 Task: Find connections with filter location Tuttlingen with filter topic #realestatebroker with filter profile language Potuguese with filter current company HDB Financial Services Ltd. with filter school Birla Institute of Technology and Science, Pilani - Goa Campus with filter industry Environmental Quality Programs with filter service category Family Law with filter keywords title Translator
Action: Mouse moved to (634, 79)
Screenshot: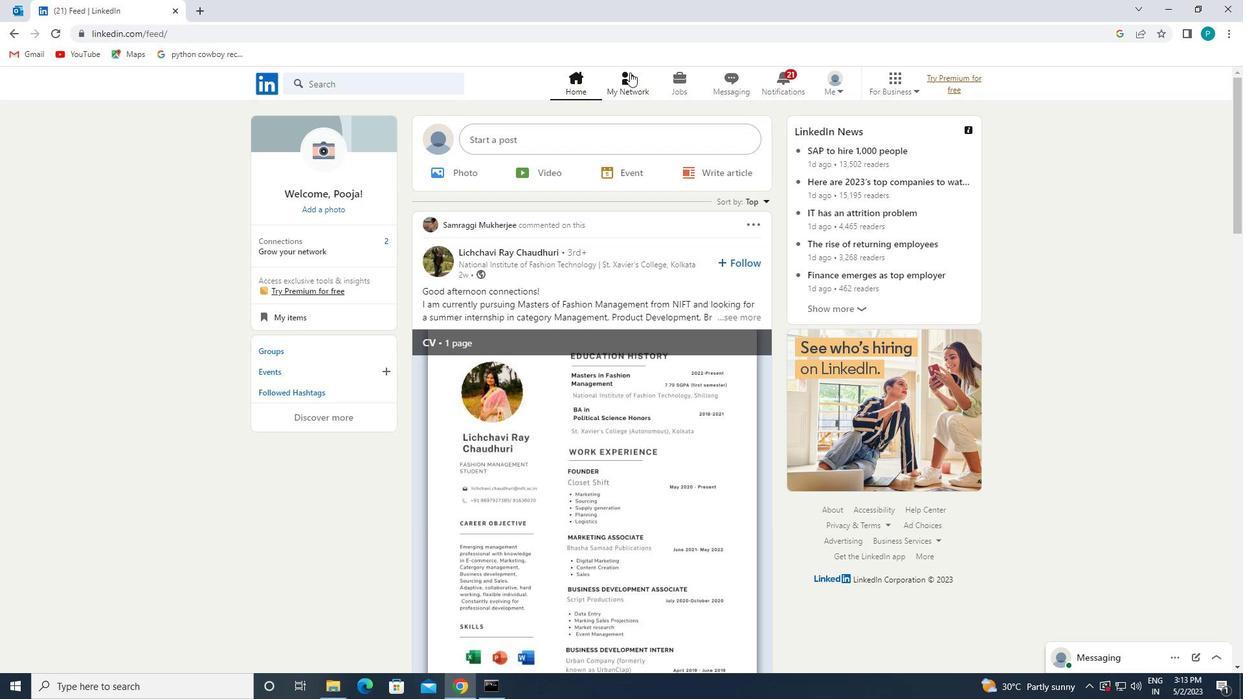 
Action: Mouse pressed left at (634, 79)
Screenshot: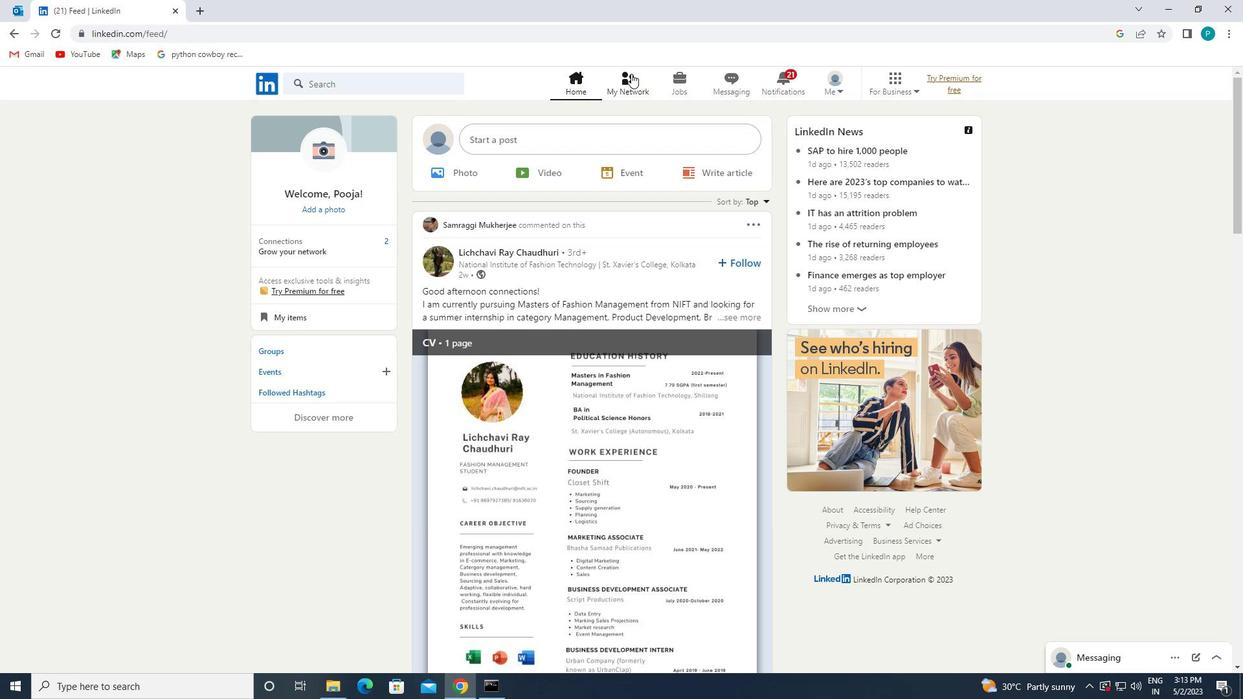 
Action: Mouse moved to (369, 148)
Screenshot: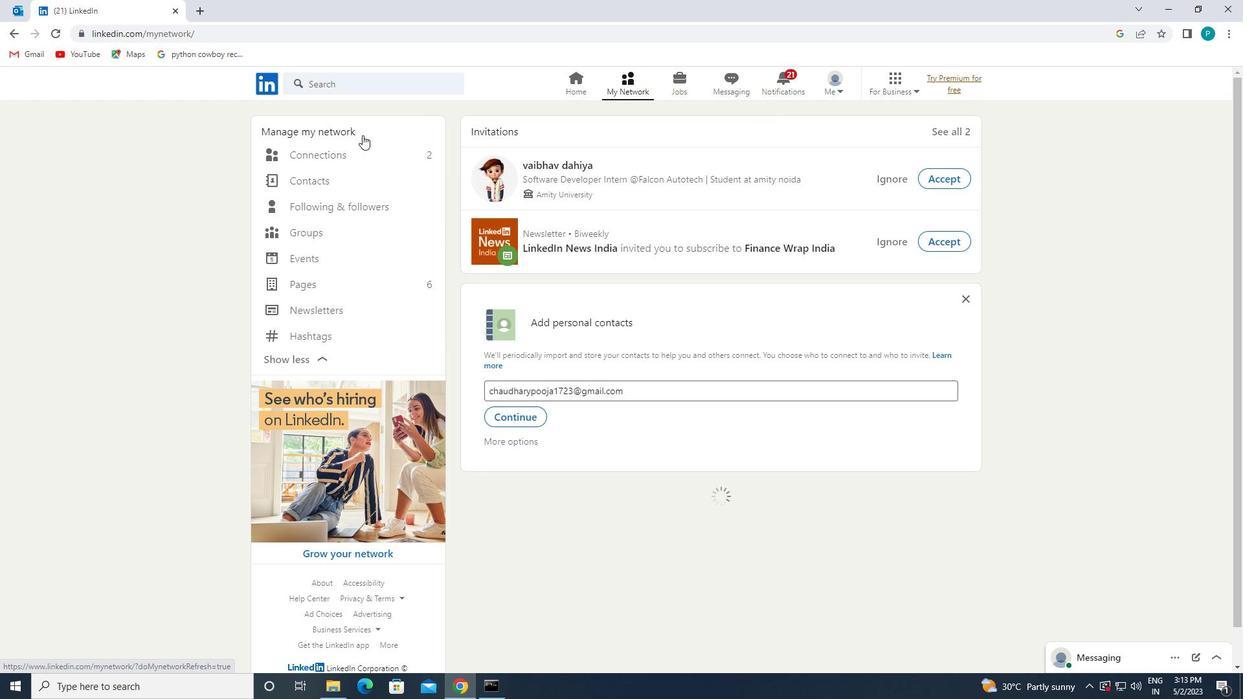 
Action: Mouse pressed left at (369, 148)
Screenshot: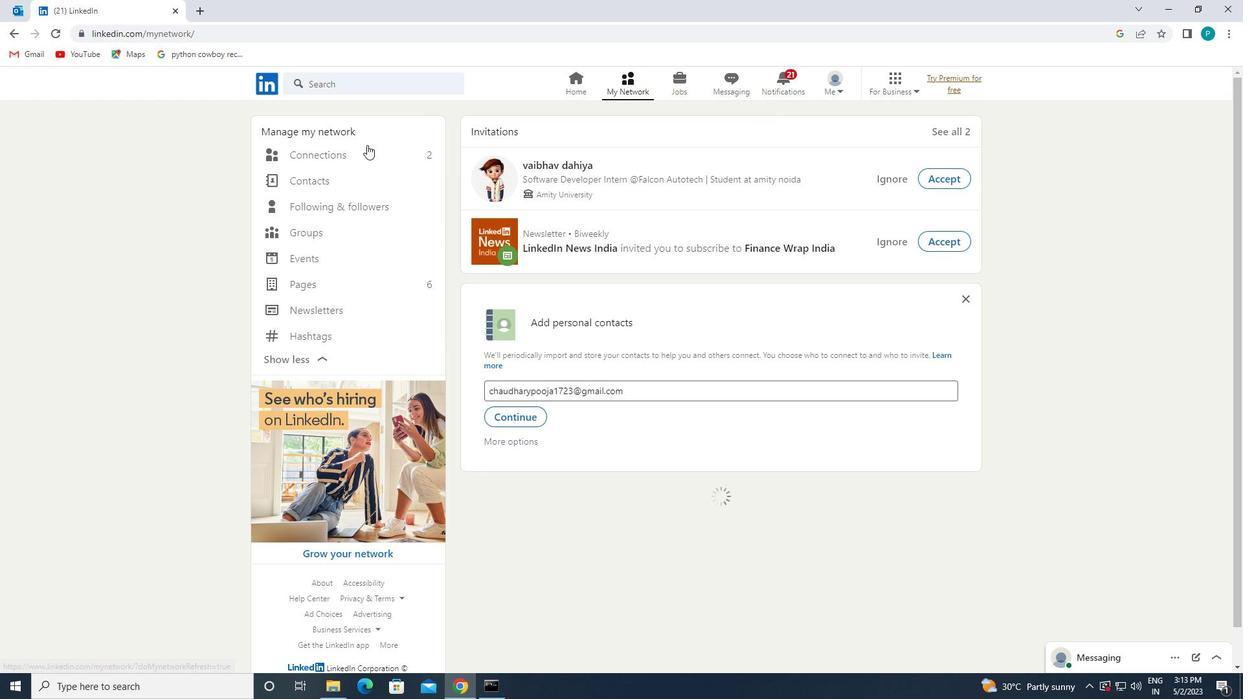 
Action: Mouse moved to (728, 144)
Screenshot: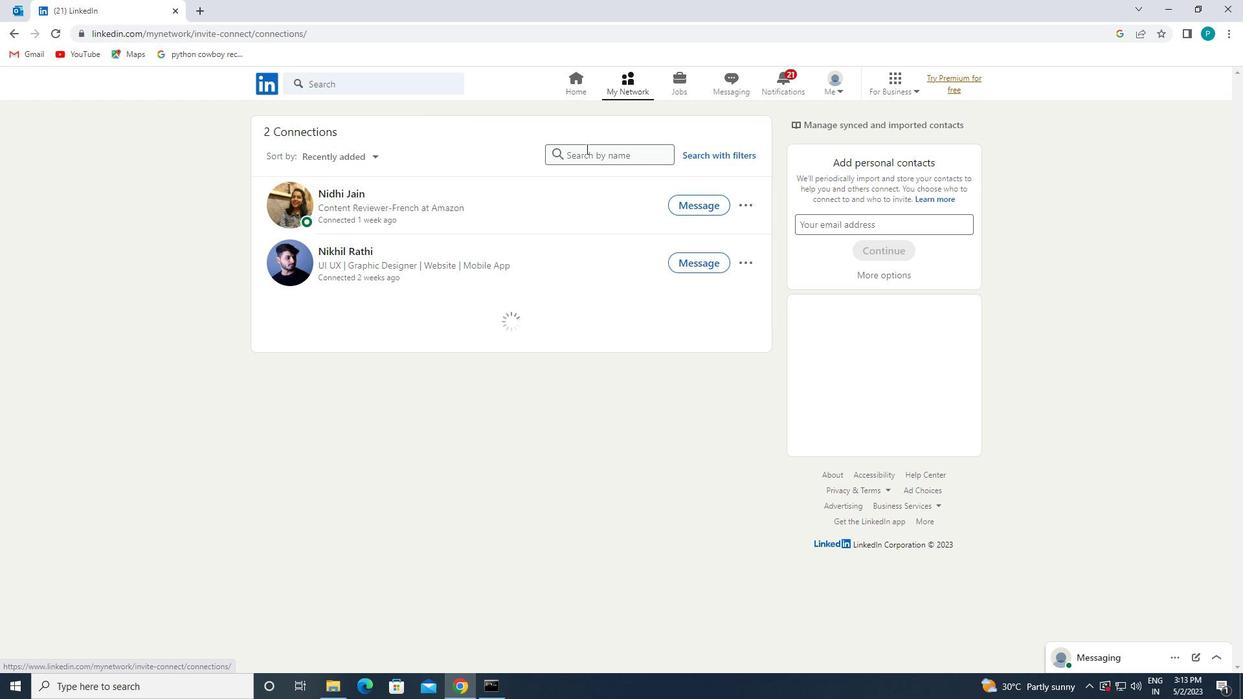 
Action: Mouse pressed left at (728, 144)
Screenshot: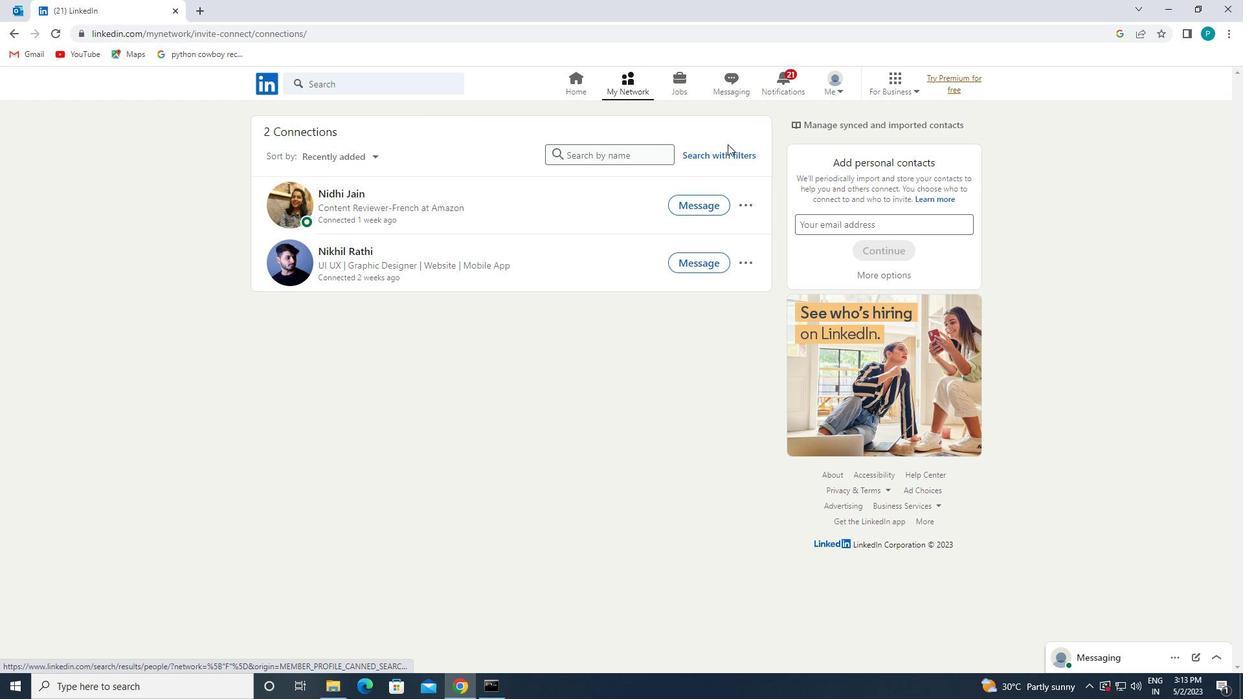 
Action: Mouse moved to (720, 150)
Screenshot: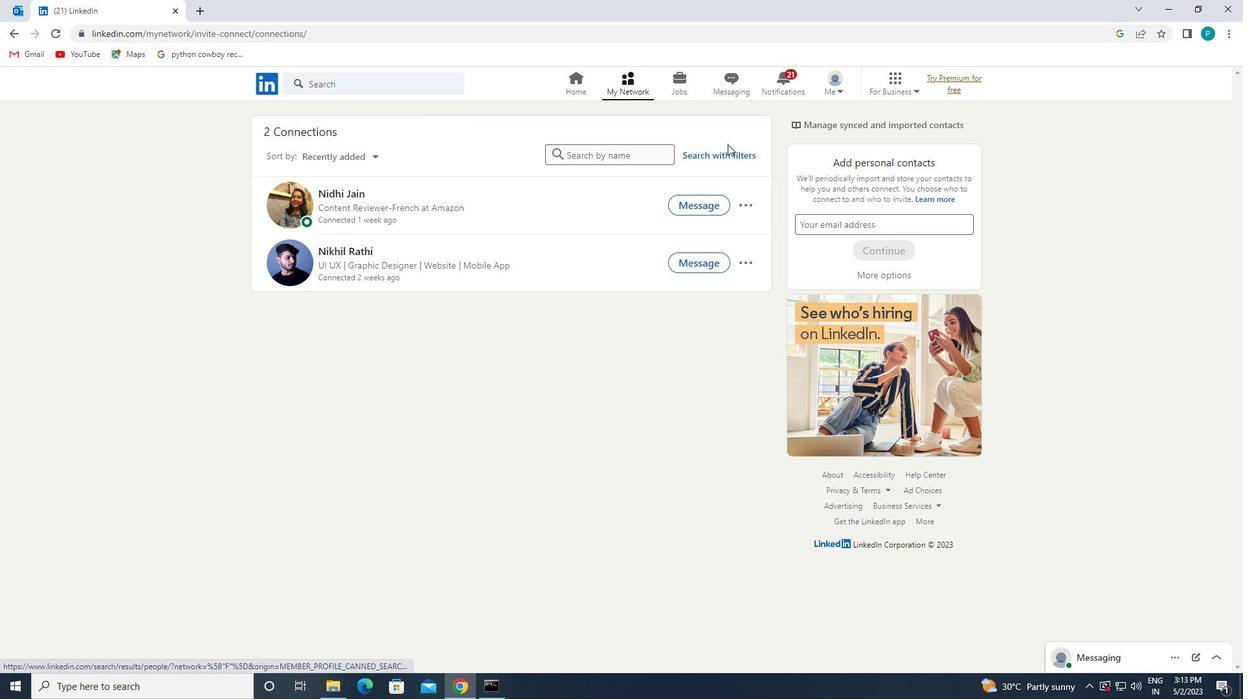 
Action: Mouse pressed left at (720, 150)
Screenshot: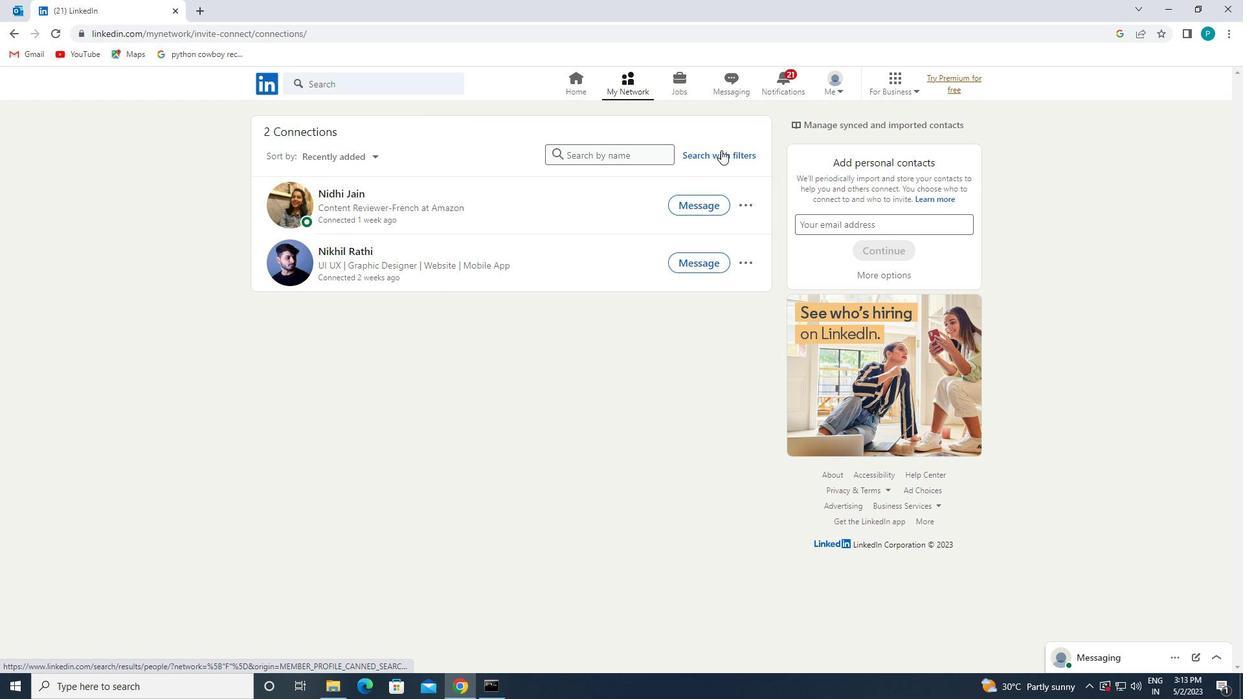 
Action: Mouse moved to (666, 125)
Screenshot: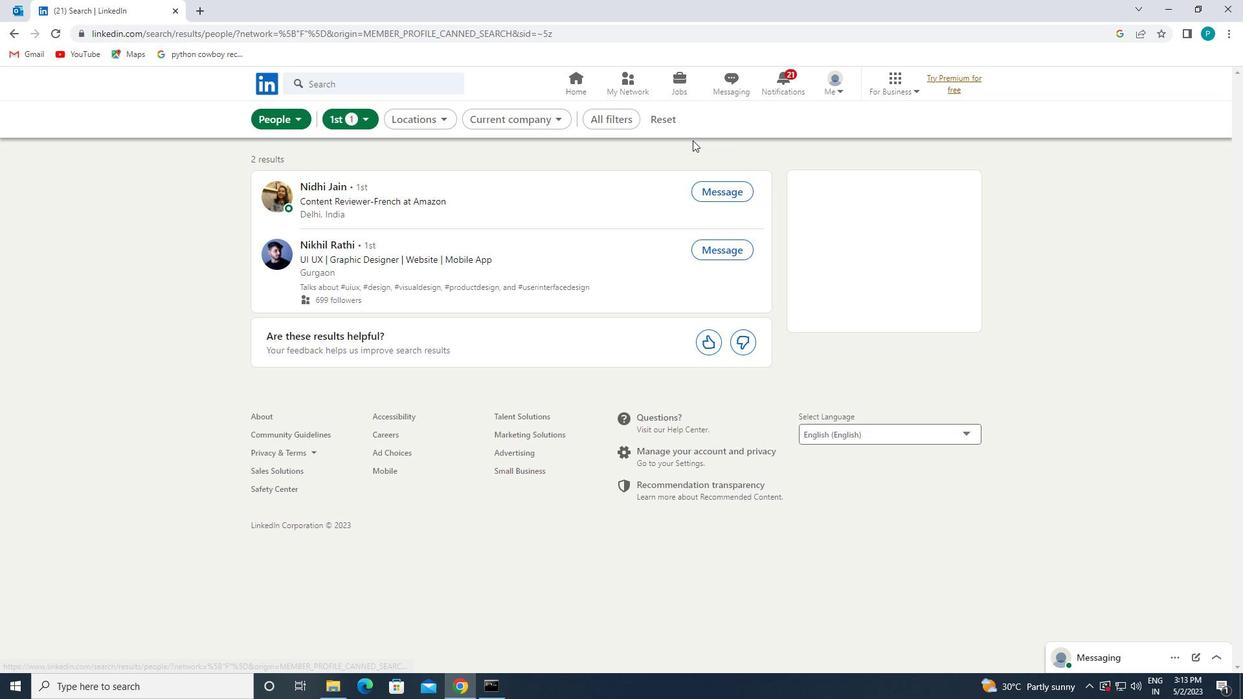 
Action: Mouse pressed left at (666, 125)
Screenshot: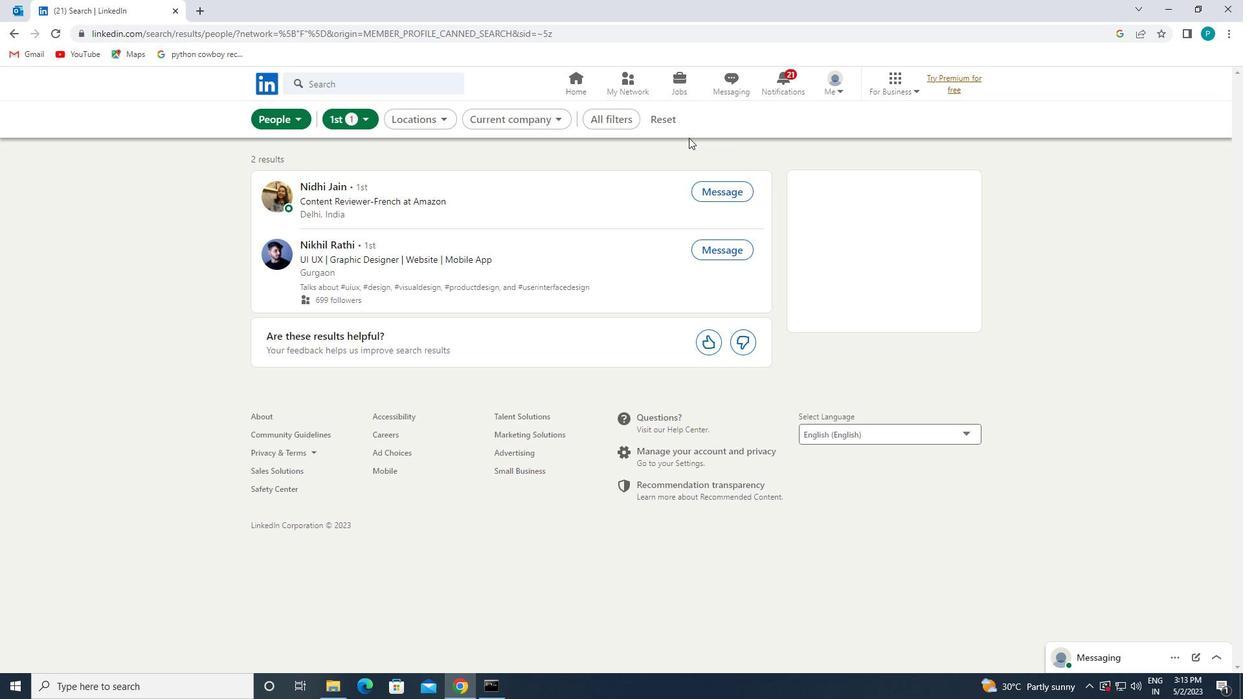 
Action: Mouse moved to (629, 121)
Screenshot: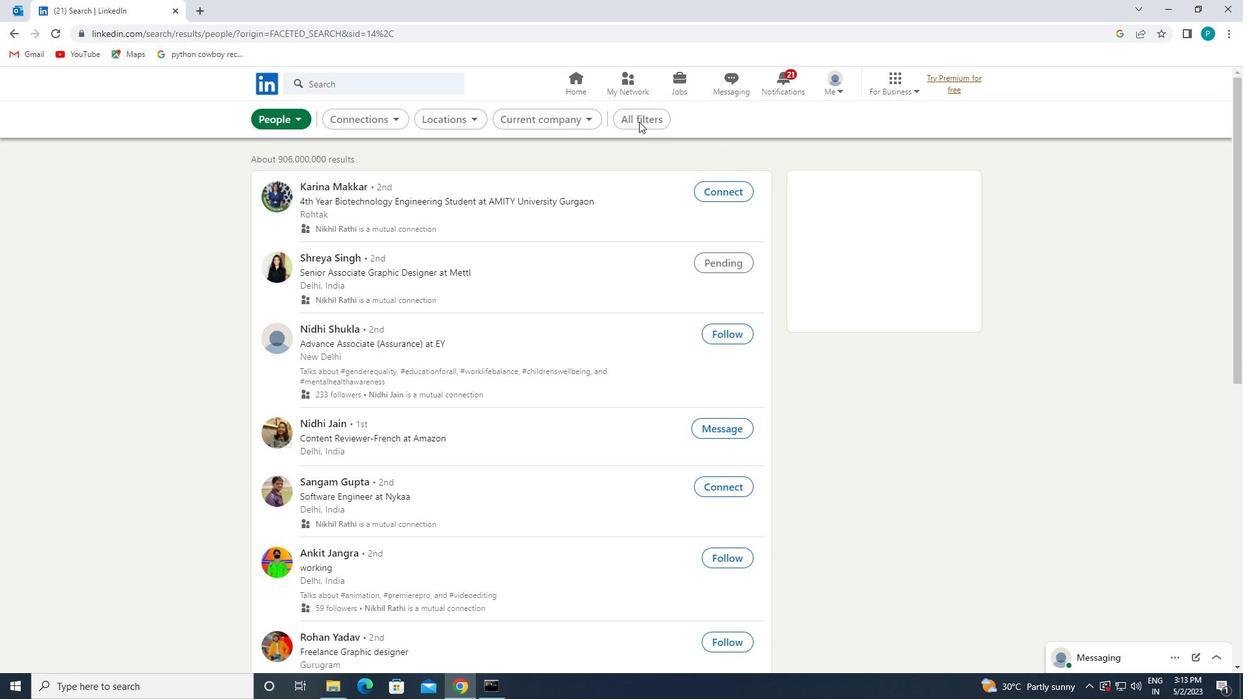 
Action: Mouse pressed left at (629, 121)
Screenshot: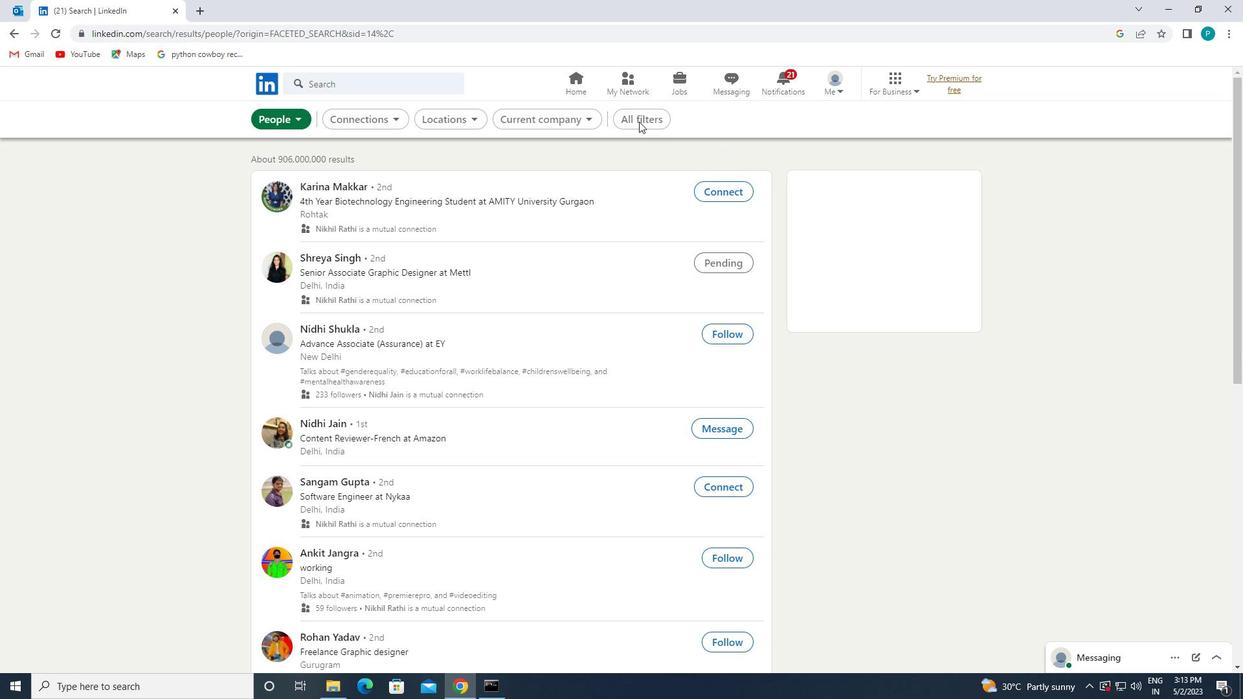 
Action: Mouse moved to (1001, 276)
Screenshot: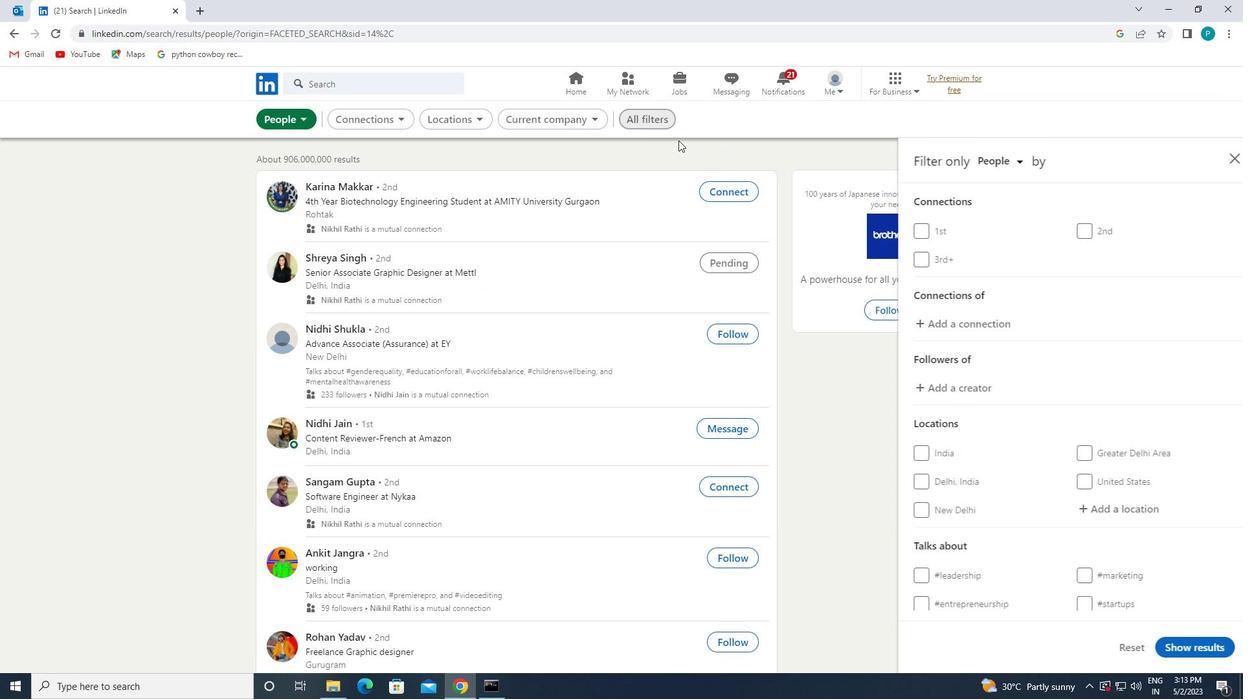 
Action: Mouse scrolled (1001, 275) with delta (0, 0)
Screenshot: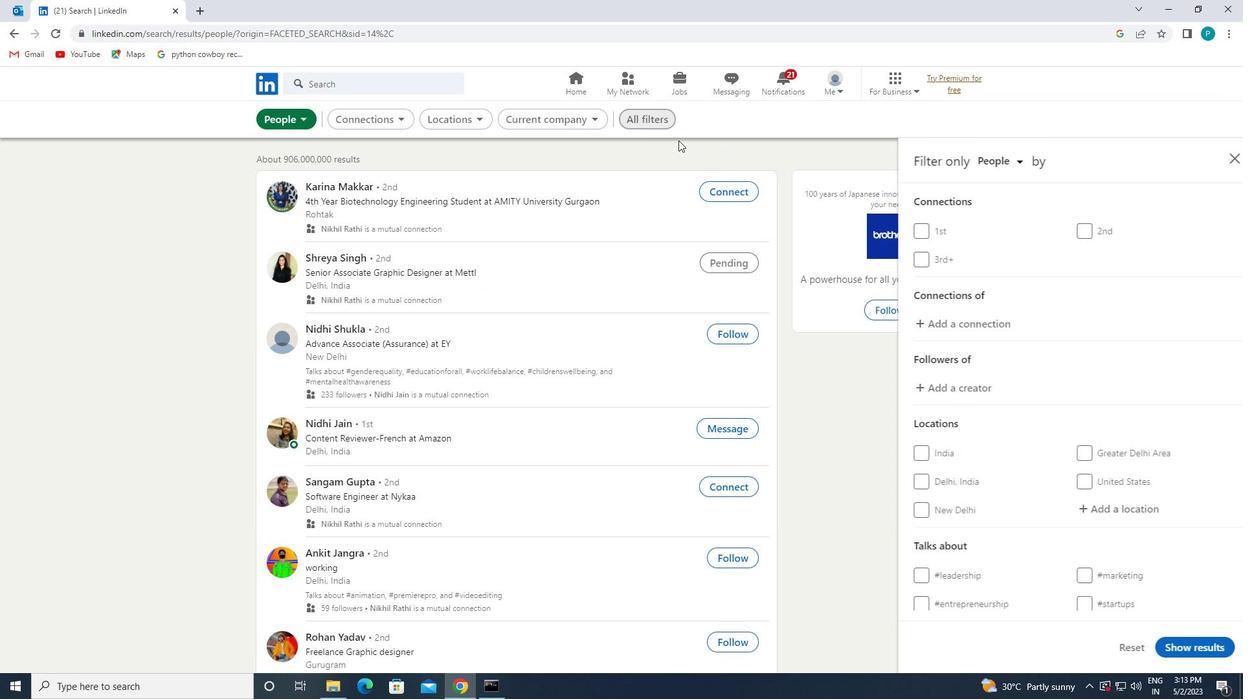 
Action: Mouse moved to (1031, 296)
Screenshot: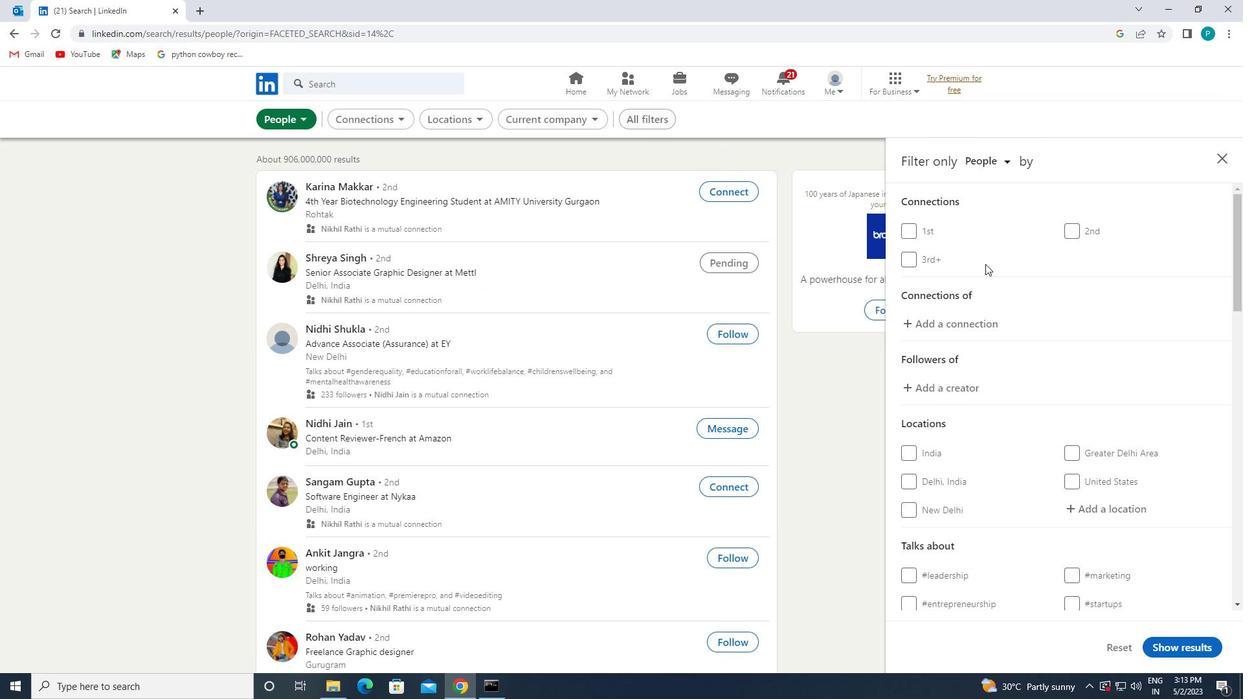 
Action: Mouse scrolled (1031, 296) with delta (0, 0)
Screenshot: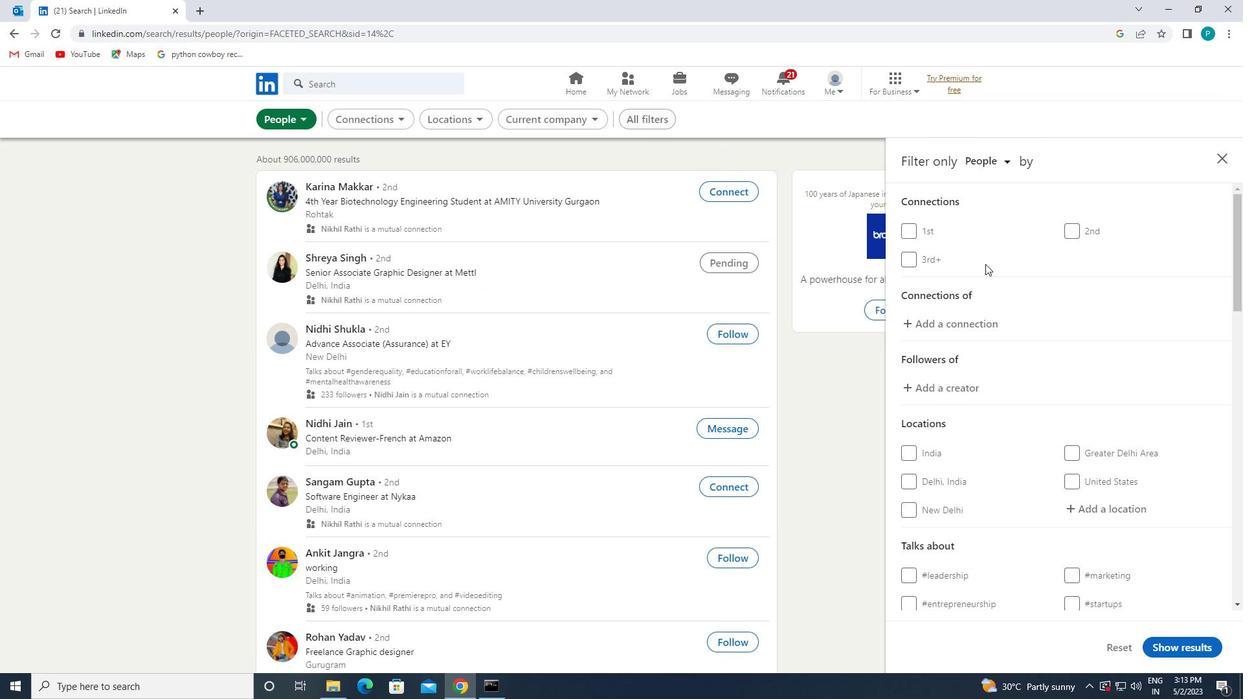 
Action: Mouse moved to (1112, 378)
Screenshot: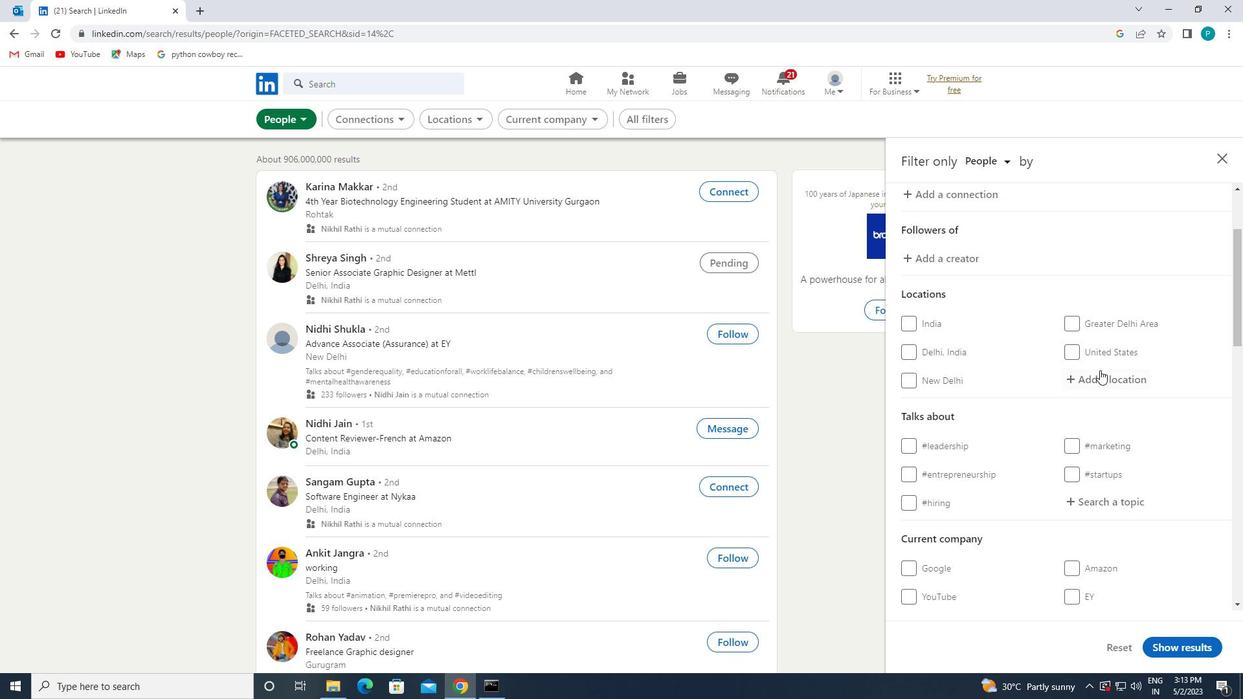 
Action: Mouse pressed left at (1112, 378)
Screenshot: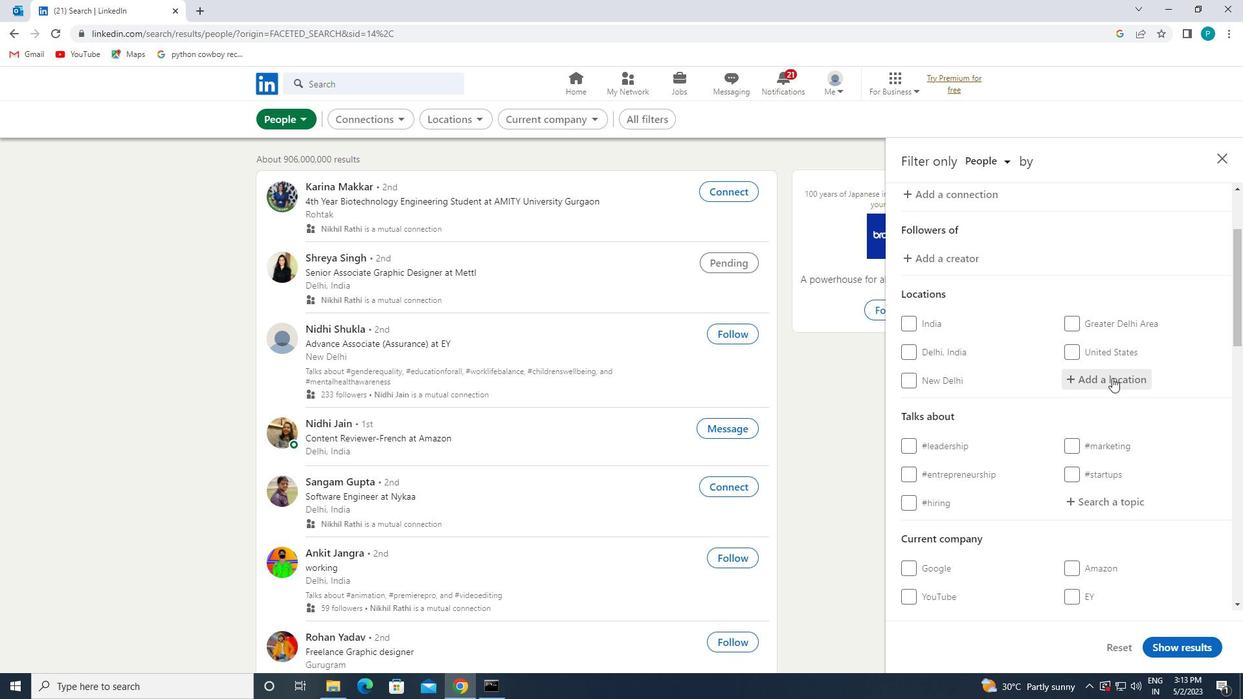 
Action: Key pressed <Key.caps_lock>t<Key.caps_lock>utti<Key.backspace>lingen
Screenshot: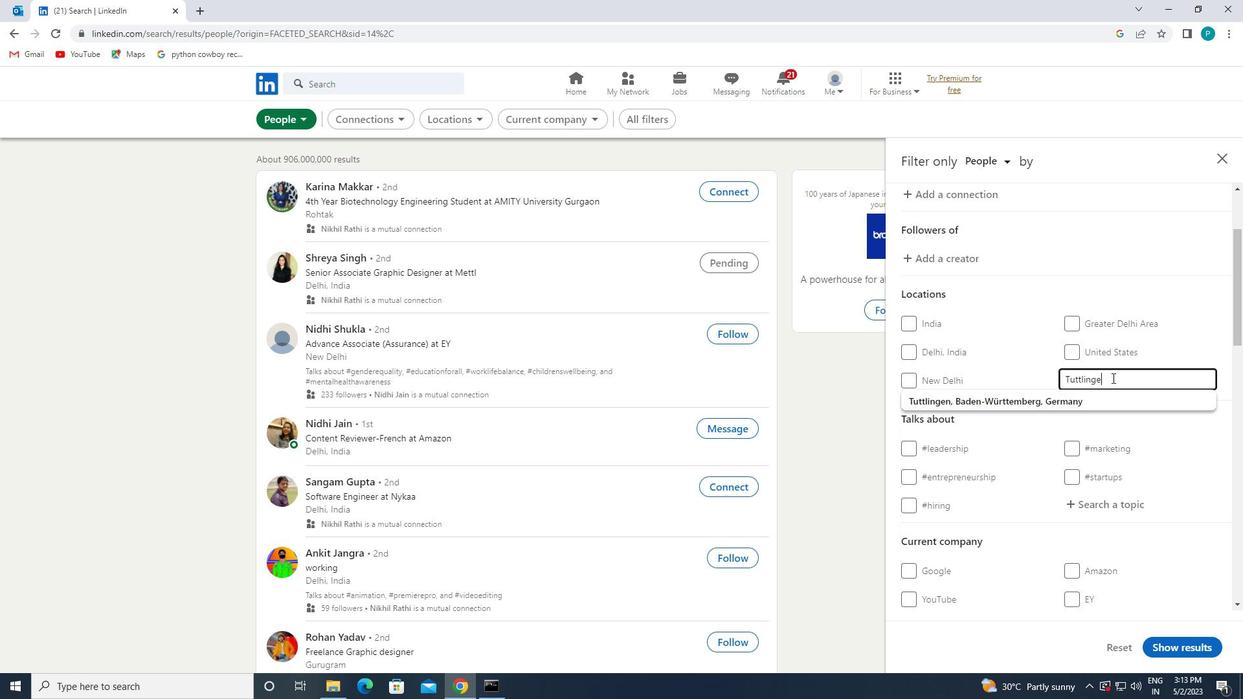 
Action: Mouse moved to (1123, 399)
Screenshot: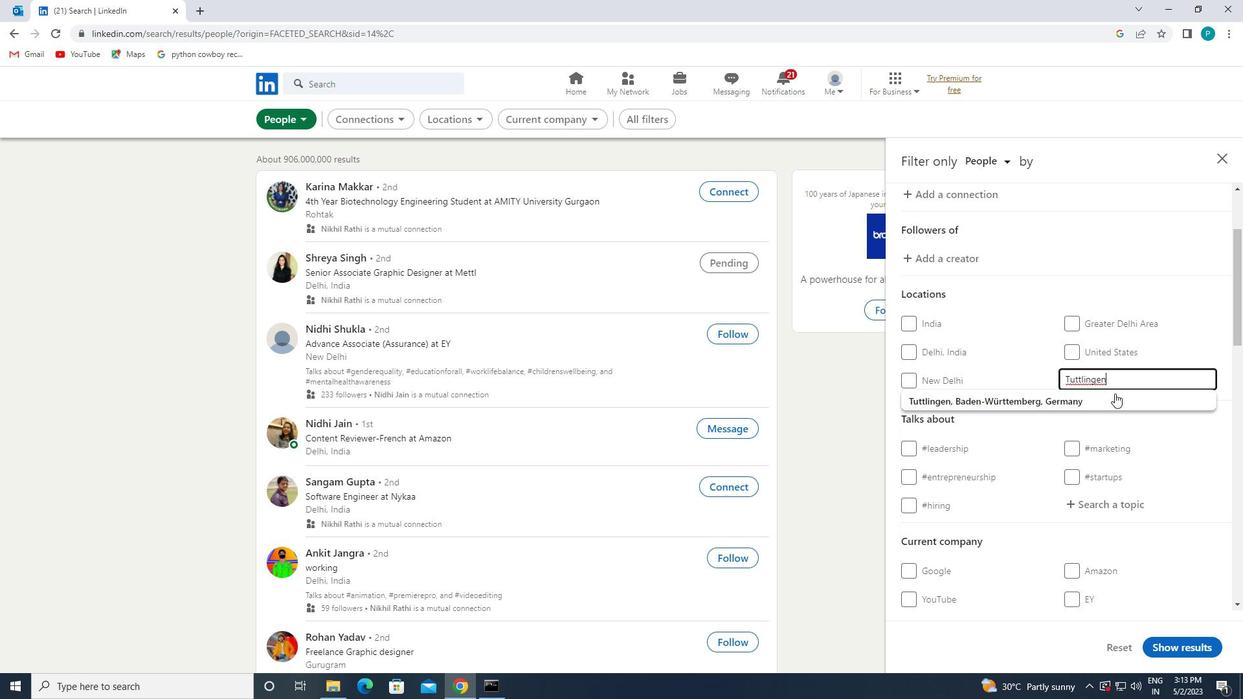 
Action: Mouse pressed left at (1123, 399)
Screenshot: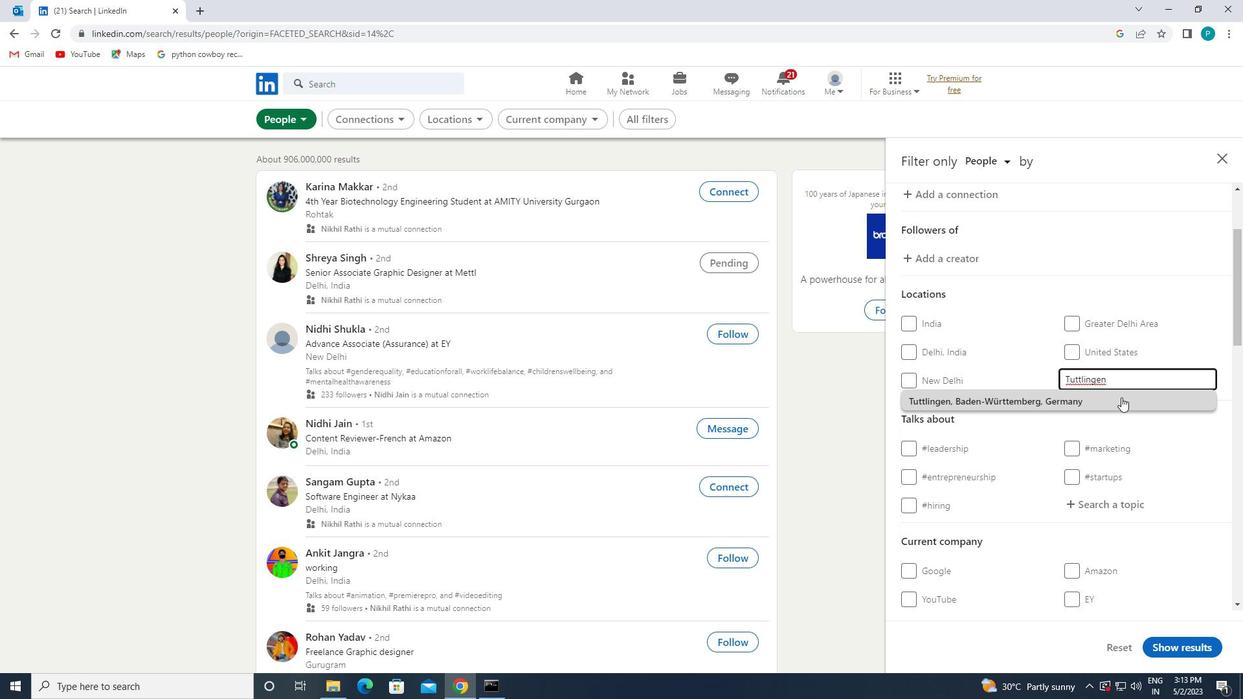 
Action: Mouse moved to (1125, 402)
Screenshot: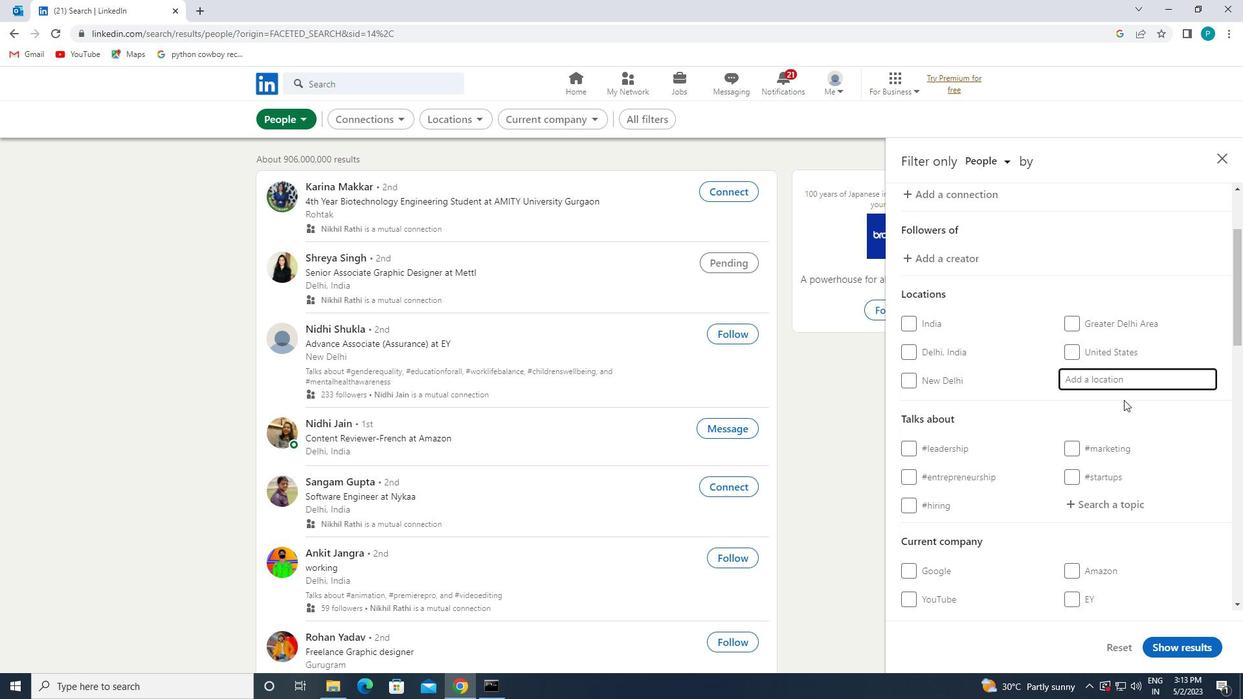 
Action: Mouse scrolled (1125, 402) with delta (0, 0)
Screenshot: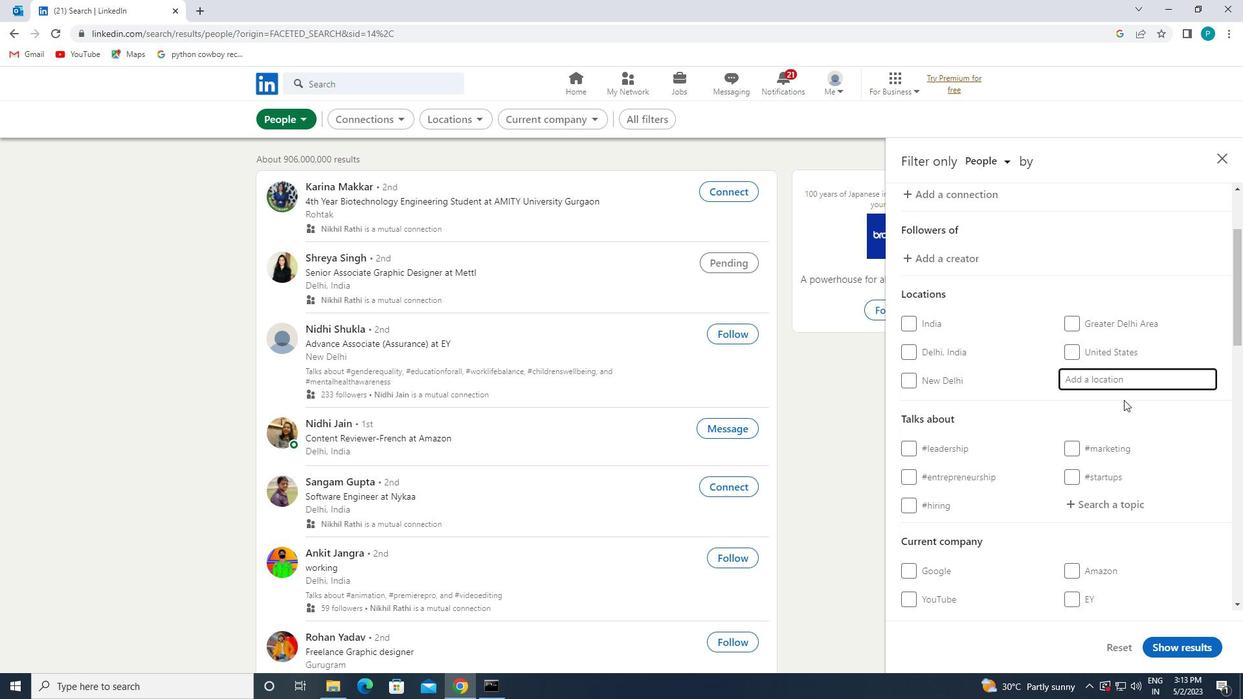 
Action: Mouse scrolled (1125, 402) with delta (0, 0)
Screenshot: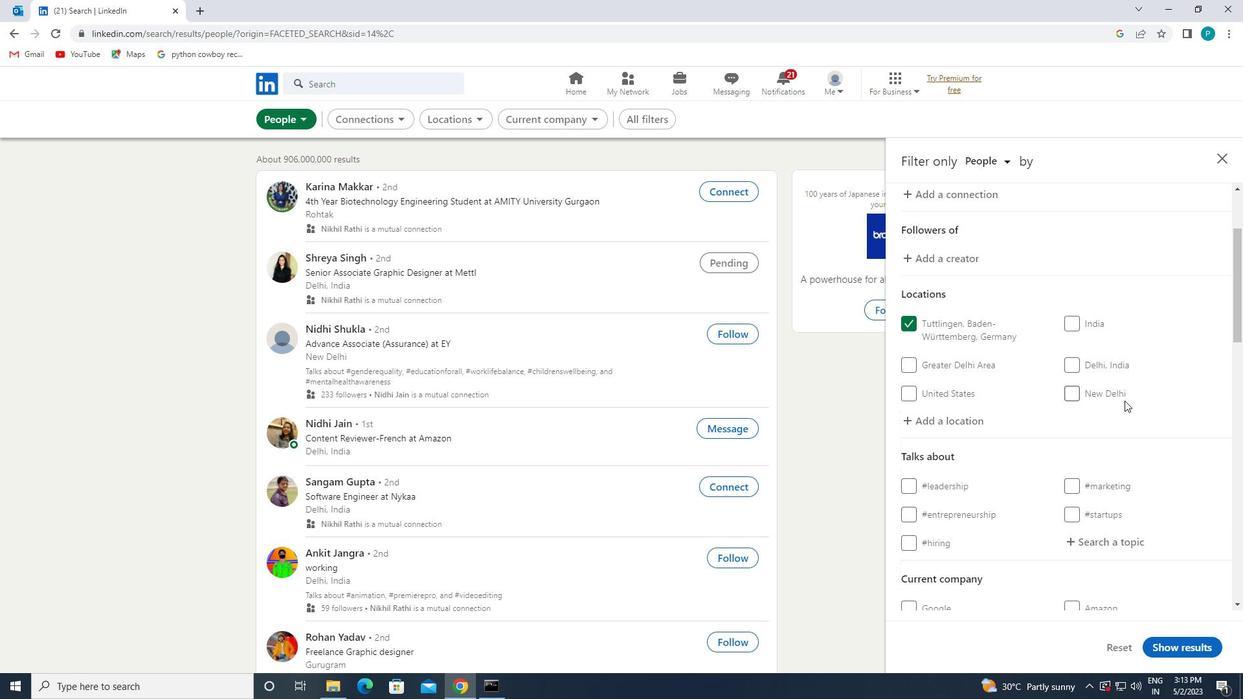 
Action: Mouse moved to (1120, 410)
Screenshot: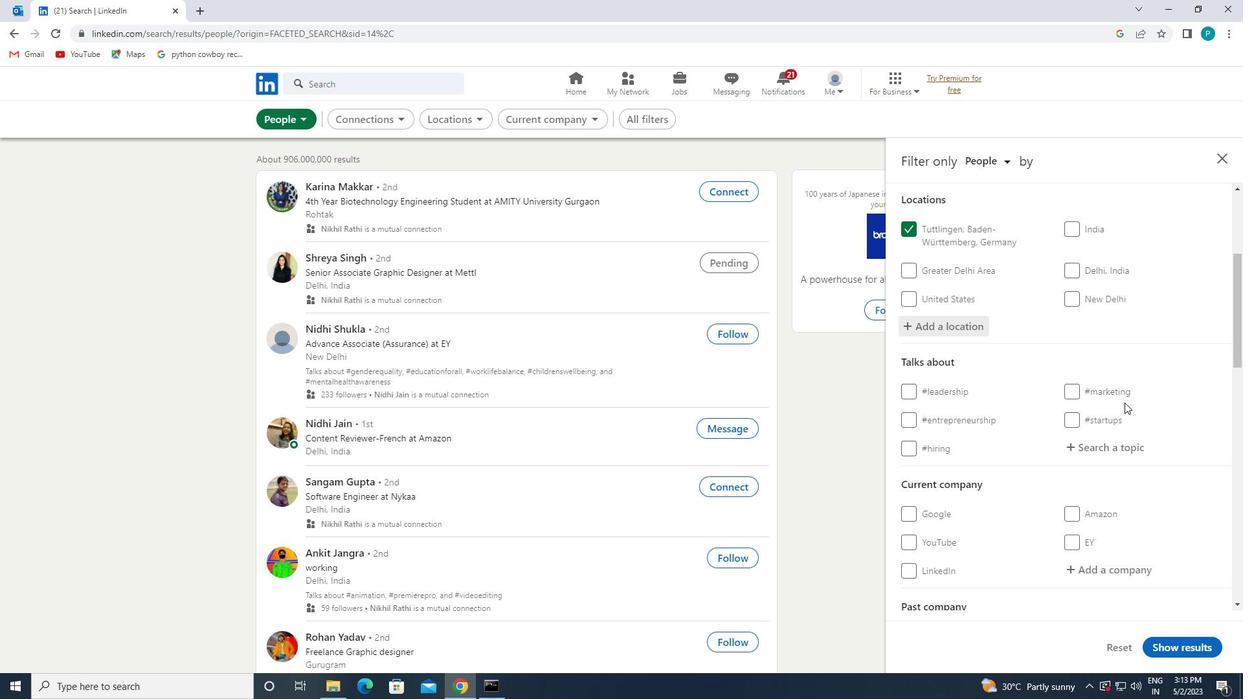 
Action: Mouse pressed left at (1120, 410)
Screenshot: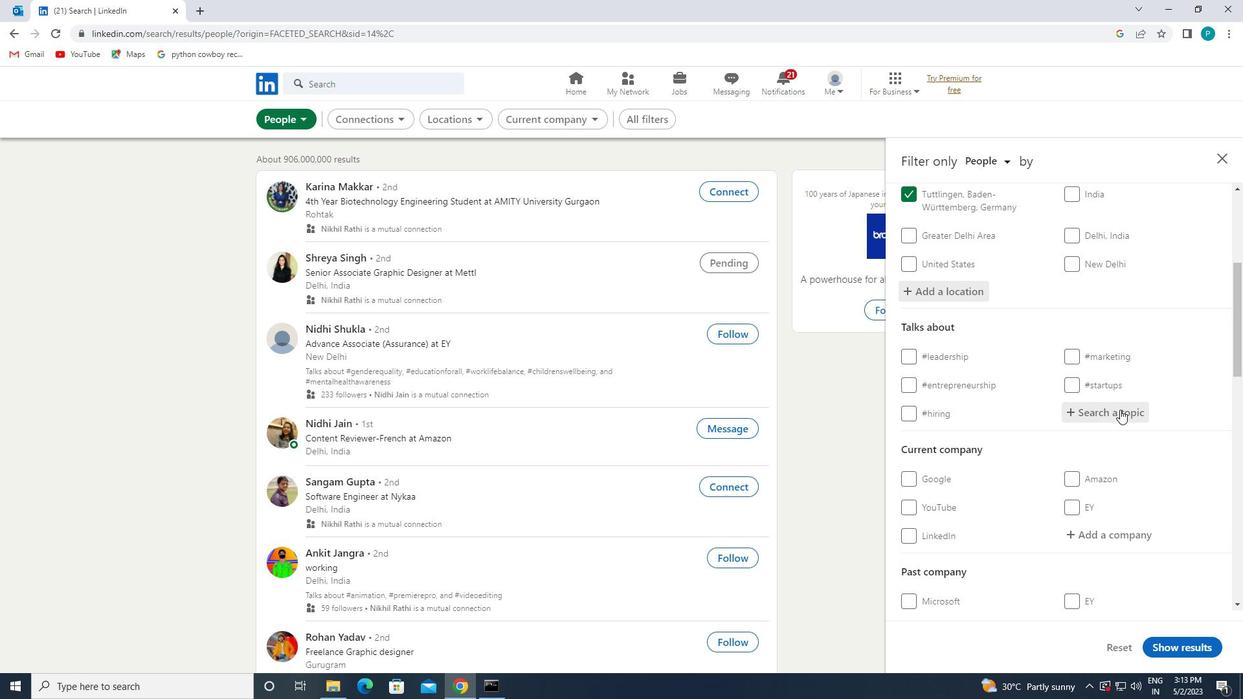 
Action: Key pressed <Key.shift>#REALESTATEBROKER
Screenshot: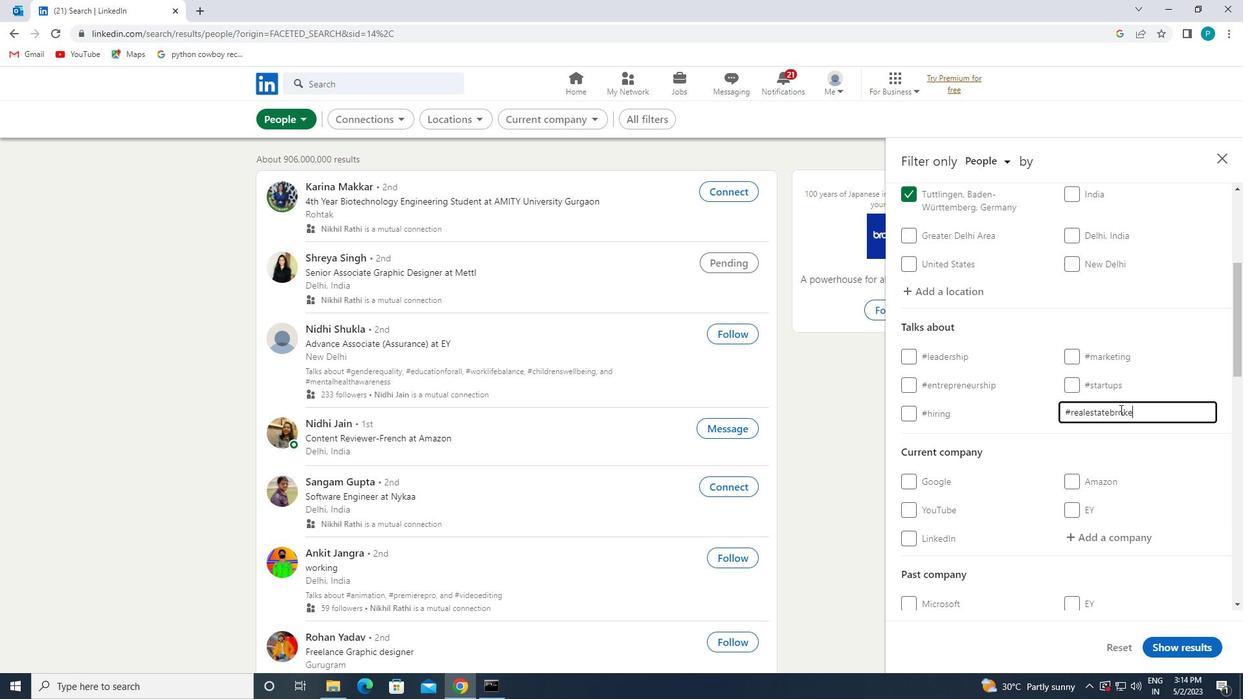 
Action: Mouse moved to (1144, 371)
Screenshot: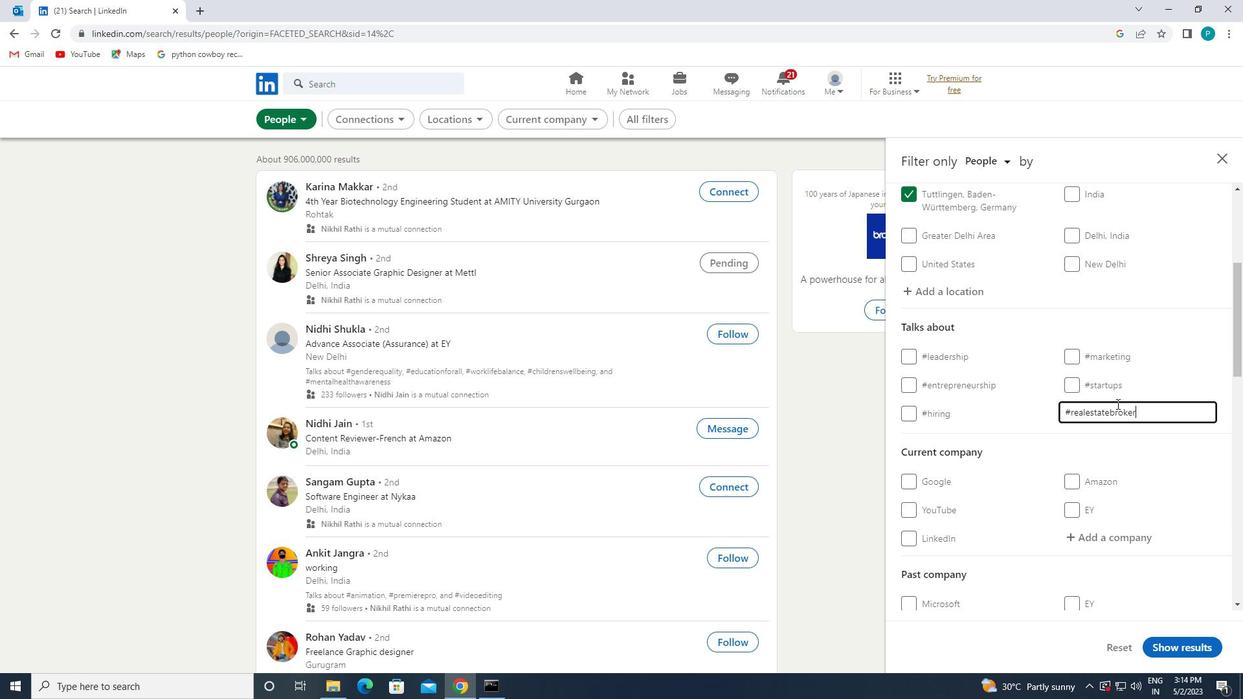 
Action: Mouse scrolled (1144, 371) with delta (0, 0)
Screenshot: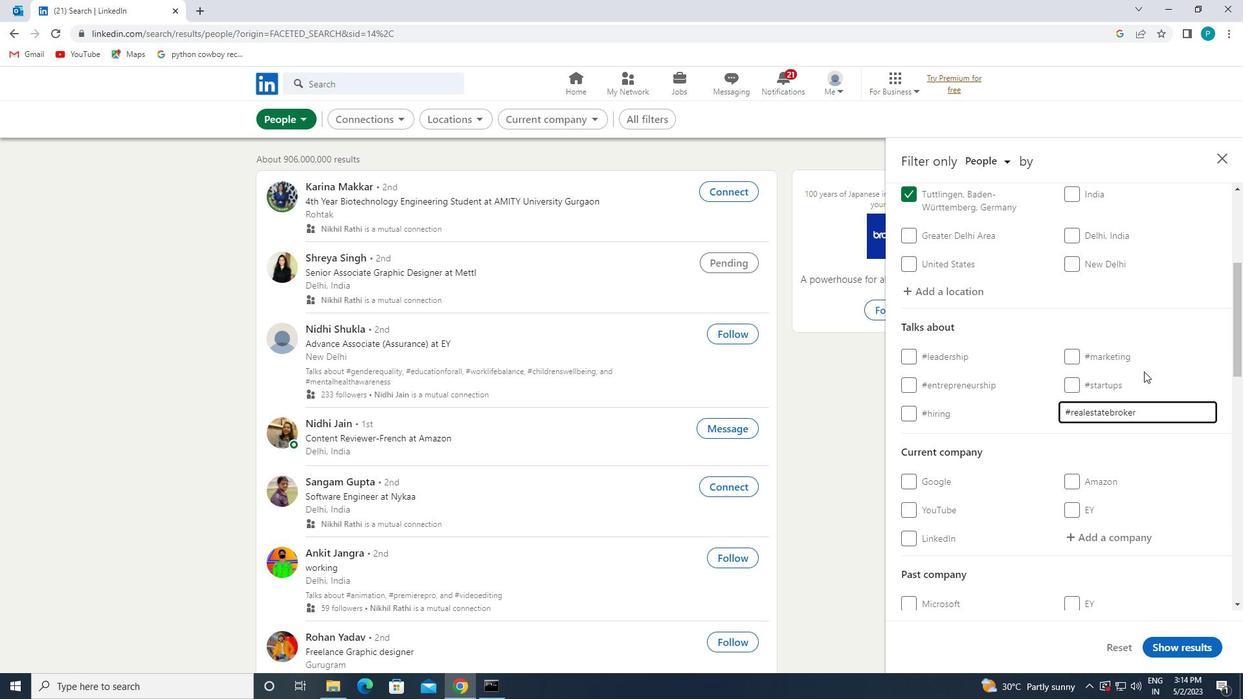 
Action: Mouse scrolled (1144, 371) with delta (0, 0)
Screenshot: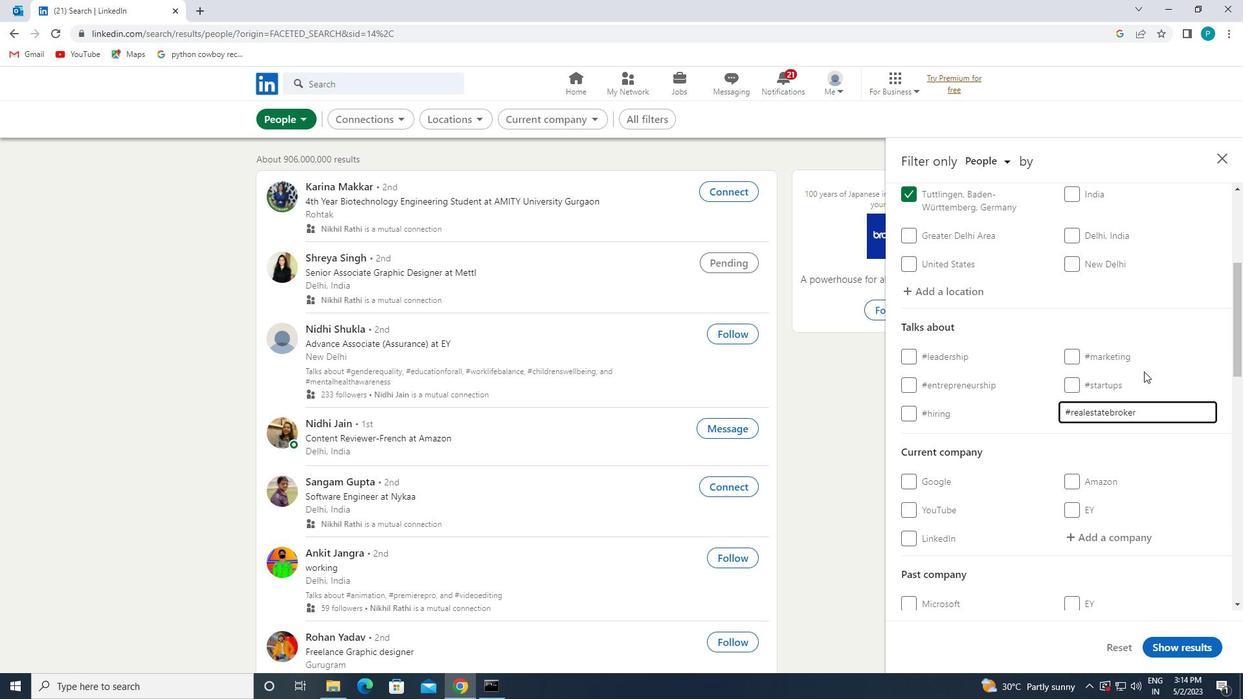 
Action: Mouse scrolled (1144, 371) with delta (0, 0)
Screenshot: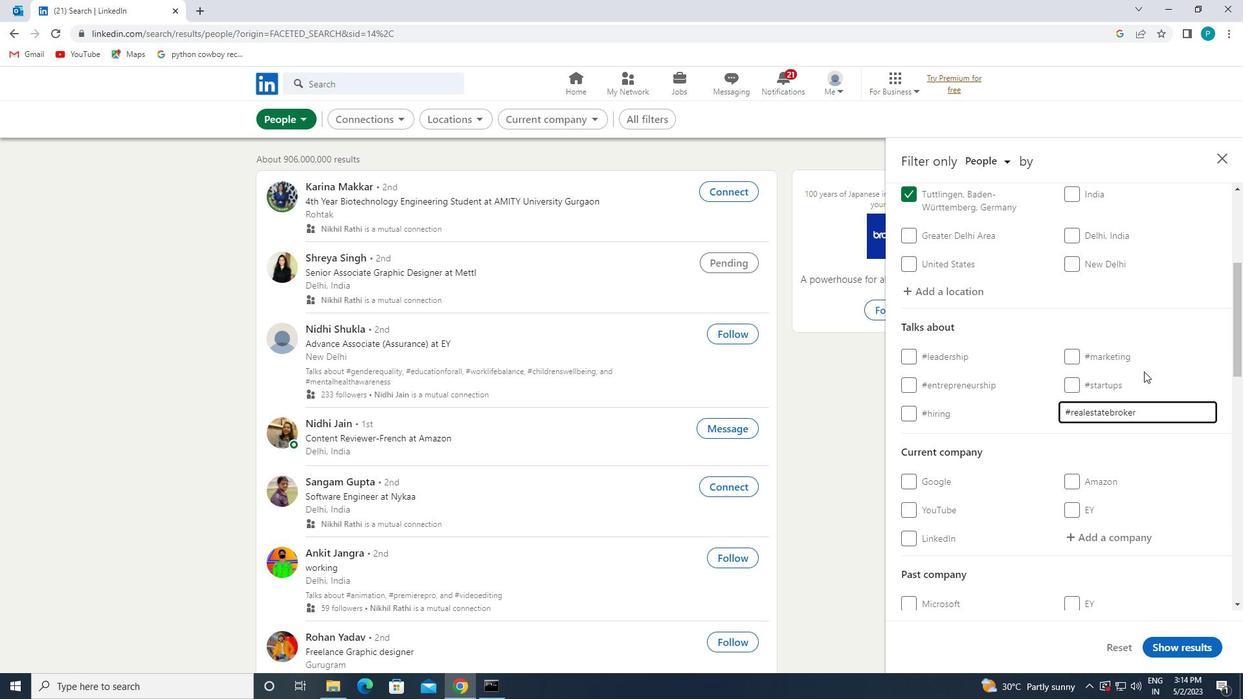 
Action: Mouse scrolled (1144, 371) with delta (0, 0)
Screenshot: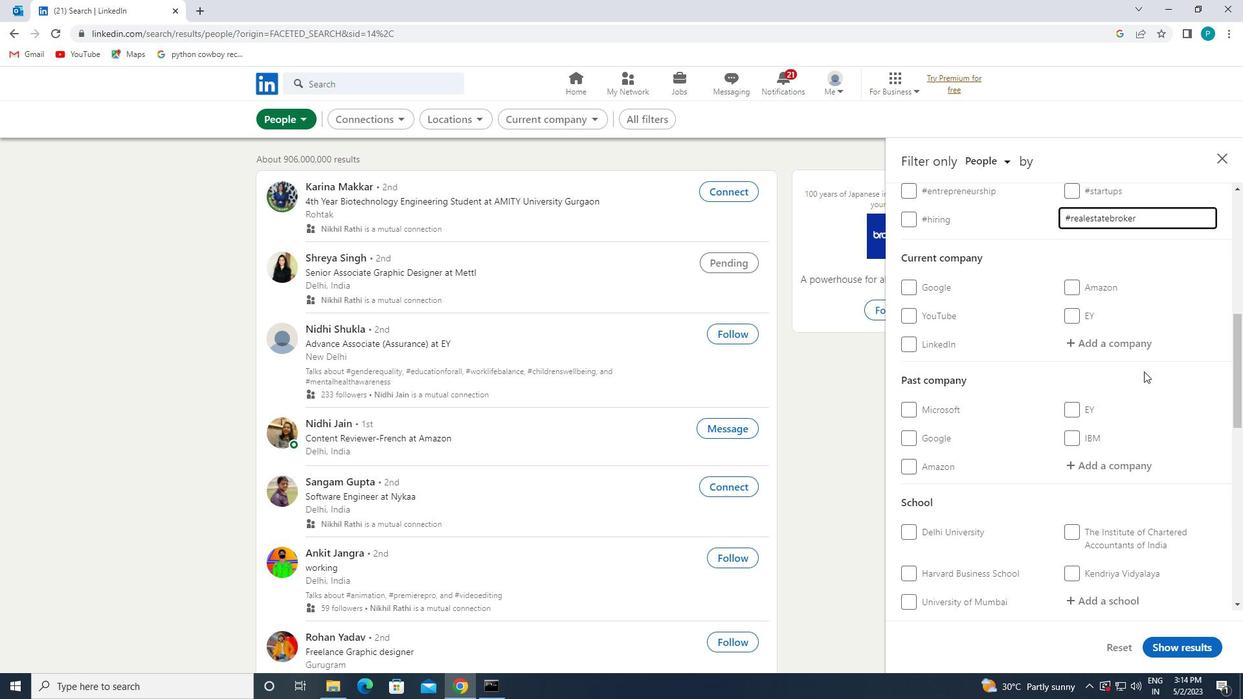 
Action: Mouse scrolled (1144, 371) with delta (0, 0)
Screenshot: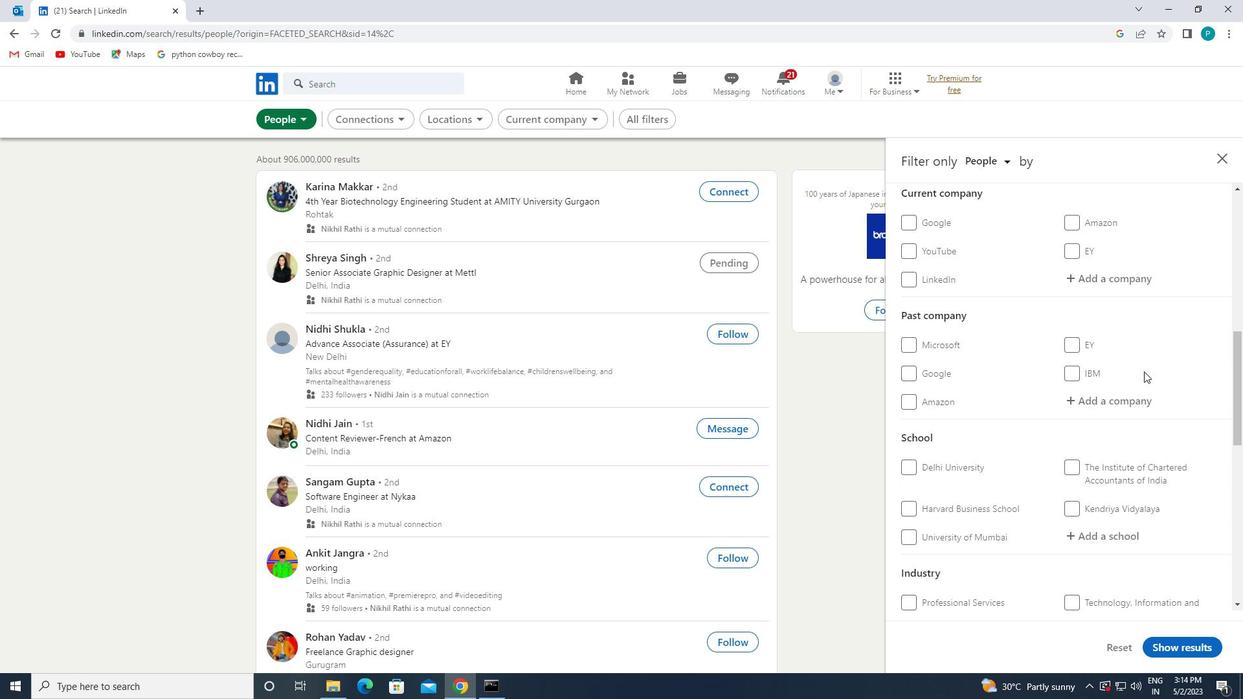 
Action: Mouse scrolled (1144, 371) with delta (0, 0)
Screenshot: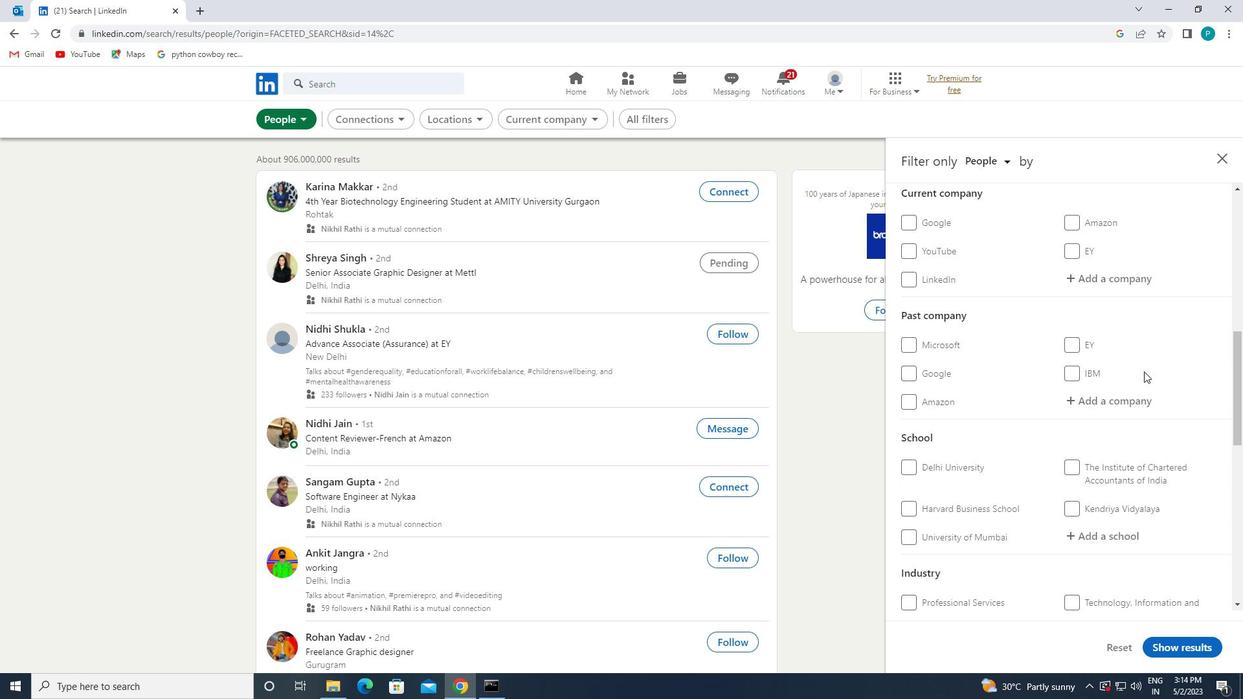 
Action: Mouse scrolled (1144, 371) with delta (0, 0)
Screenshot: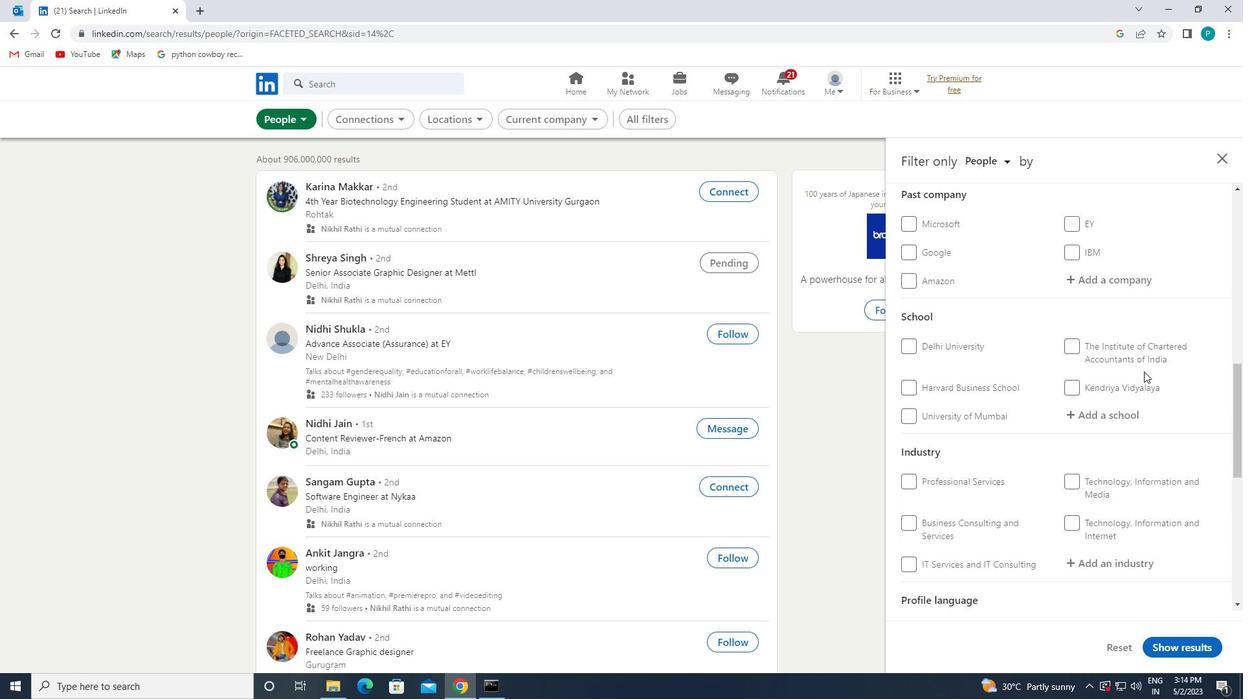 
Action: Mouse scrolled (1144, 371) with delta (0, 0)
Screenshot: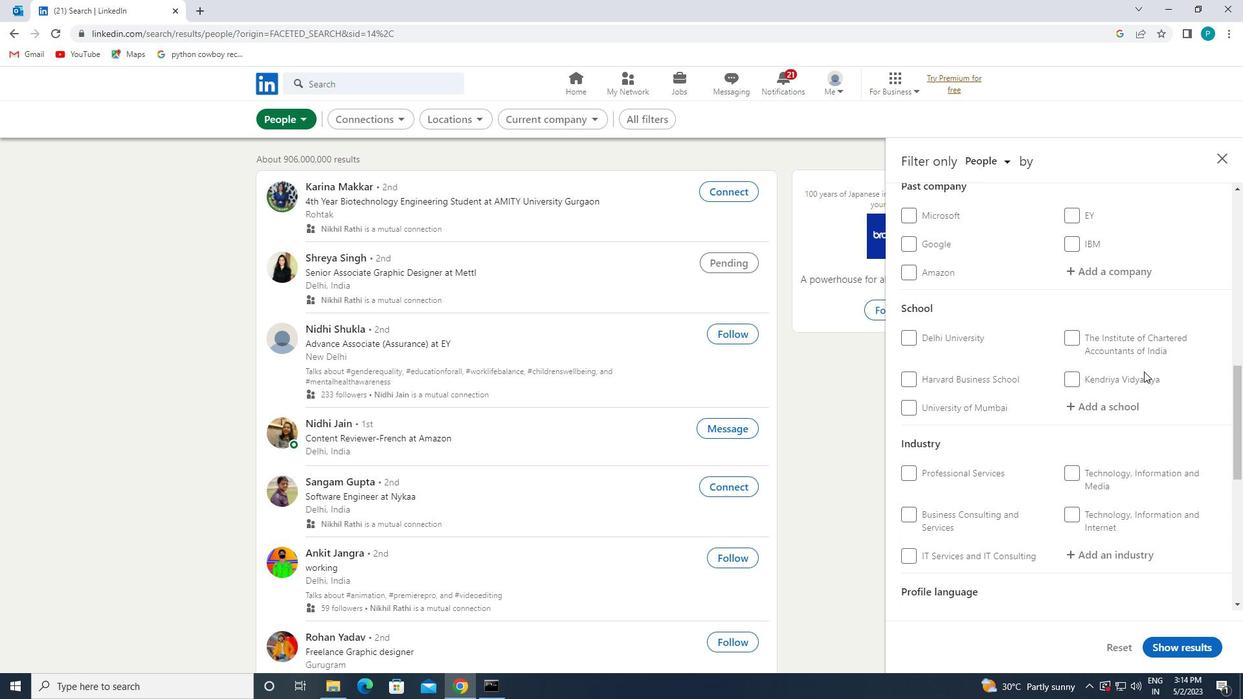 
Action: Mouse scrolled (1144, 371) with delta (0, 0)
Screenshot: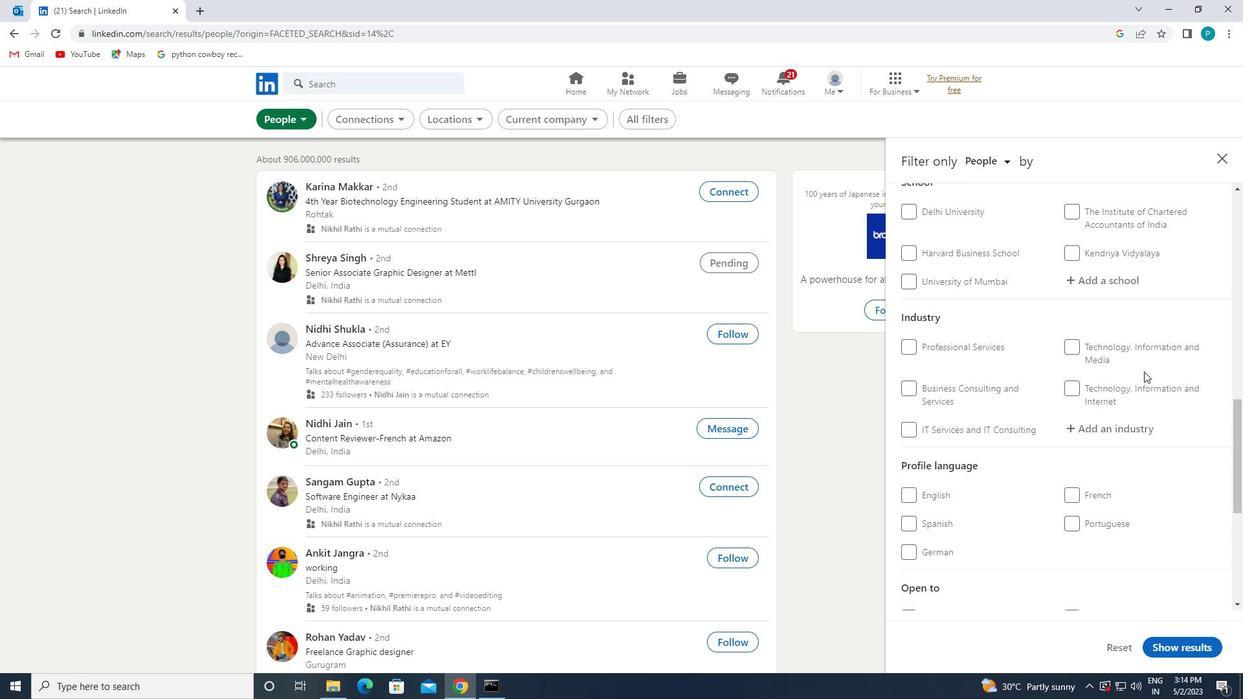 
Action: Mouse scrolled (1144, 371) with delta (0, 0)
Screenshot: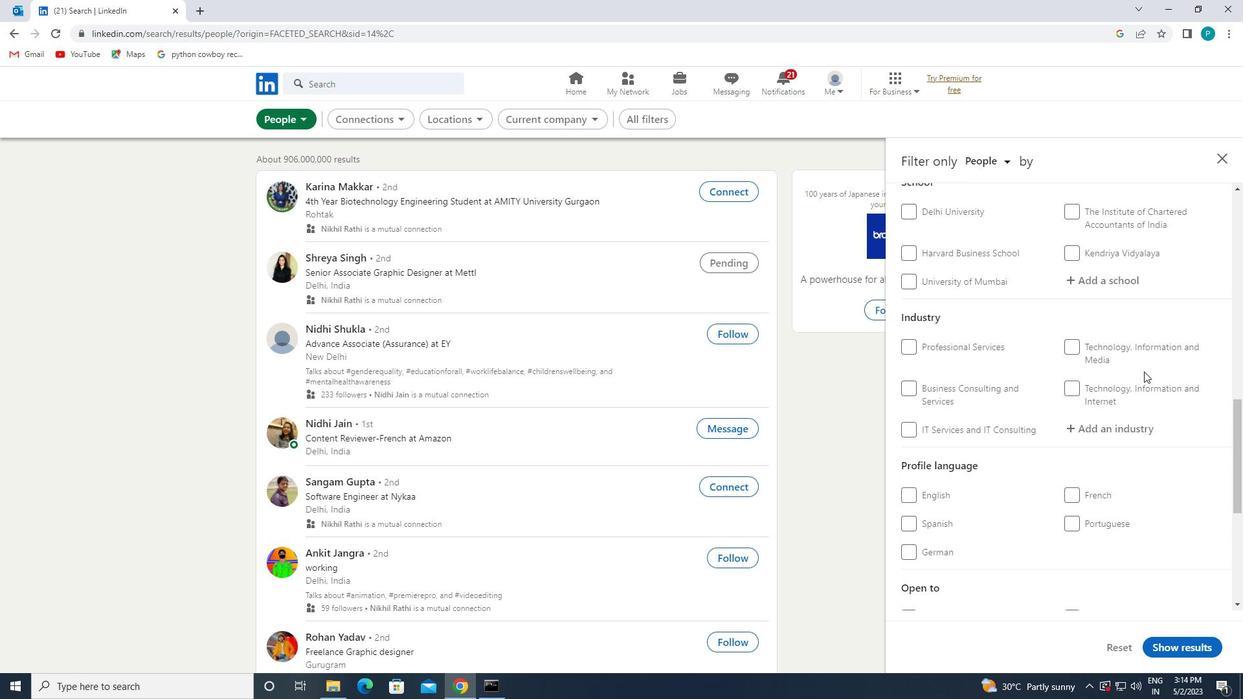 
Action: Mouse moved to (1088, 391)
Screenshot: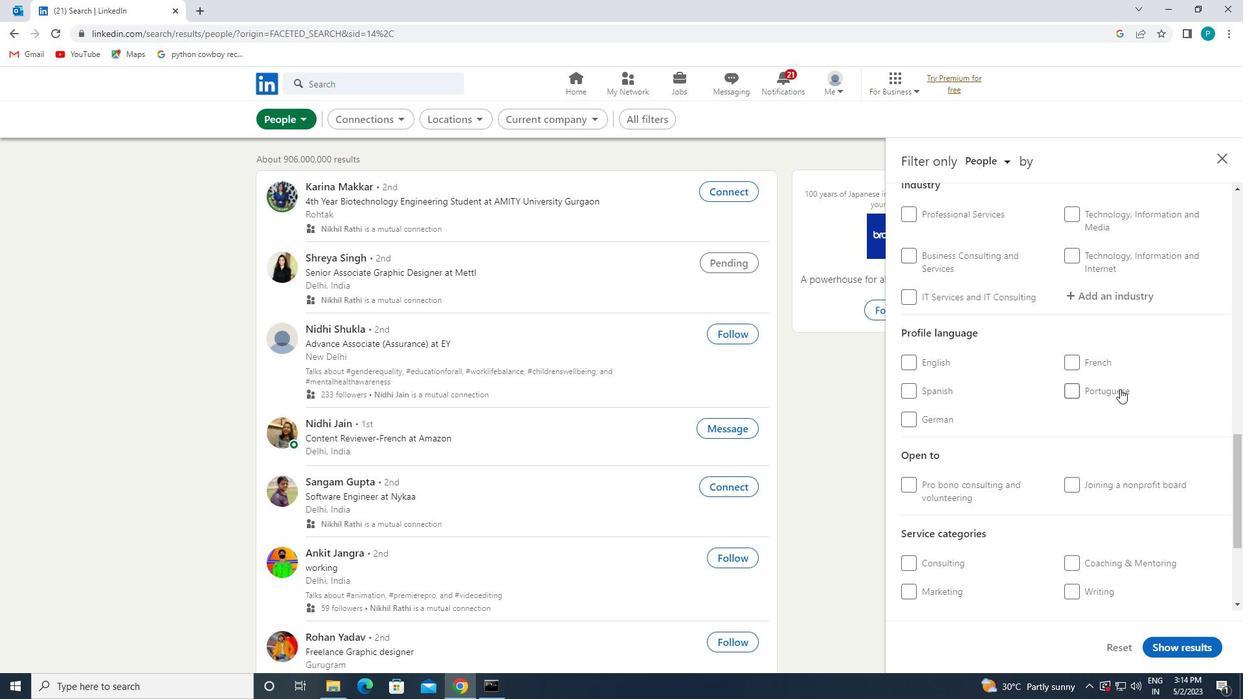 
Action: Mouse pressed left at (1088, 391)
Screenshot: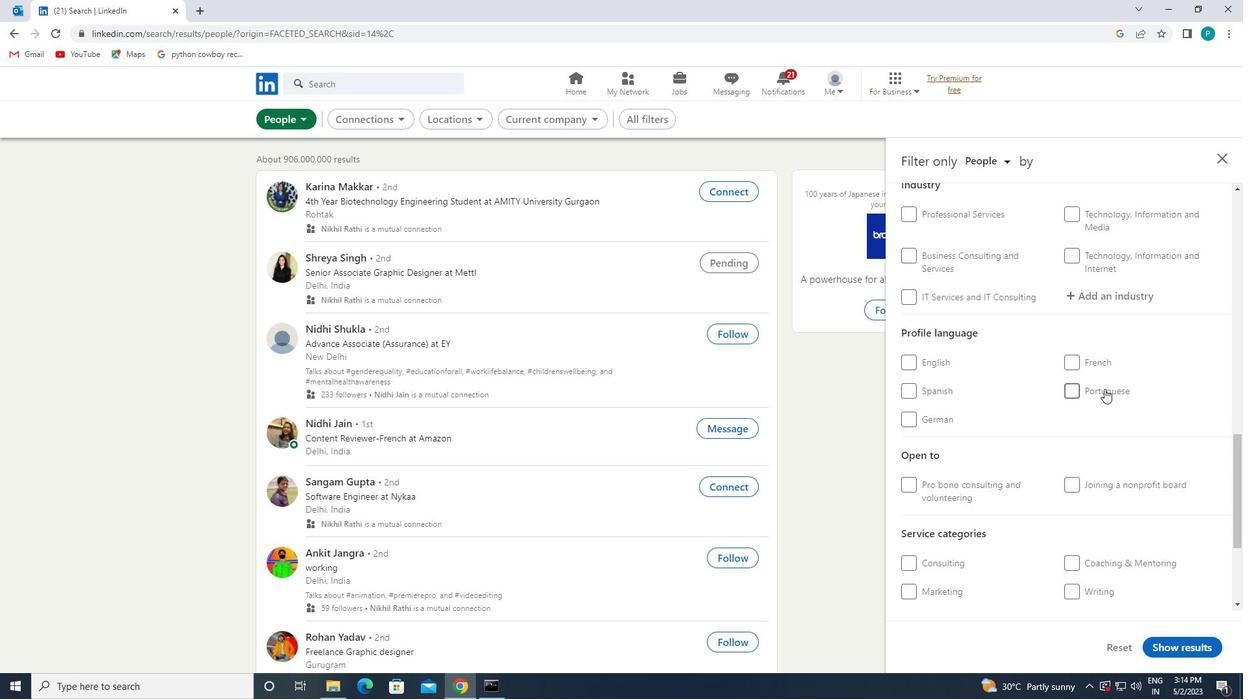 
Action: Mouse moved to (1130, 382)
Screenshot: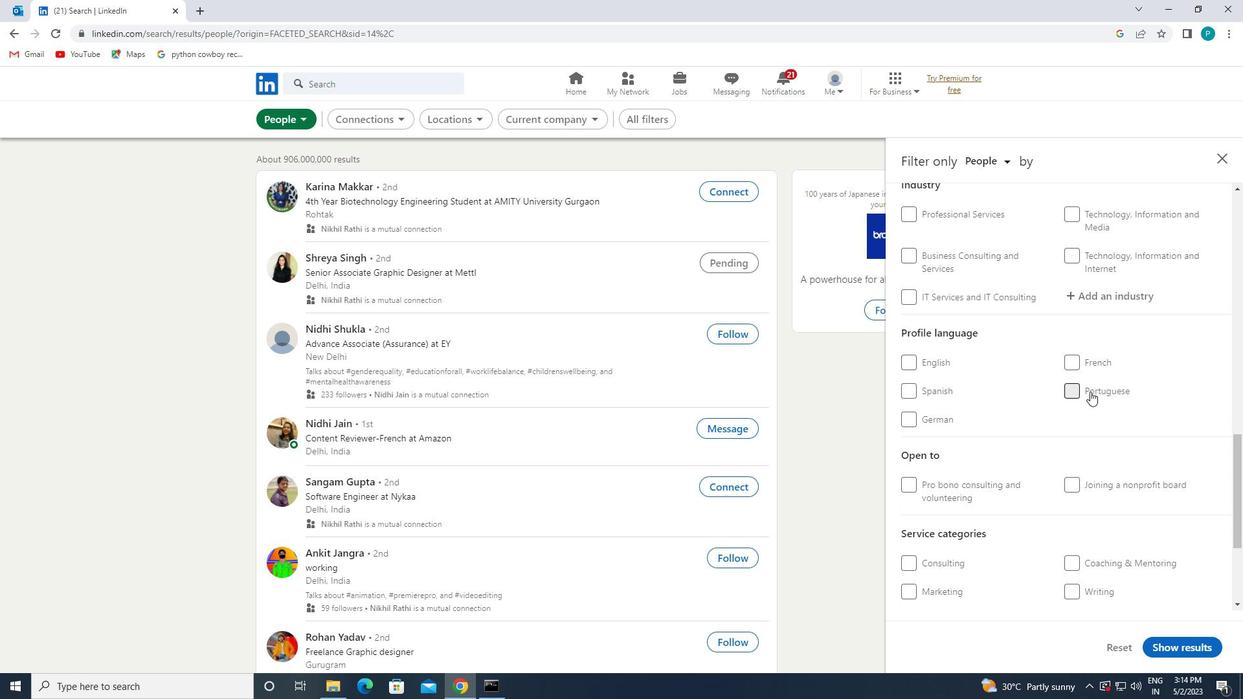 
Action: Mouse scrolled (1130, 382) with delta (0, 0)
Screenshot: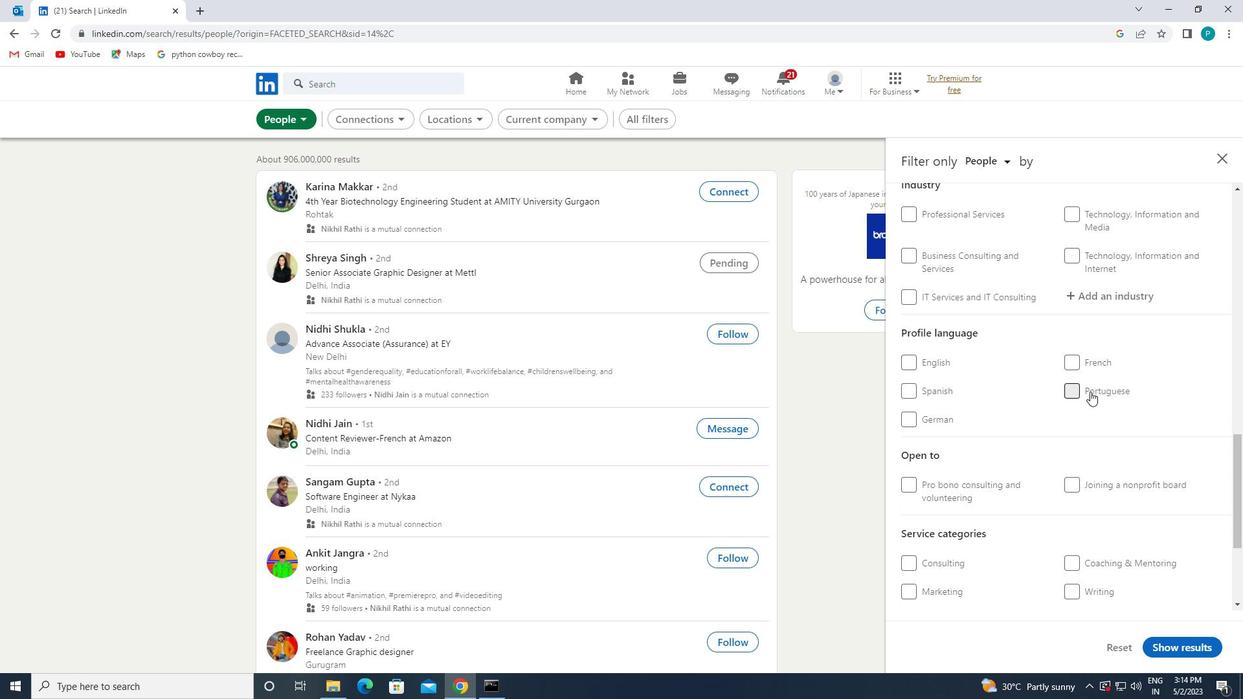 
Action: Mouse scrolled (1130, 382) with delta (0, 0)
Screenshot: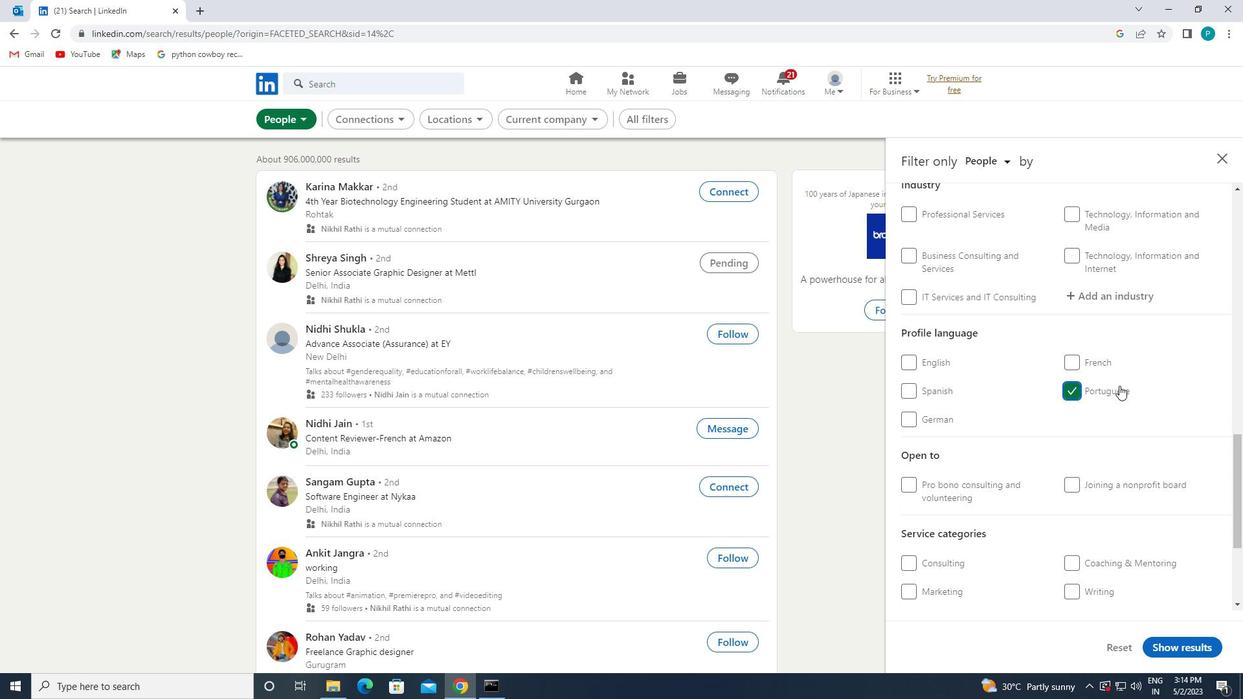 
Action: Mouse scrolled (1130, 382) with delta (0, 0)
Screenshot: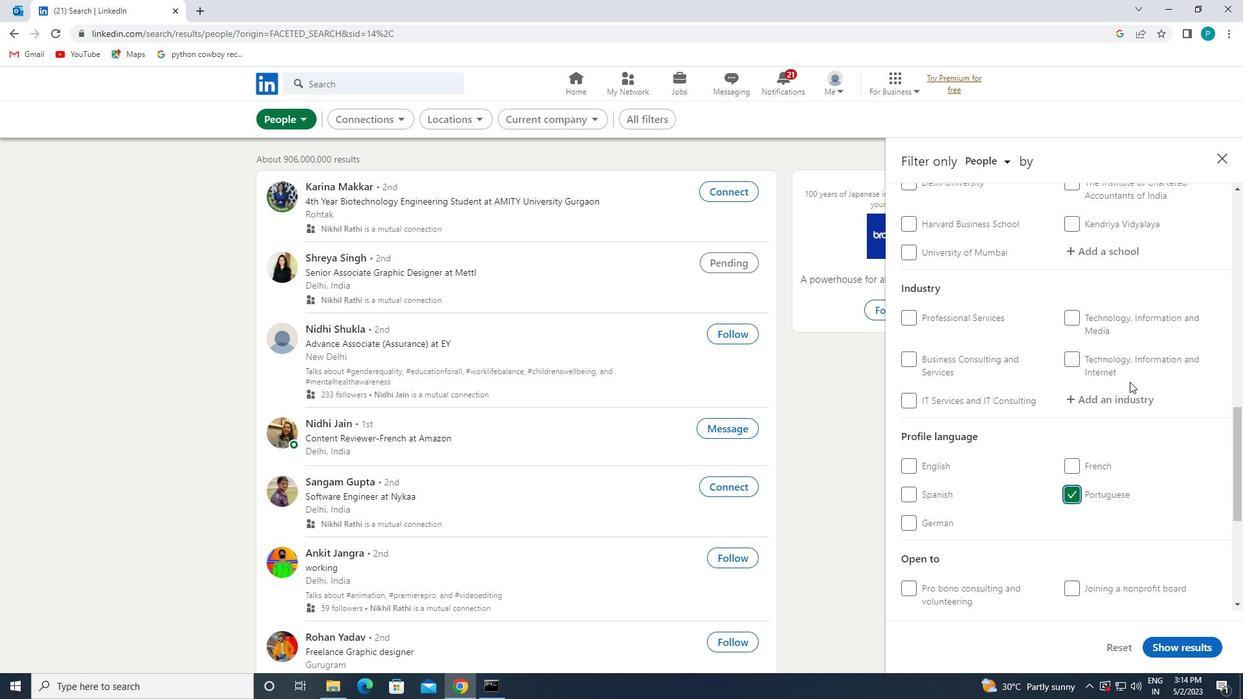 
Action: Mouse scrolled (1130, 382) with delta (0, 0)
Screenshot: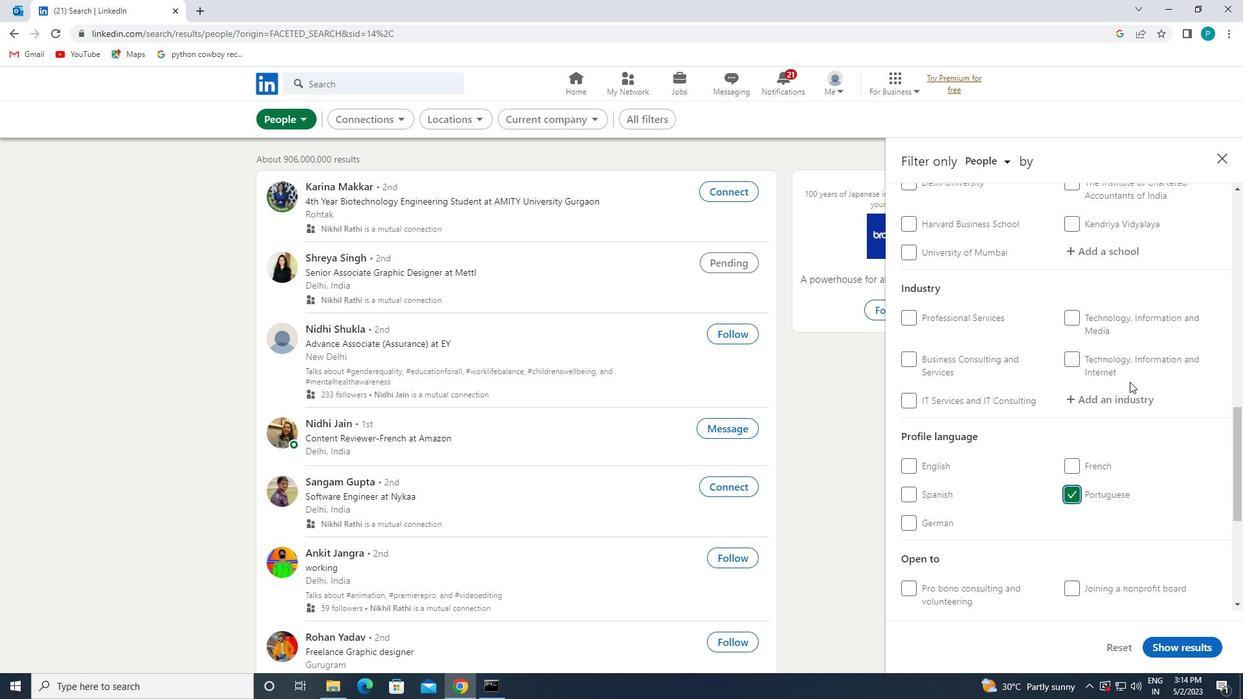 
Action: Mouse scrolled (1130, 382) with delta (0, 0)
Screenshot: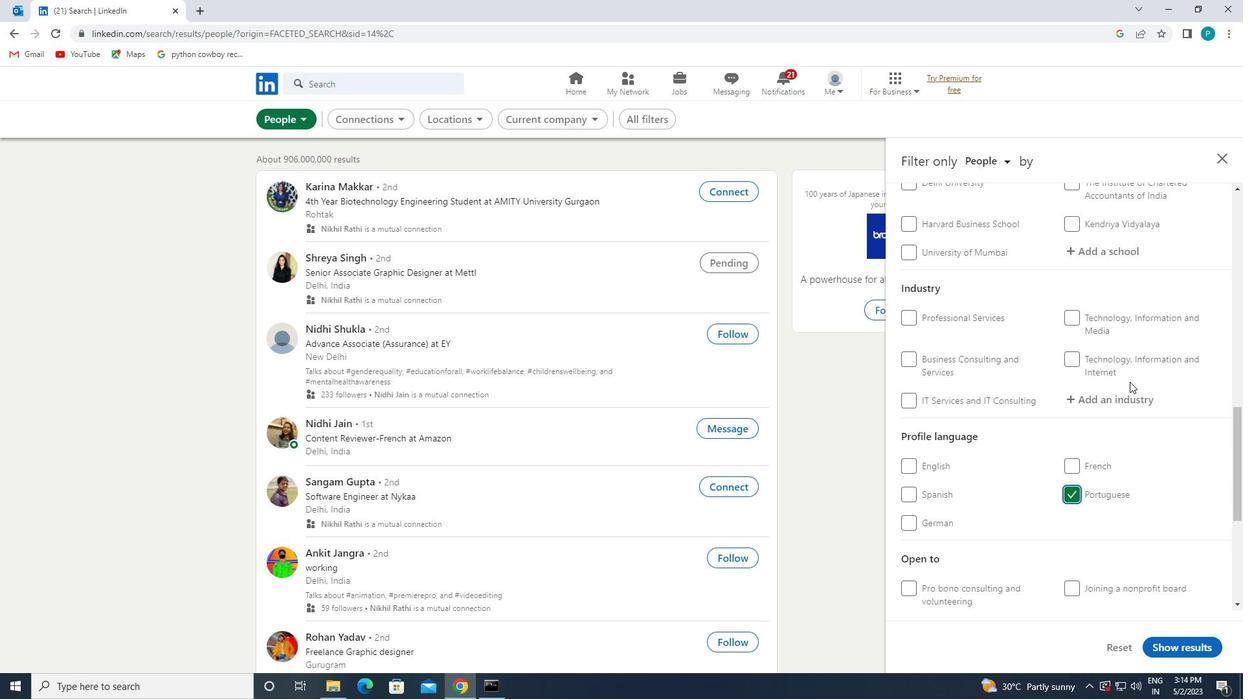 
Action: Mouse scrolled (1130, 382) with delta (0, 0)
Screenshot: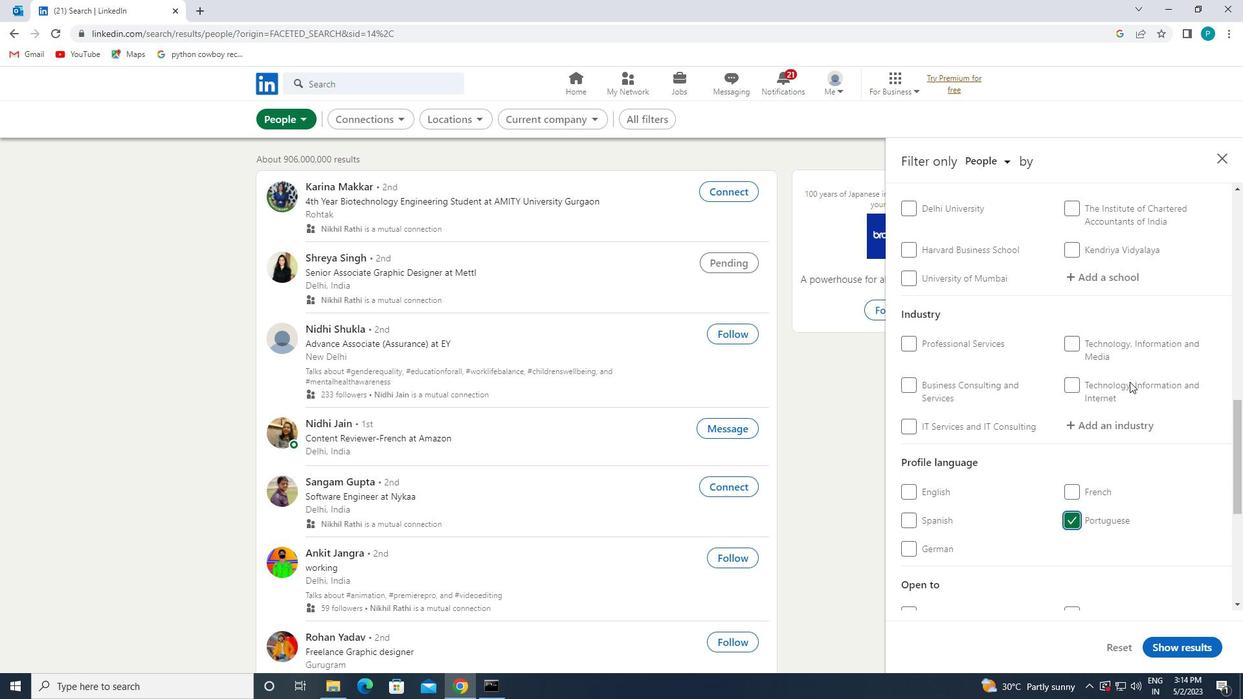 
Action: Mouse scrolled (1130, 382) with delta (0, 0)
Screenshot: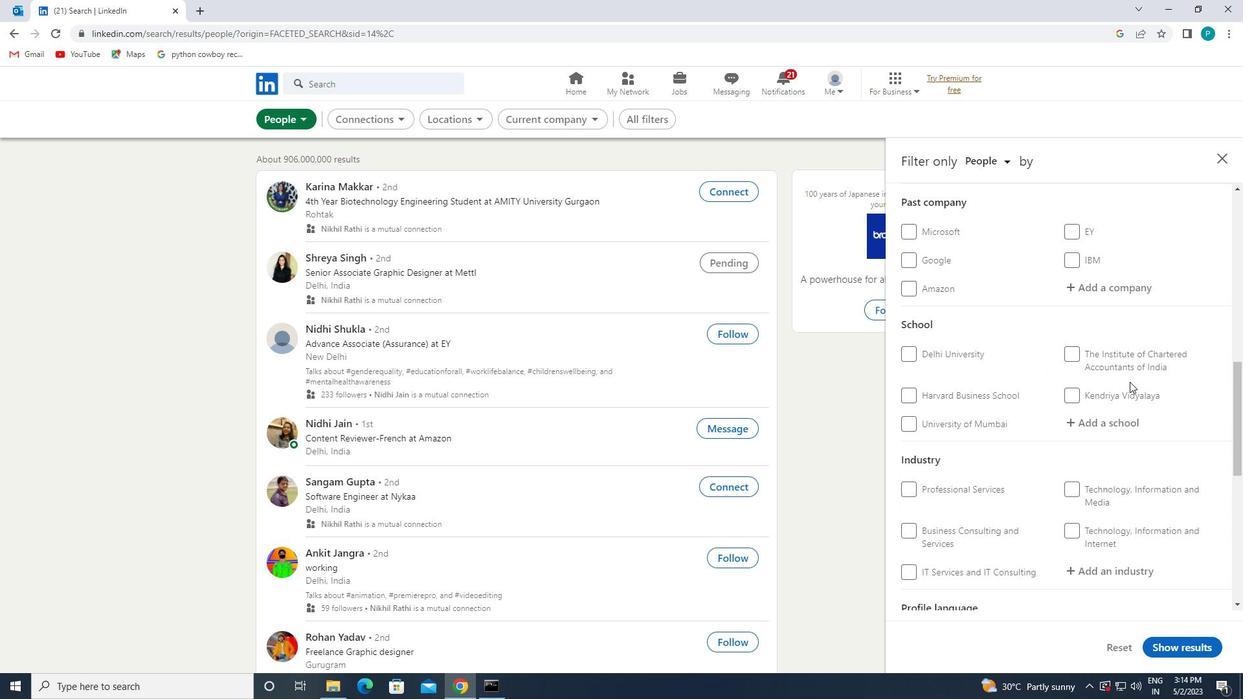 
Action: Mouse scrolled (1130, 382) with delta (0, 0)
Screenshot: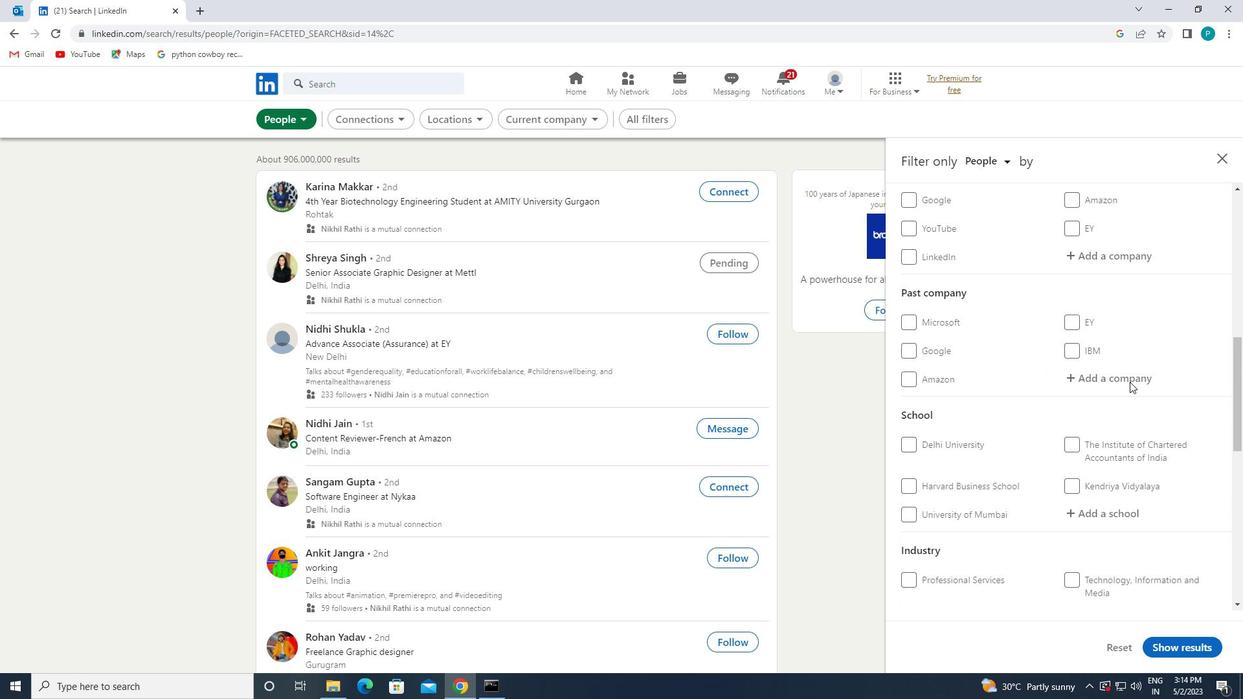 
Action: Mouse moved to (1139, 408)
Screenshot: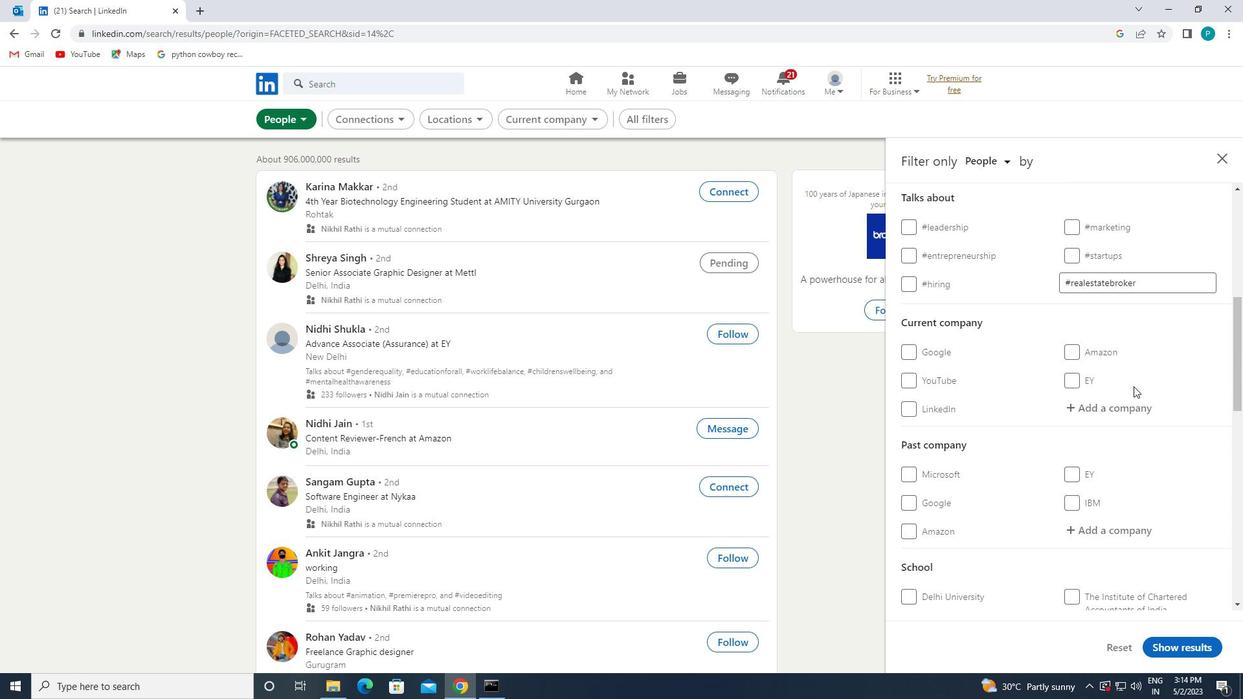 
Action: Mouse pressed left at (1139, 408)
Screenshot: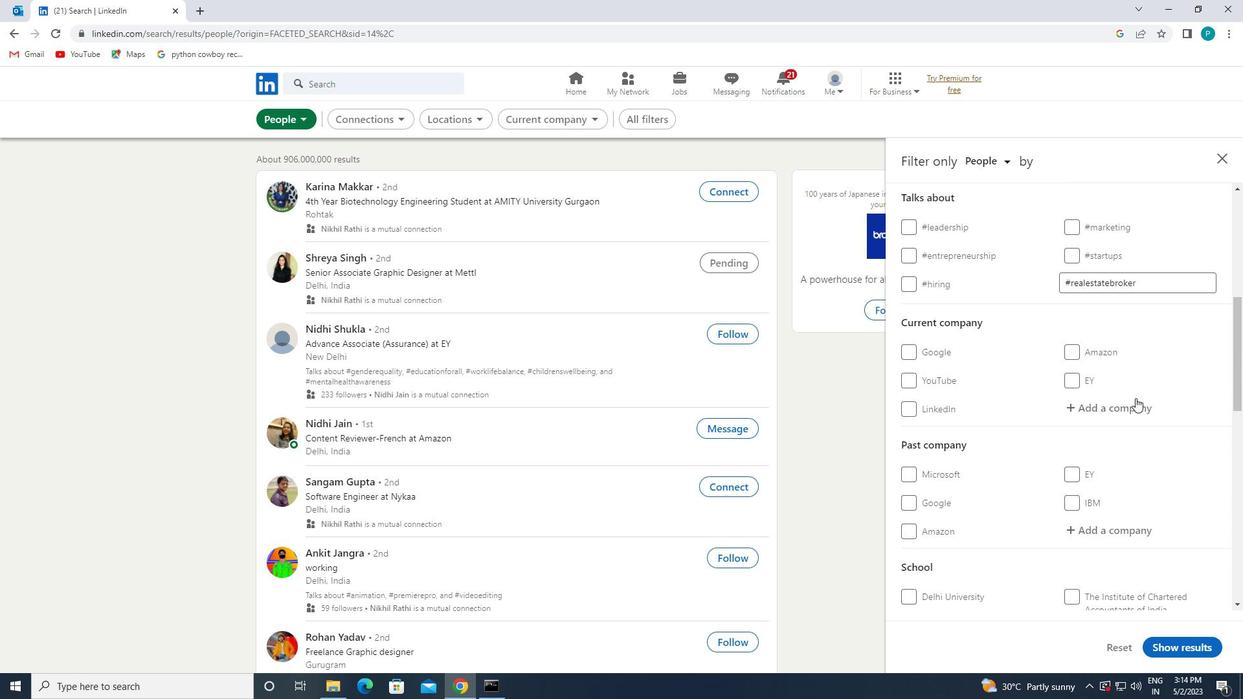 
Action: Key pressed <Key.caps_lock>HDB
Screenshot: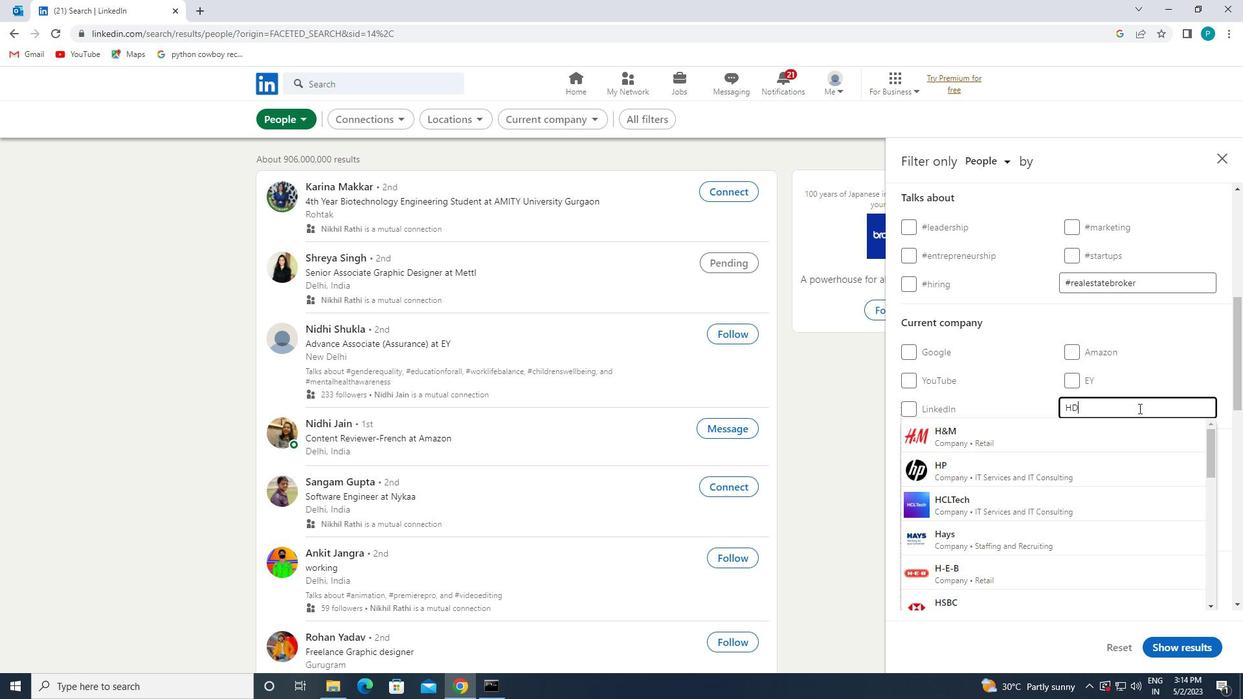 
Action: Mouse moved to (1056, 425)
Screenshot: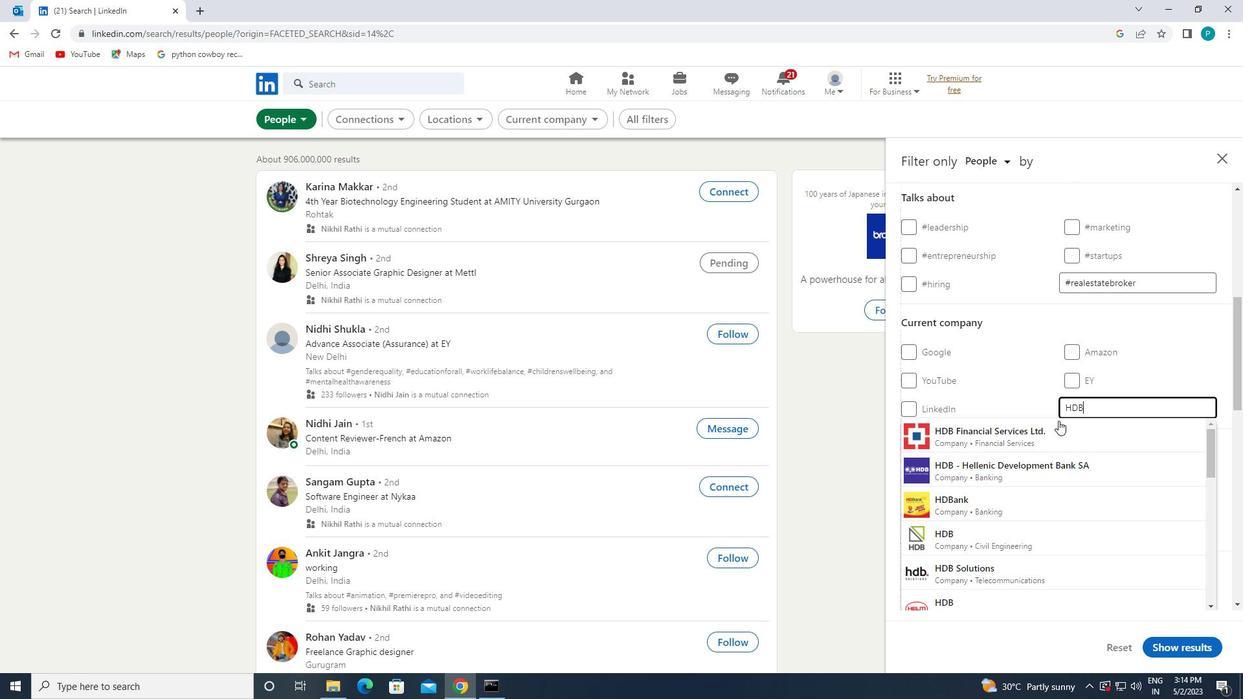 
Action: Mouse pressed left at (1056, 425)
Screenshot: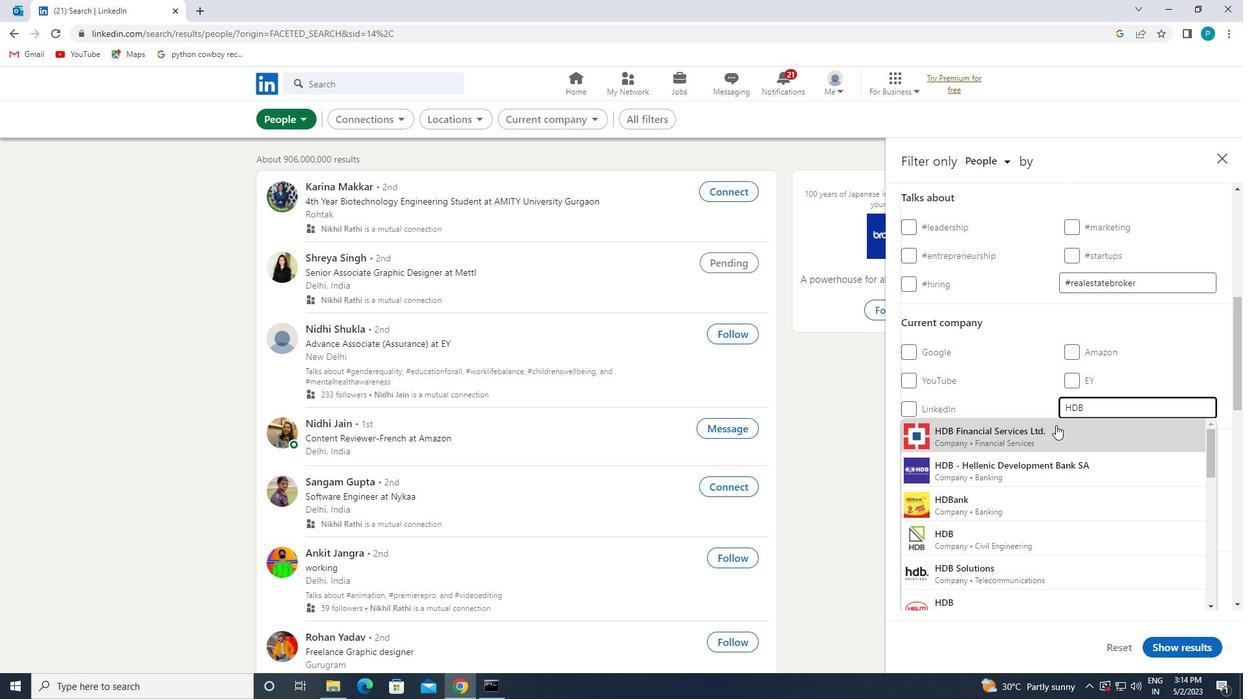 
Action: Mouse scrolled (1056, 424) with delta (0, 0)
Screenshot: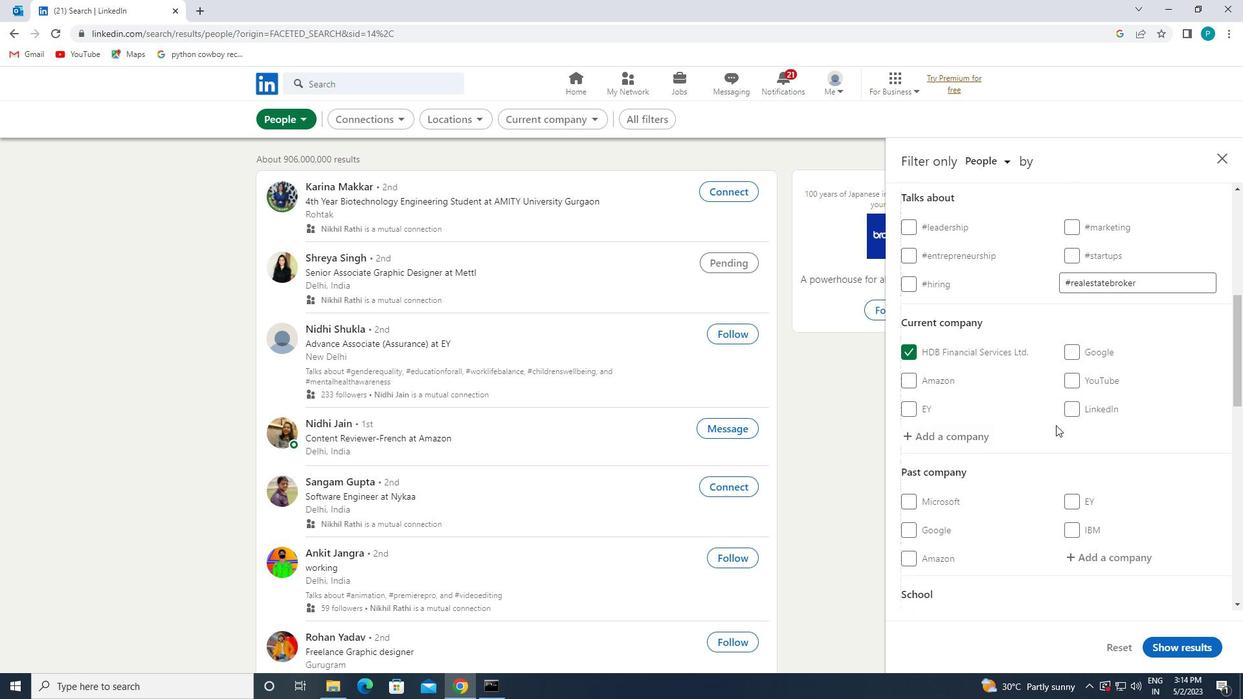
Action: Mouse scrolled (1056, 424) with delta (0, 0)
Screenshot: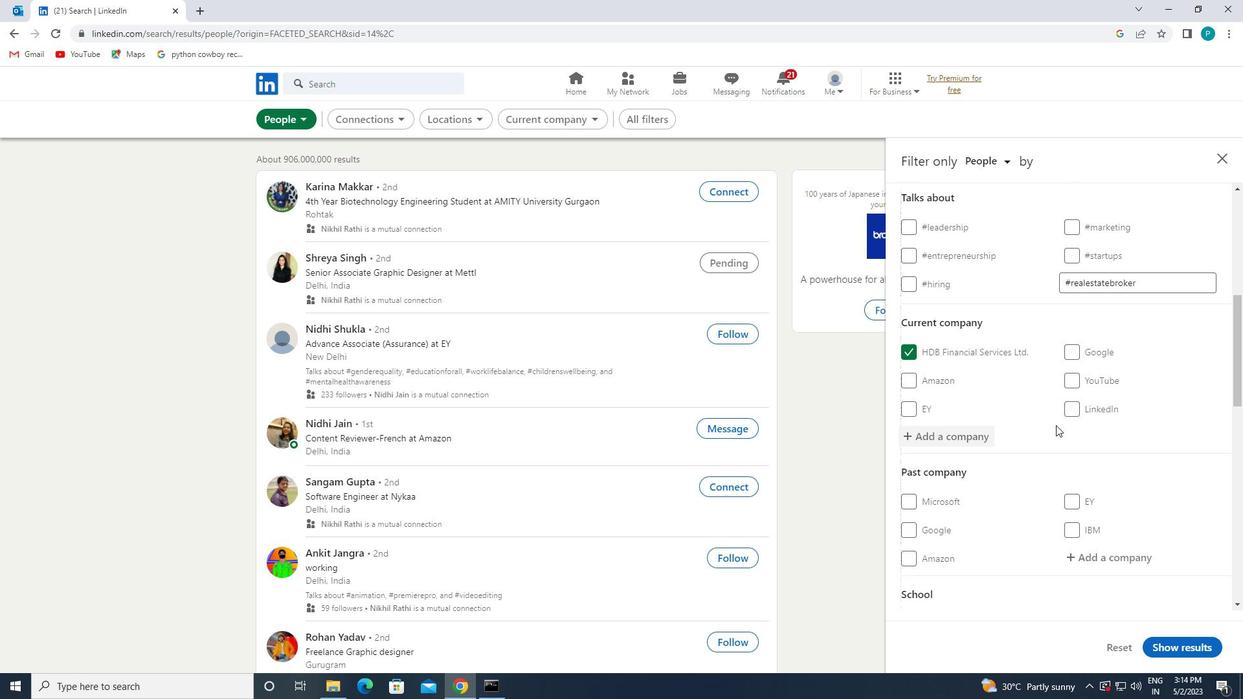 
Action: Mouse moved to (1066, 434)
Screenshot: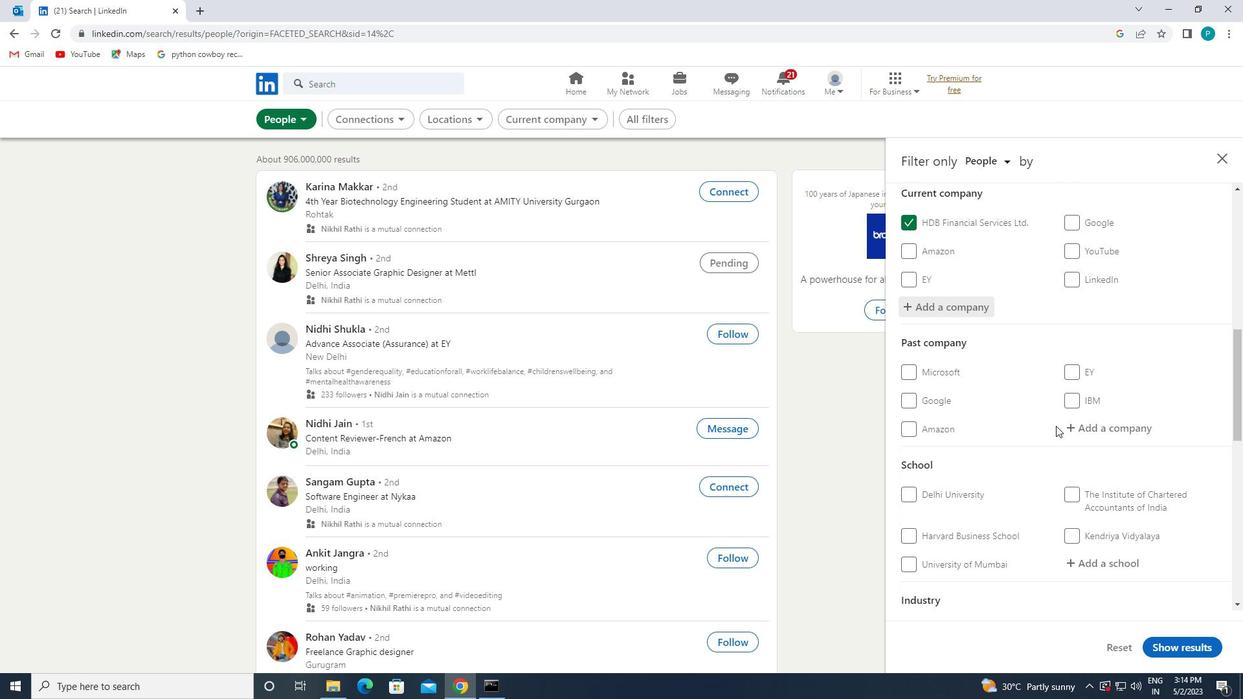 
Action: Mouse scrolled (1066, 433) with delta (0, 0)
Screenshot: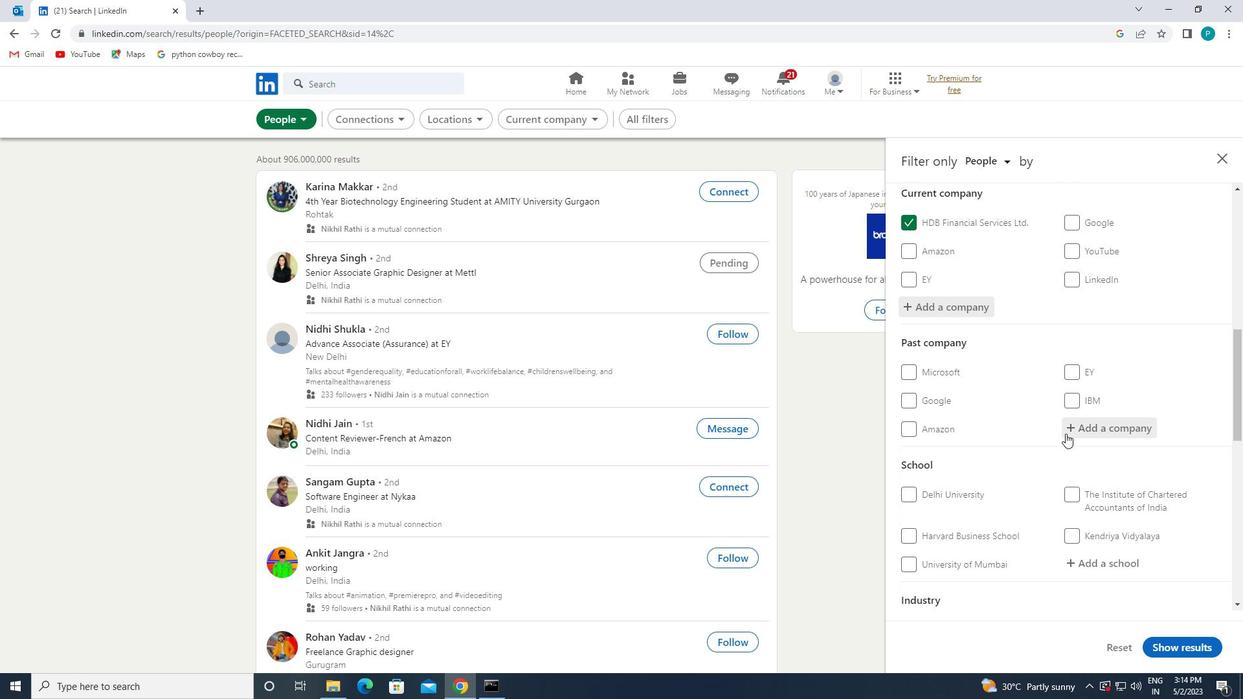 
Action: Mouse scrolled (1066, 433) with delta (0, 0)
Screenshot: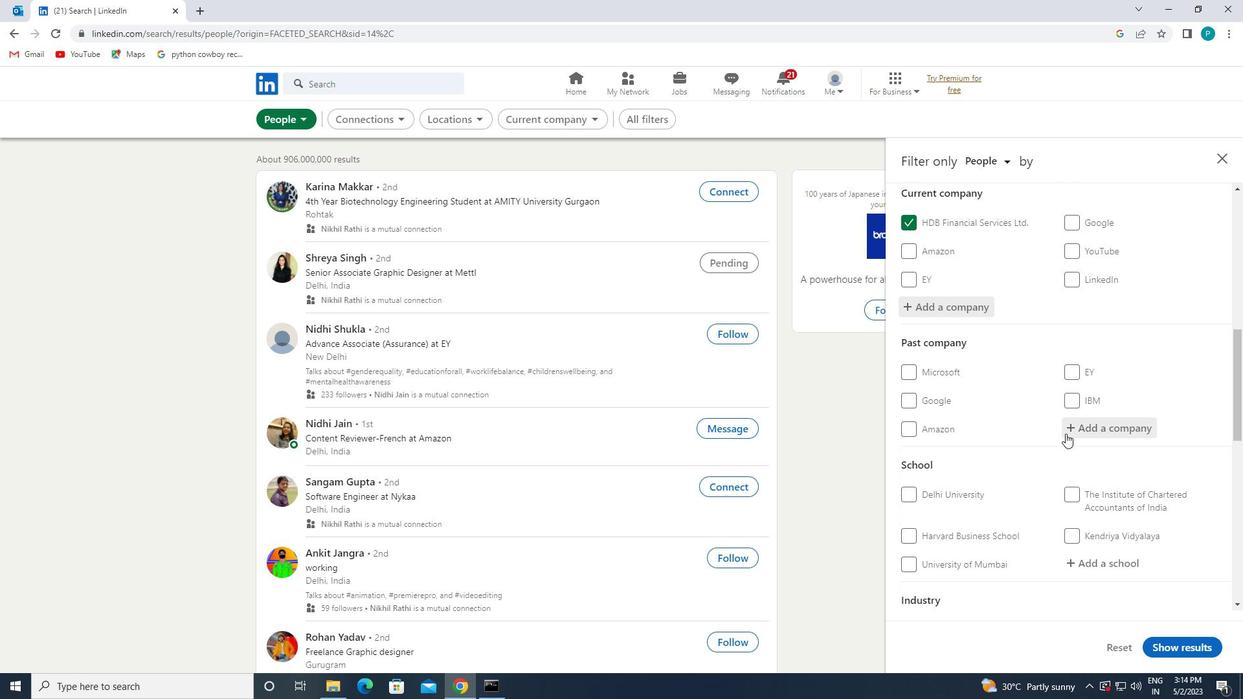 
Action: Mouse moved to (1077, 442)
Screenshot: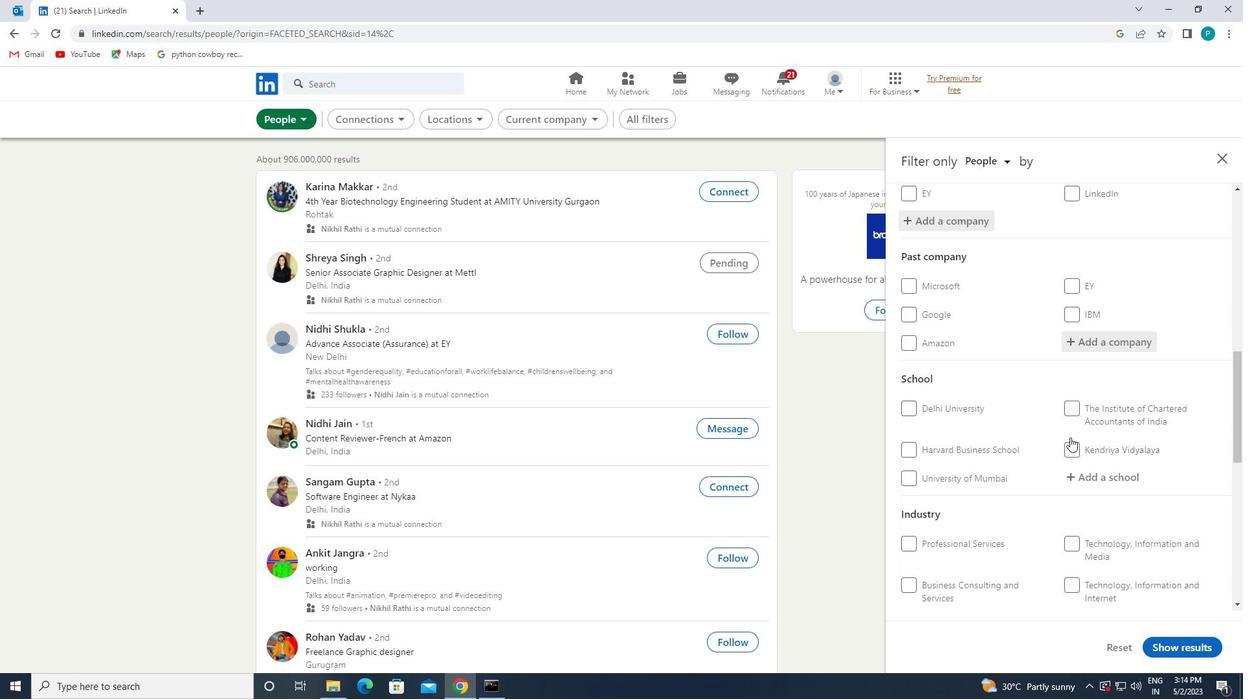 
Action: Mouse pressed left at (1077, 442)
Screenshot: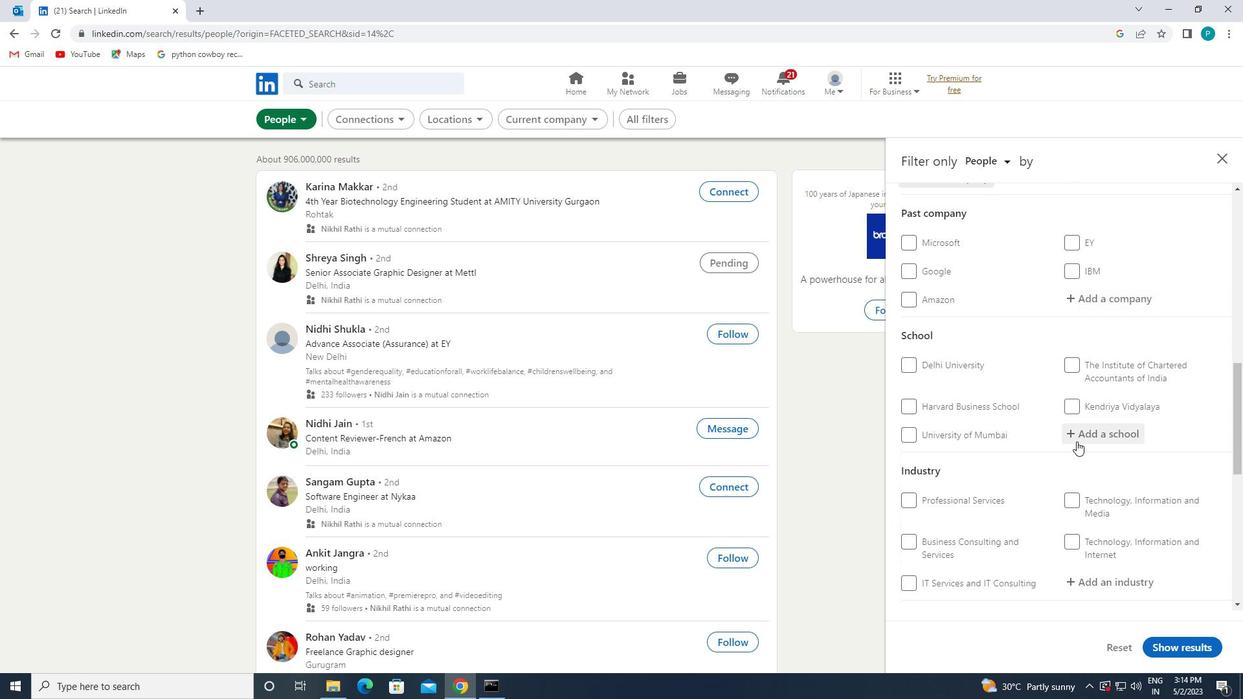 
Action: Key pressed <Key.caps_lock><Key.caps_lock>B<Key.caps_lock>IRLA
Screenshot: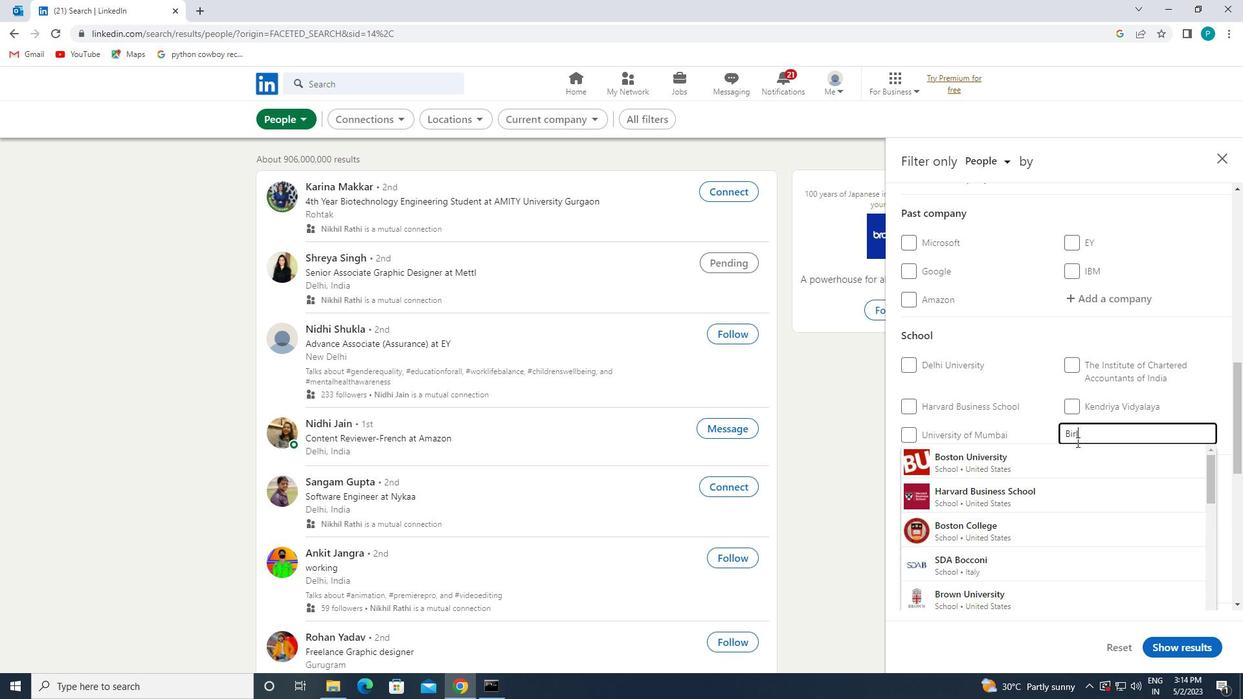 
Action: Mouse moved to (1077, 461)
Screenshot: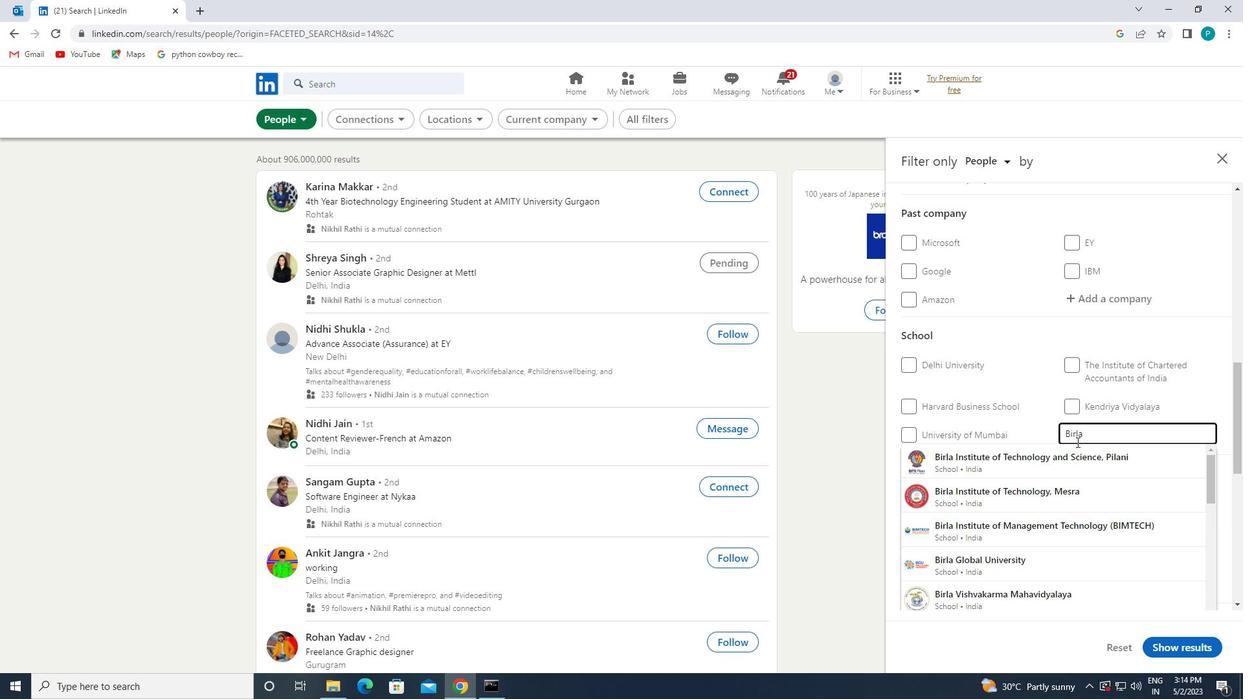 
Action: Mouse pressed left at (1077, 461)
Screenshot: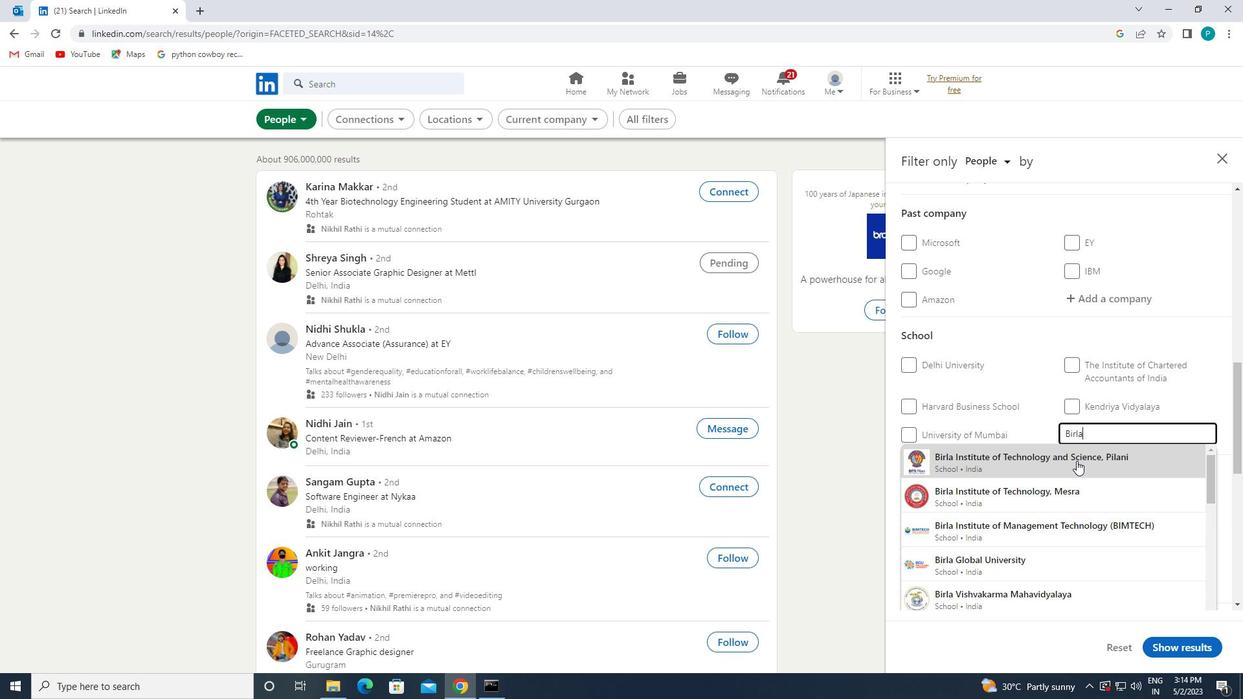 
Action: Mouse scrolled (1077, 460) with delta (0, 0)
Screenshot: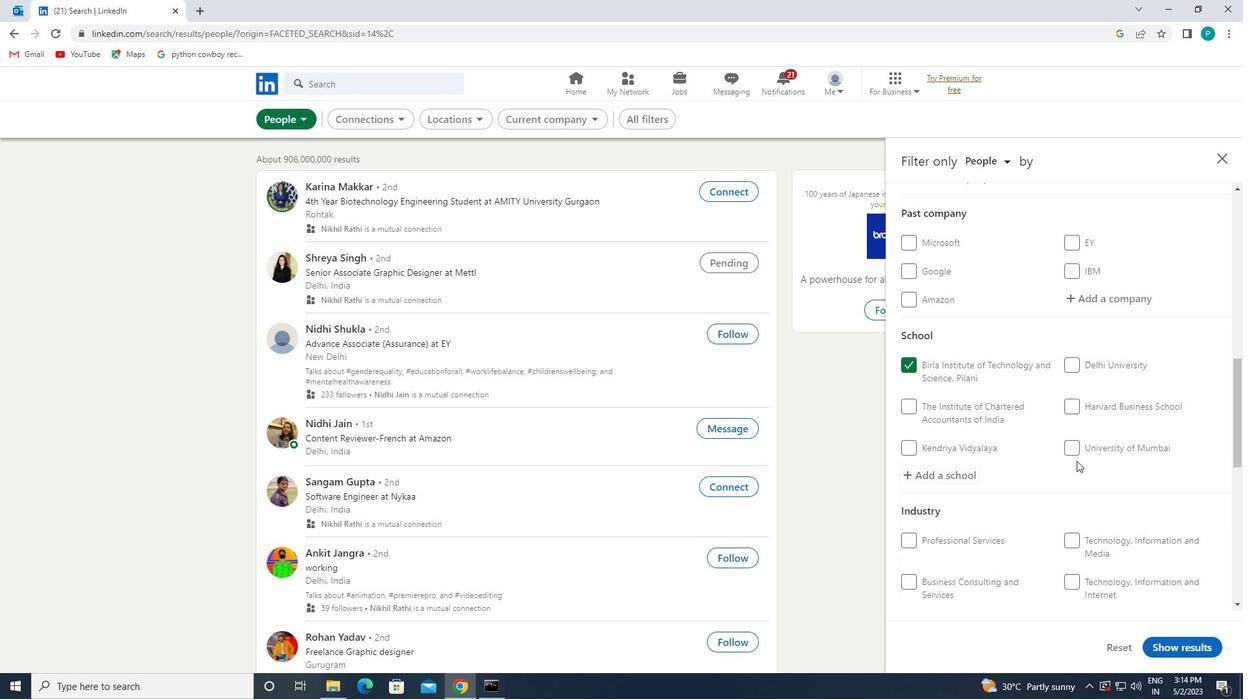 
Action: Mouse scrolled (1077, 460) with delta (0, 0)
Screenshot: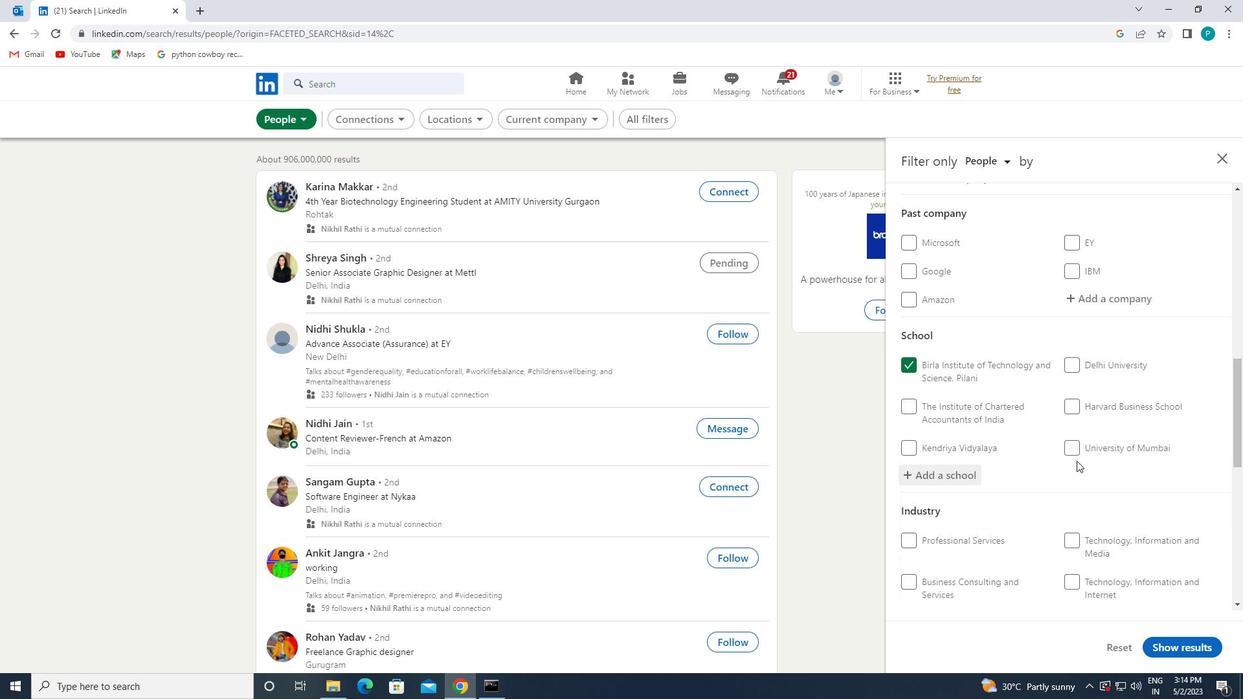 
Action: Mouse scrolled (1077, 460) with delta (0, 0)
Screenshot: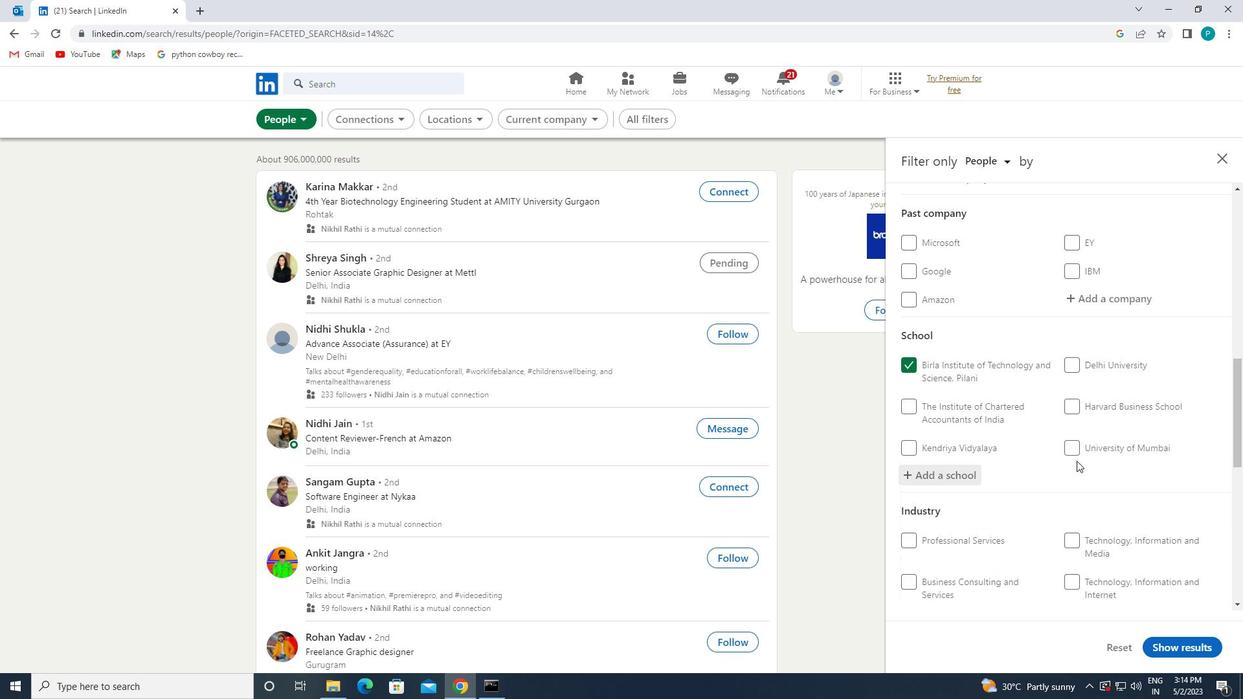 
Action: Mouse moved to (1086, 403)
Screenshot: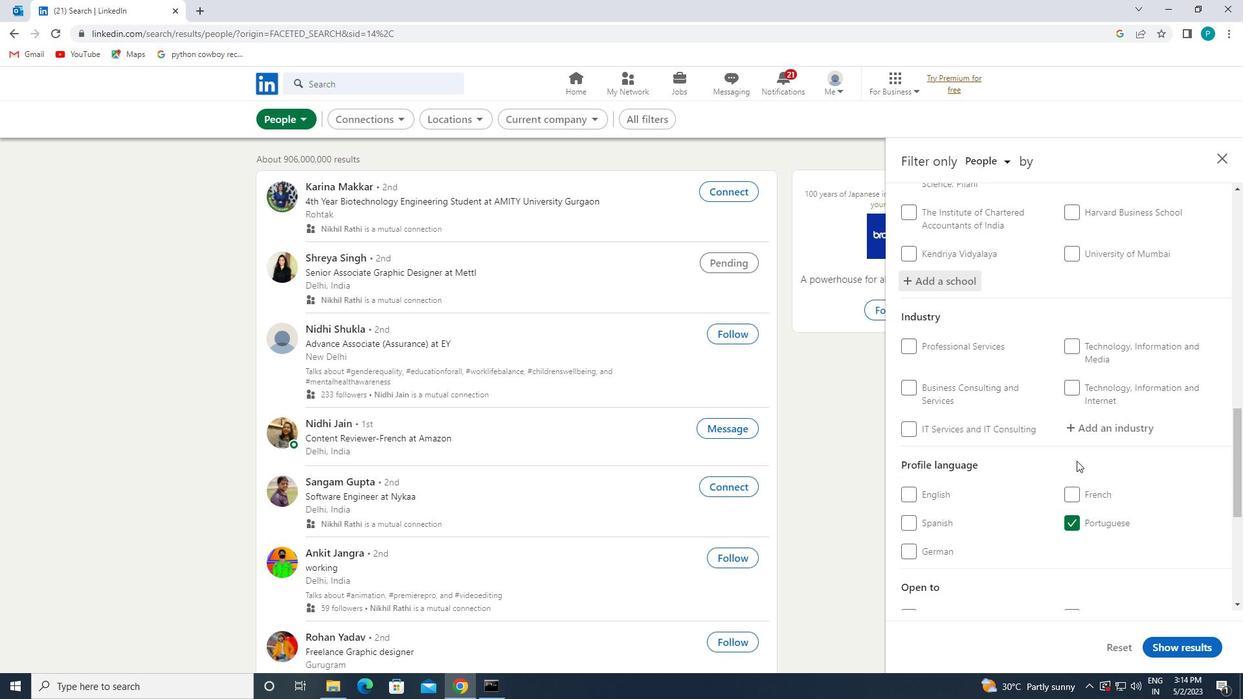 
Action: Mouse pressed left at (1086, 403)
Screenshot: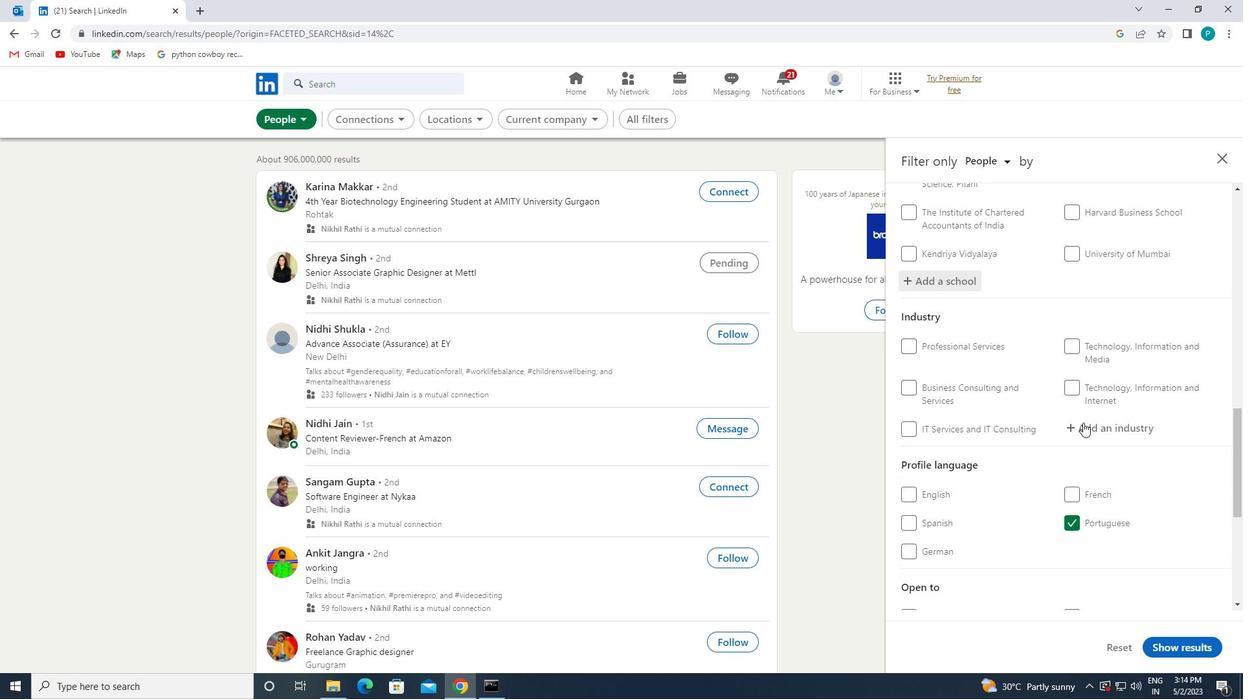 
Action: Mouse moved to (1087, 393)
Screenshot: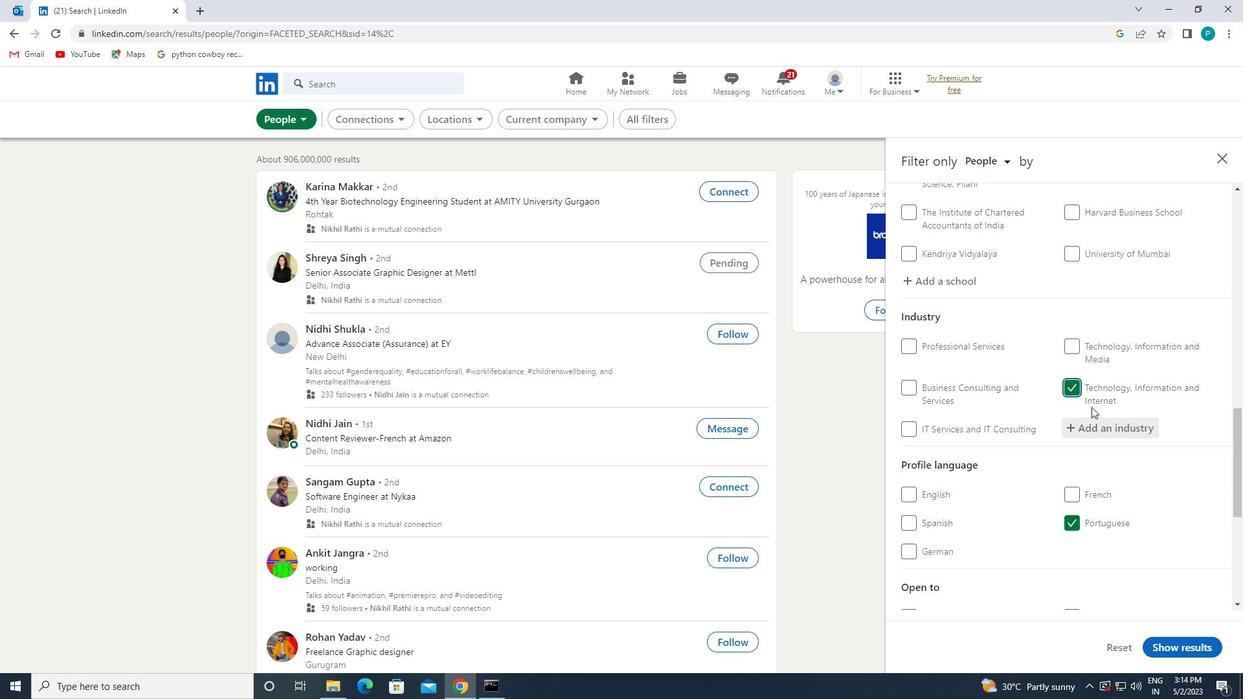 
Action: Mouse pressed left at (1087, 393)
Screenshot: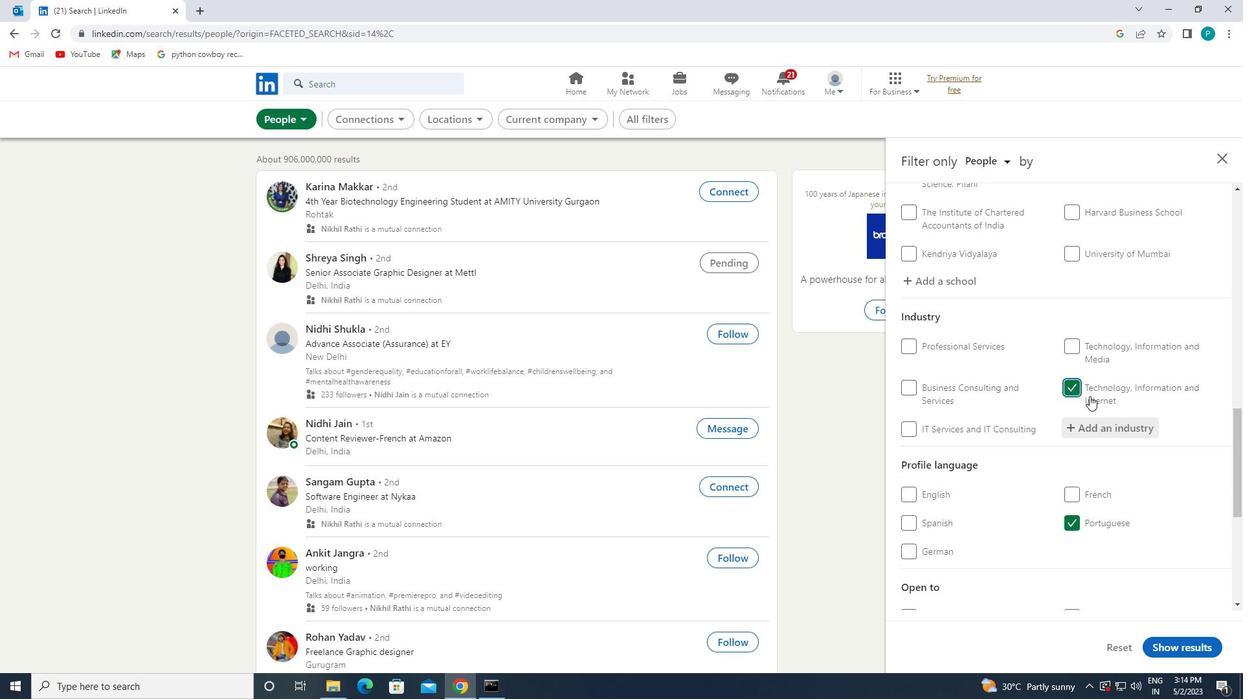 
Action: Mouse moved to (1112, 418)
Screenshot: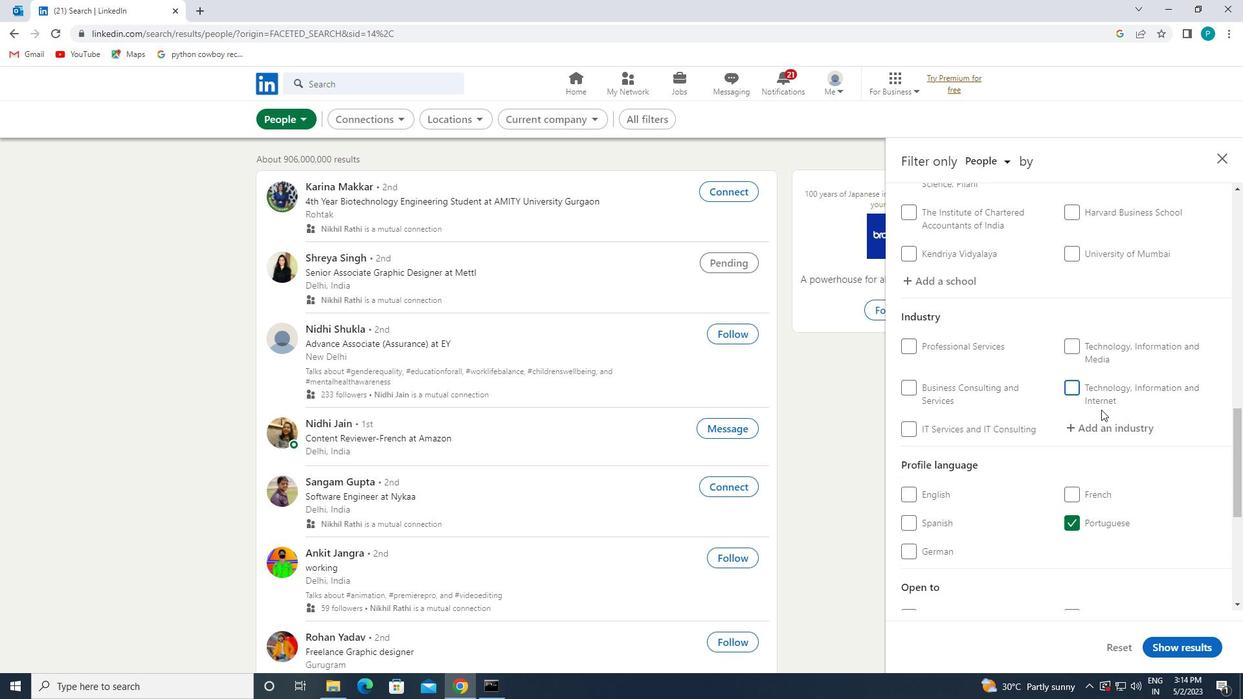 
Action: Mouse pressed left at (1112, 418)
Screenshot: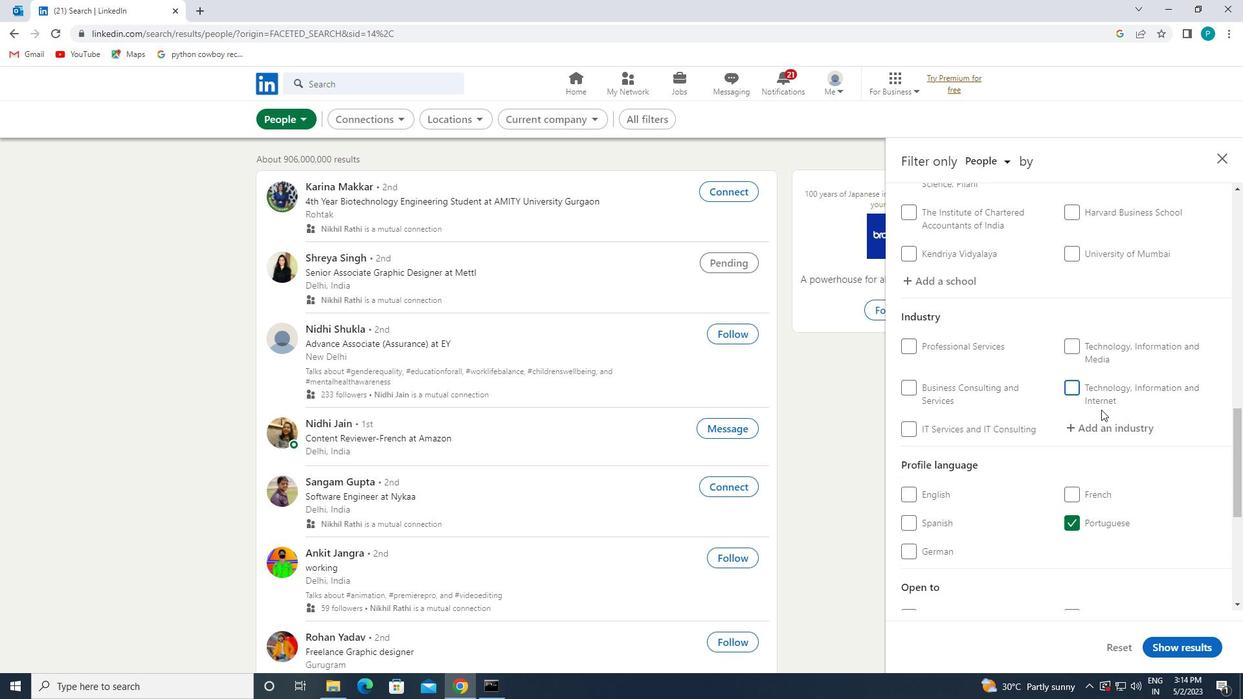 
Action: Mouse moved to (1132, 441)
Screenshot: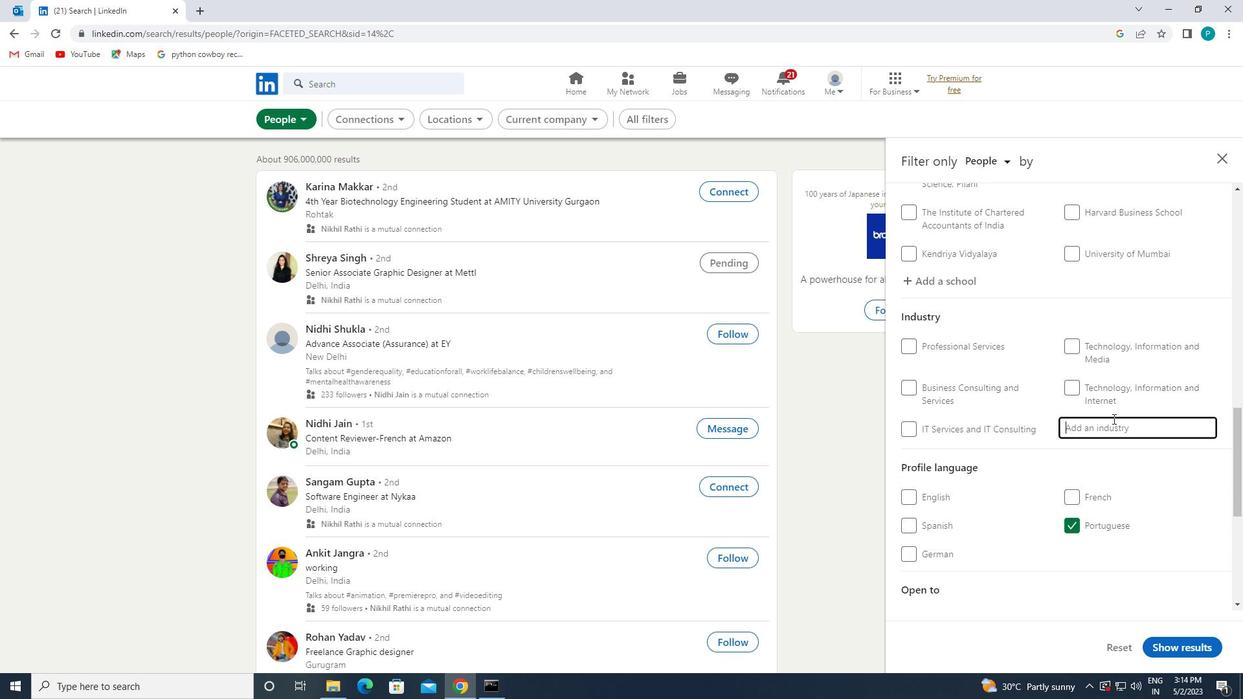 
Action: Key pressed <Key.caps_lock>E<Key.caps_lock>NVIR
Screenshot: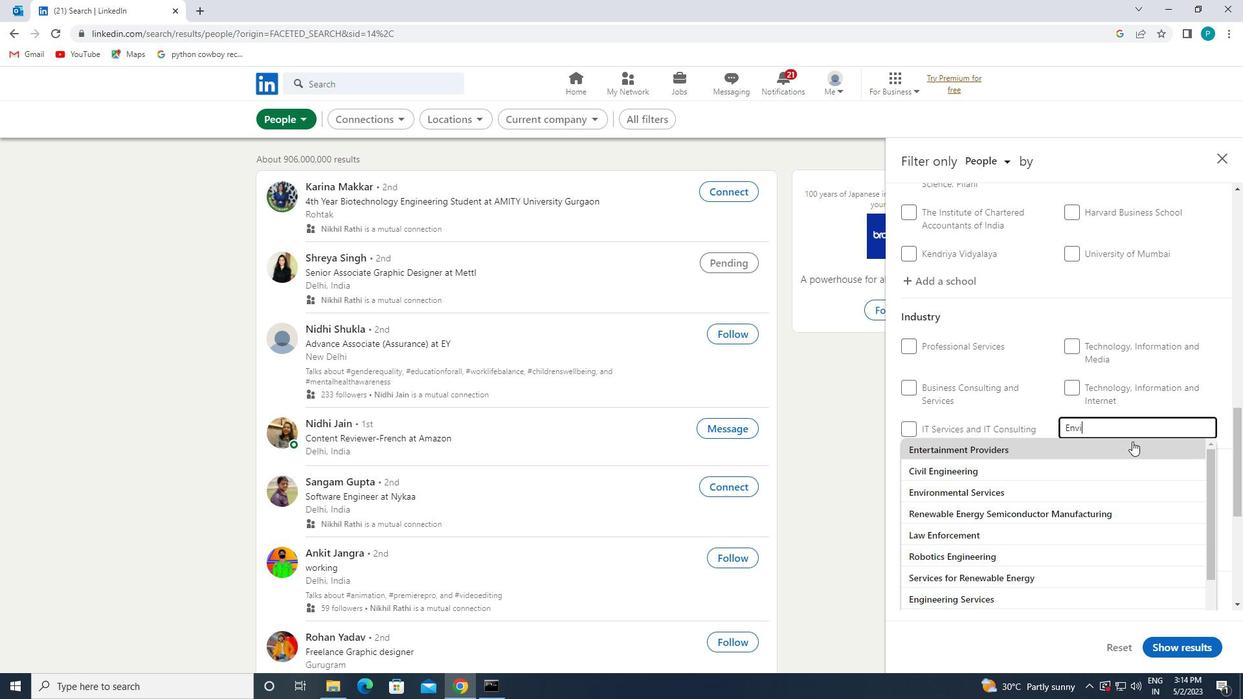 
Action: Mouse moved to (1116, 467)
Screenshot: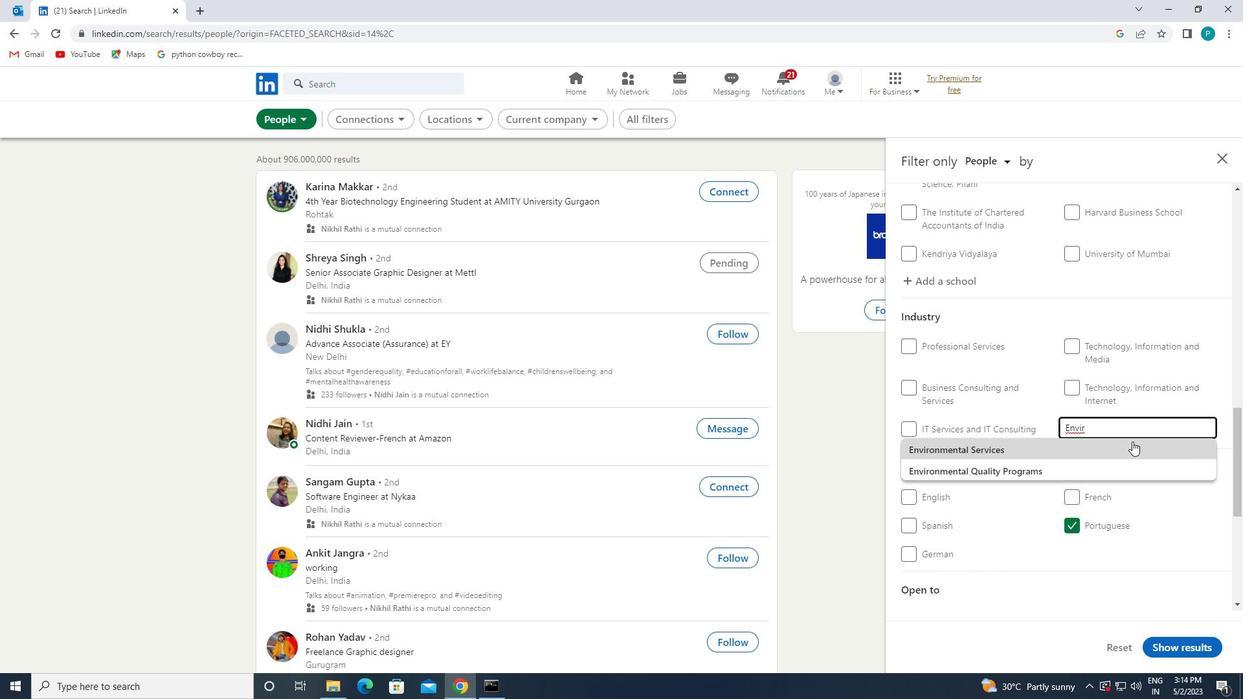 
Action: Mouse pressed left at (1116, 467)
Screenshot: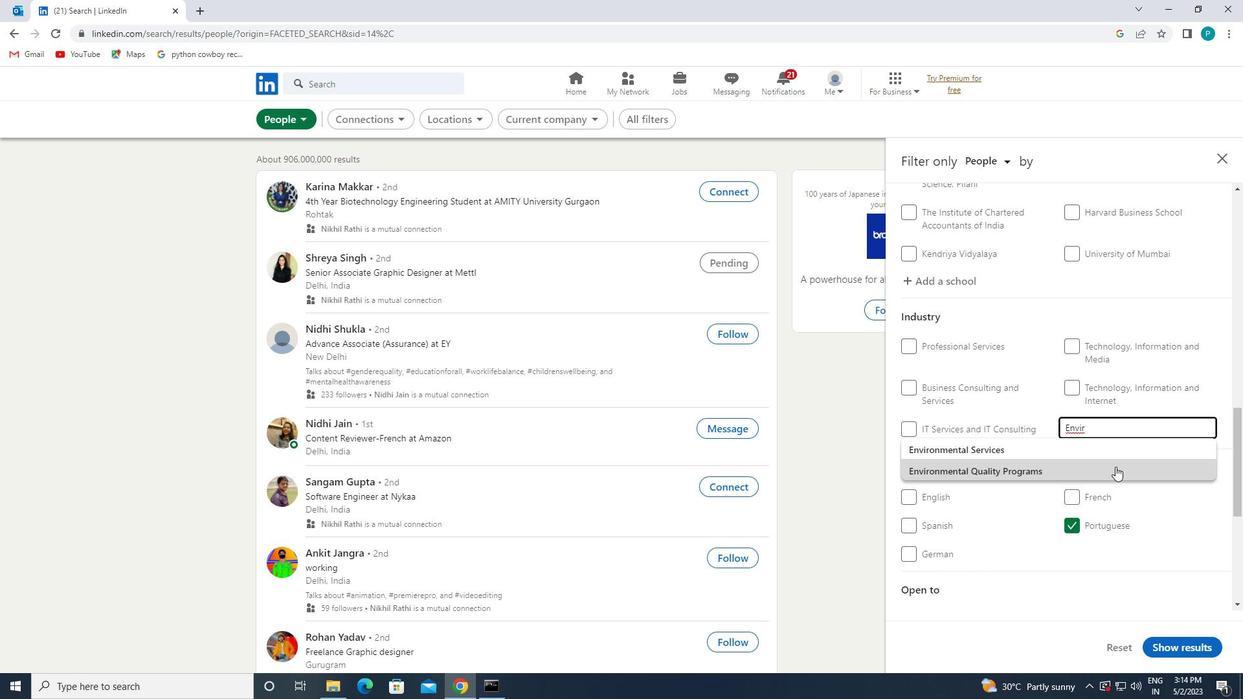 
Action: Mouse moved to (1083, 470)
Screenshot: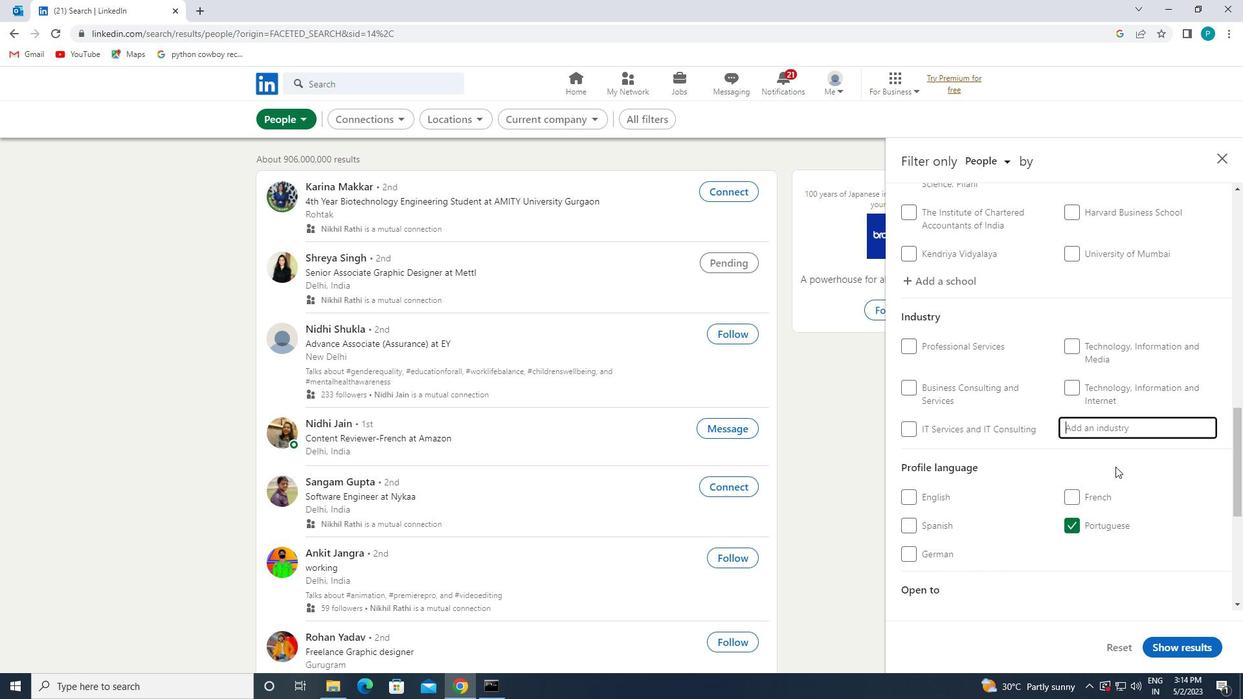 
Action: Mouse scrolled (1083, 470) with delta (0, 0)
Screenshot: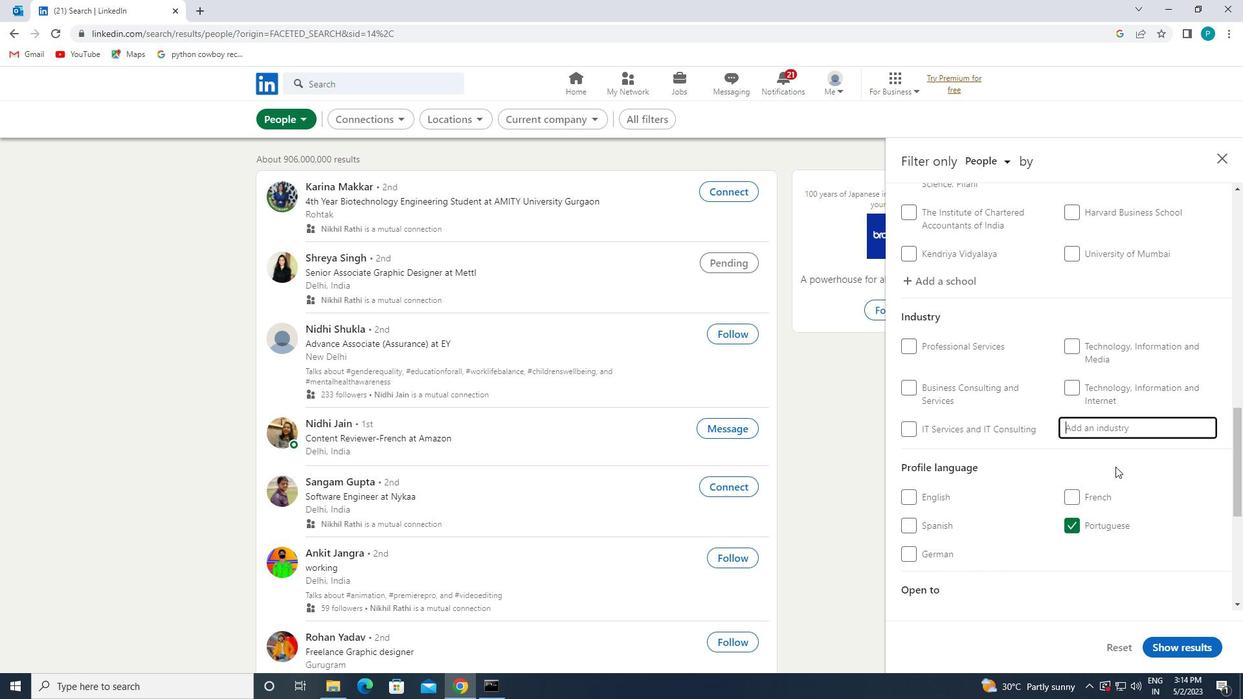 
Action: Mouse moved to (1080, 470)
Screenshot: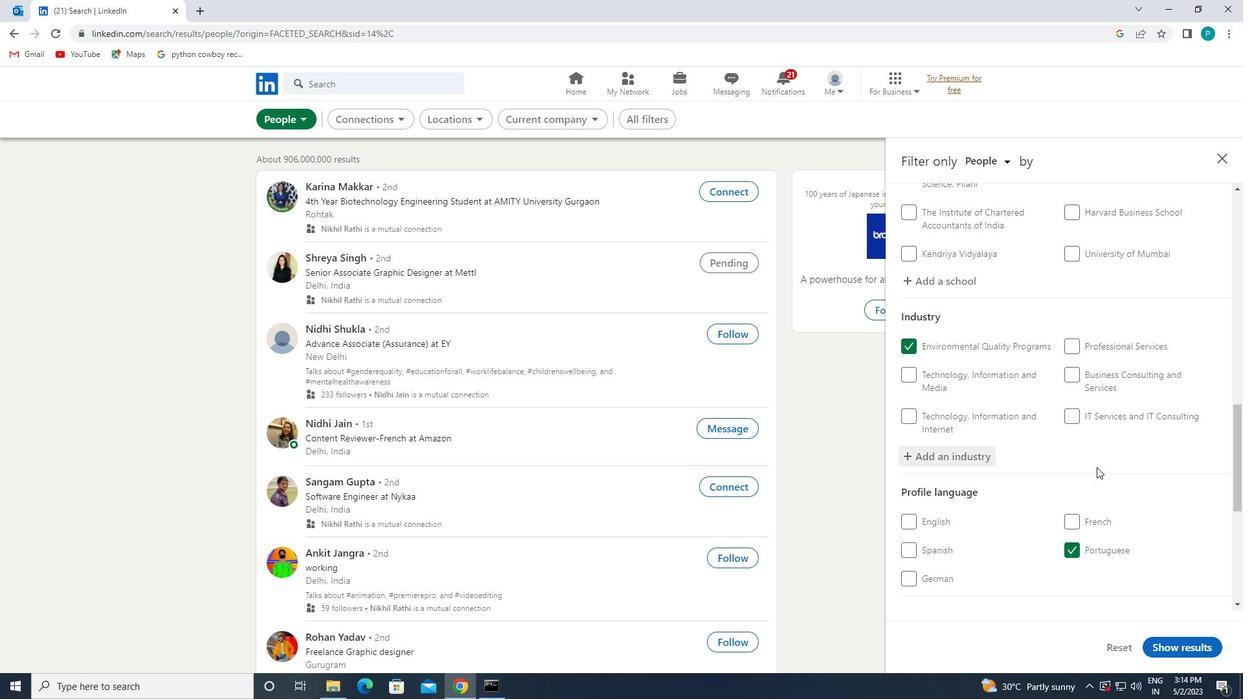 
Action: Mouse scrolled (1080, 470) with delta (0, 0)
Screenshot: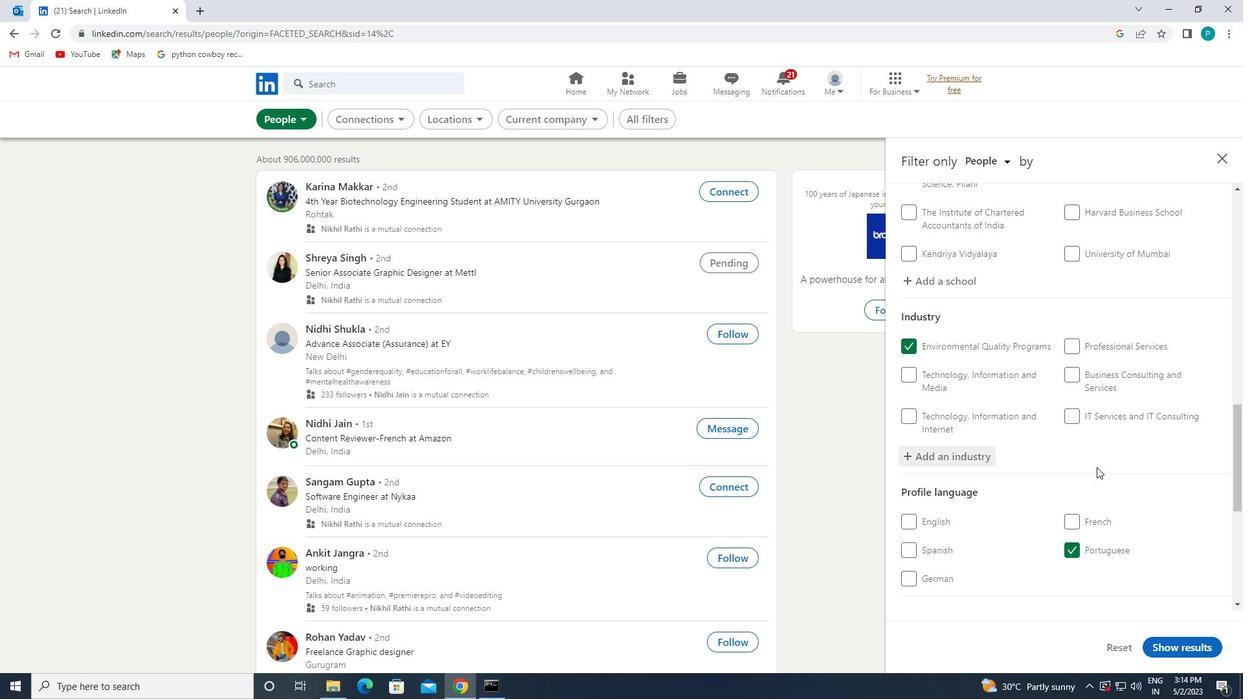 
Action: Mouse moved to (1073, 472)
Screenshot: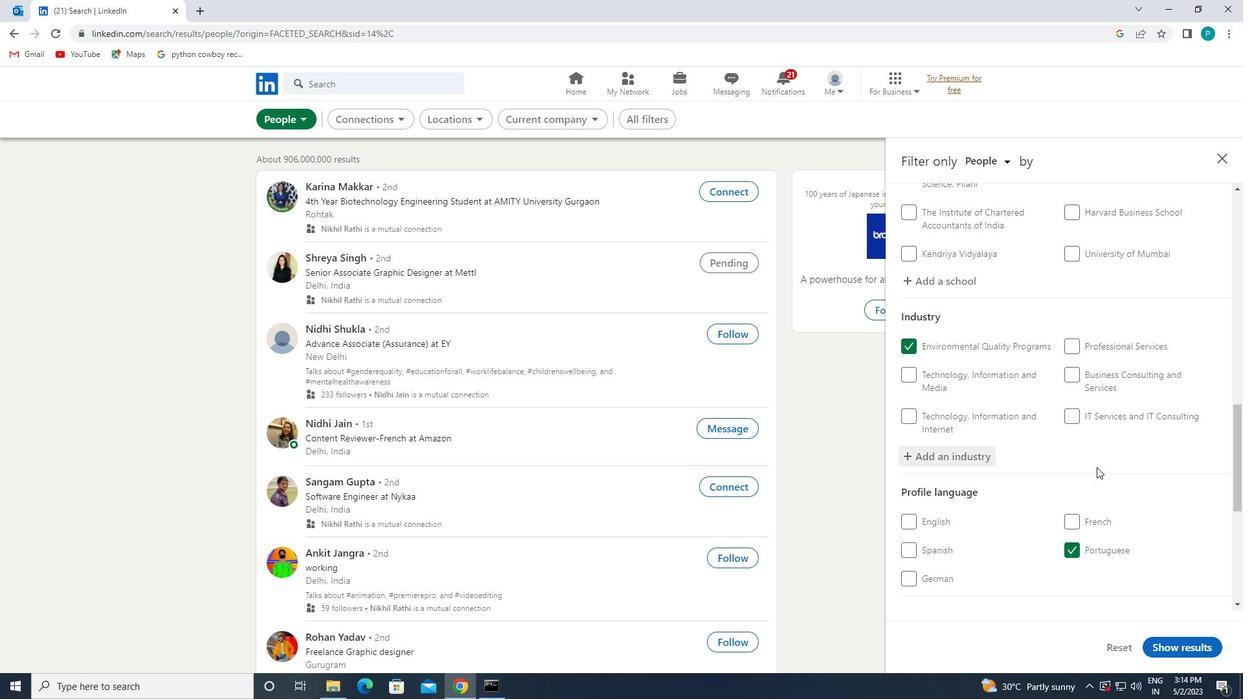 
Action: Mouse scrolled (1073, 471) with delta (0, 0)
Screenshot: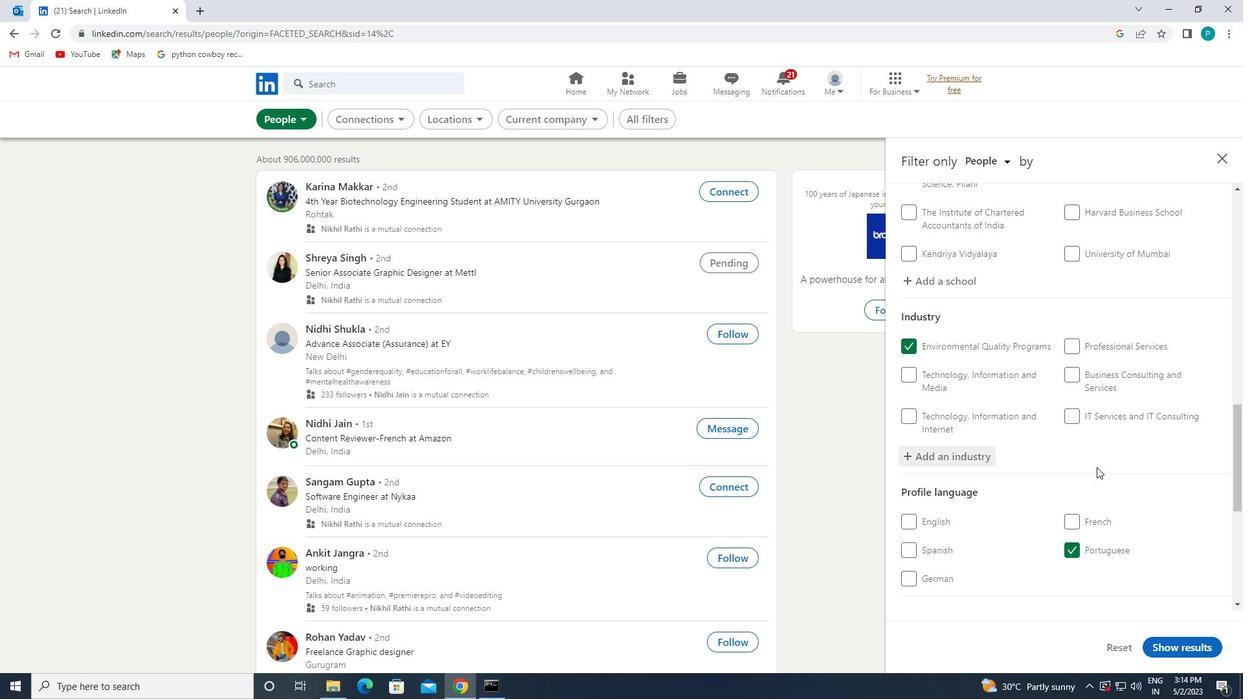 
Action: Mouse moved to (1083, 557)
Screenshot: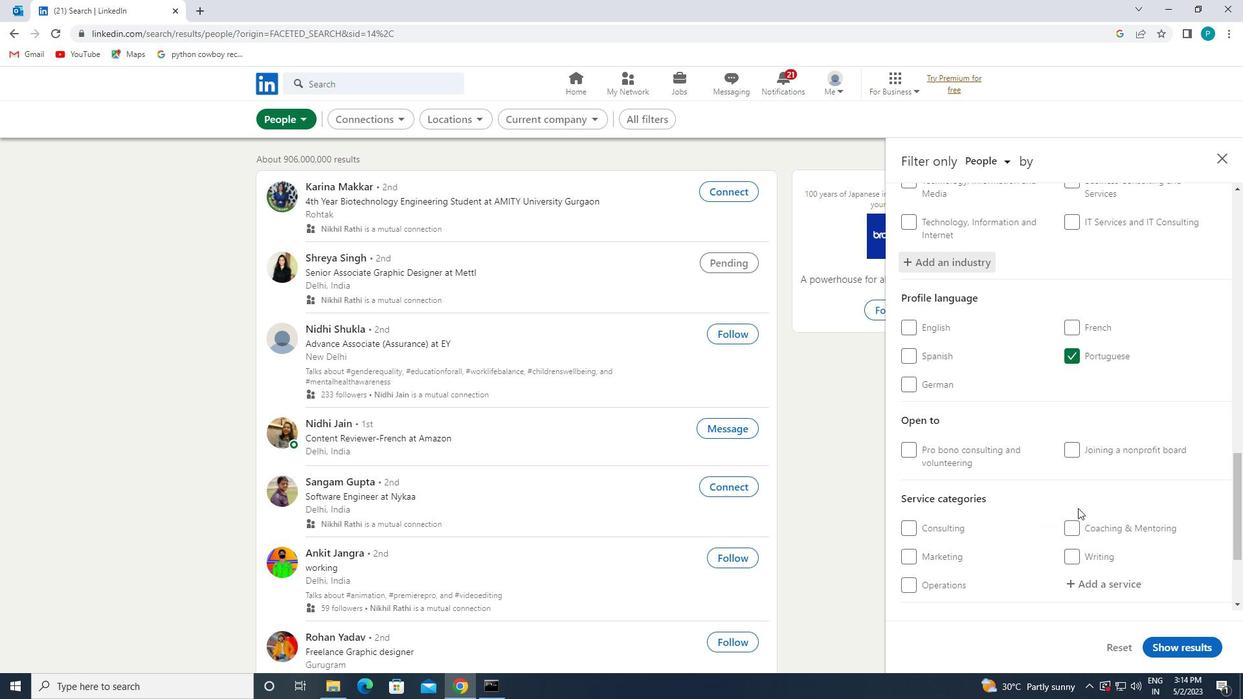 
Action: Mouse scrolled (1083, 556) with delta (0, 0)
Screenshot: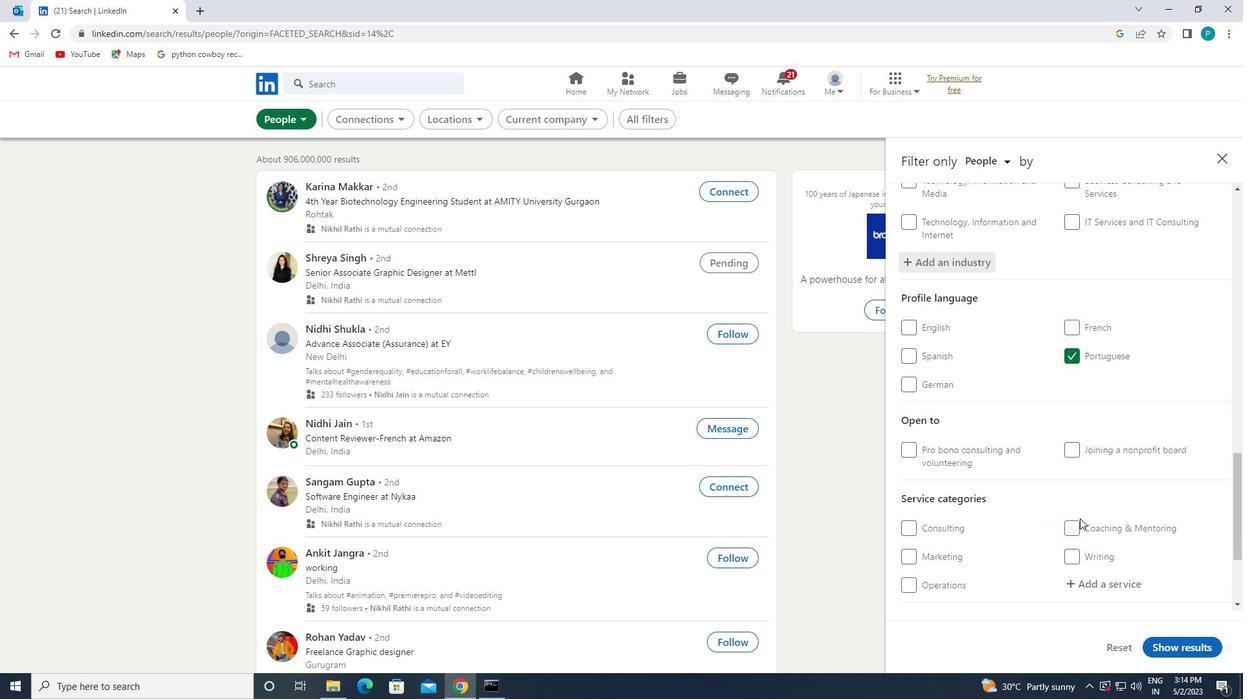 
Action: Mouse moved to (1089, 524)
Screenshot: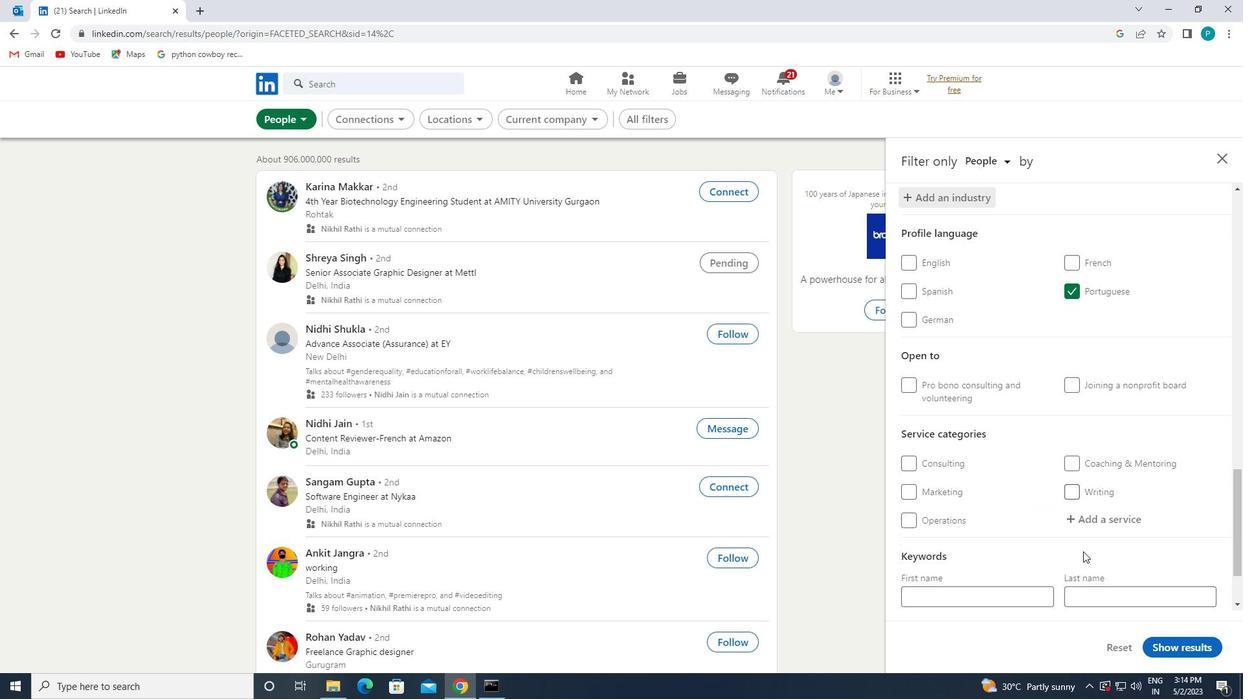 
Action: Mouse pressed left at (1089, 524)
Screenshot: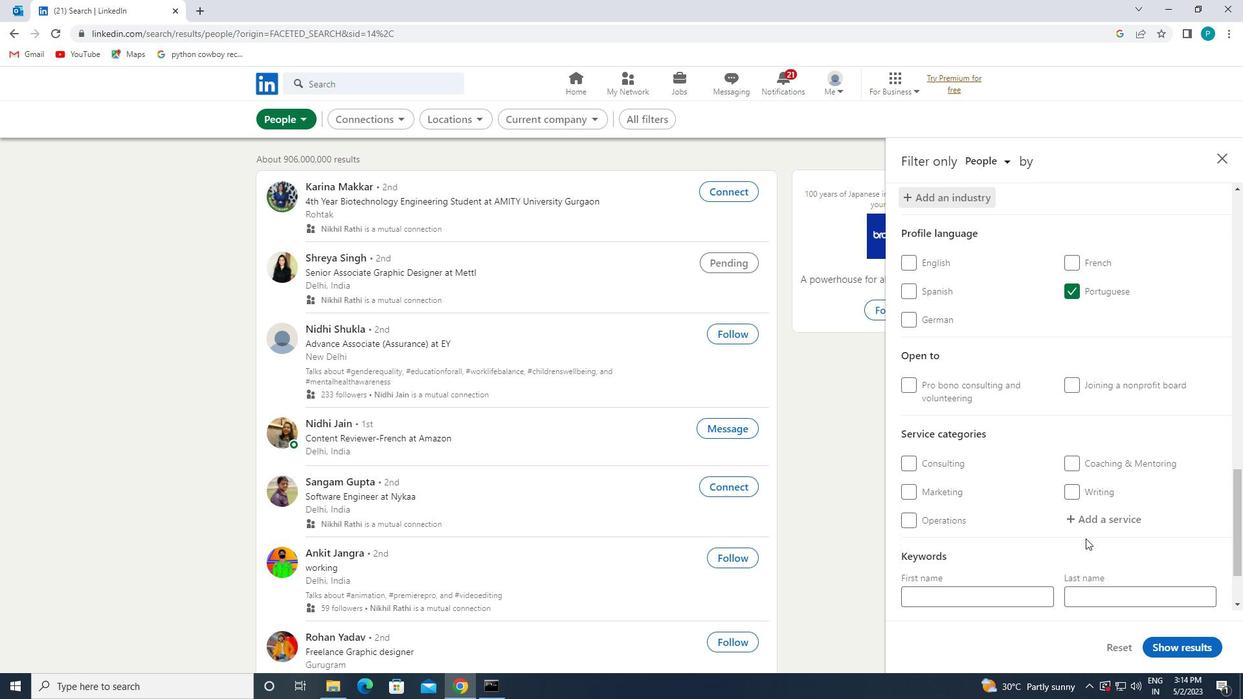 
Action: Mouse moved to (1122, 544)
Screenshot: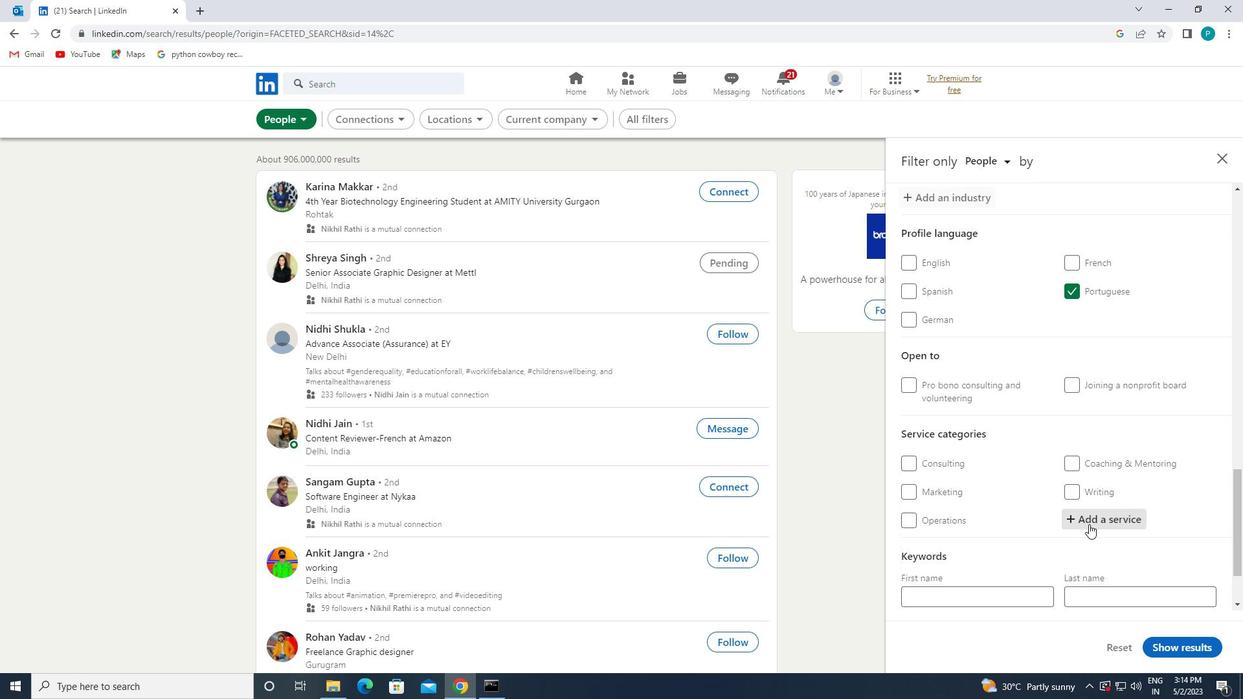 
Action: Key pressed <Key.caps_lock>F<Key.caps_lock>A
Screenshot: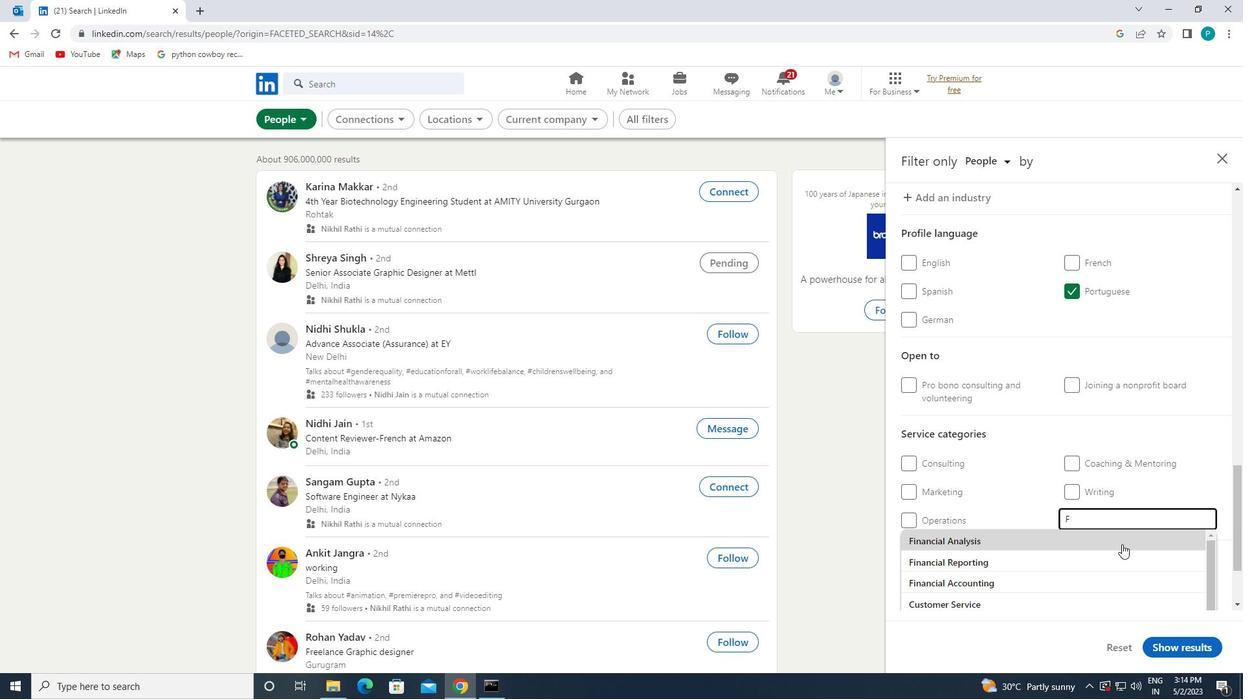 
Action: Mouse moved to (1031, 520)
Screenshot: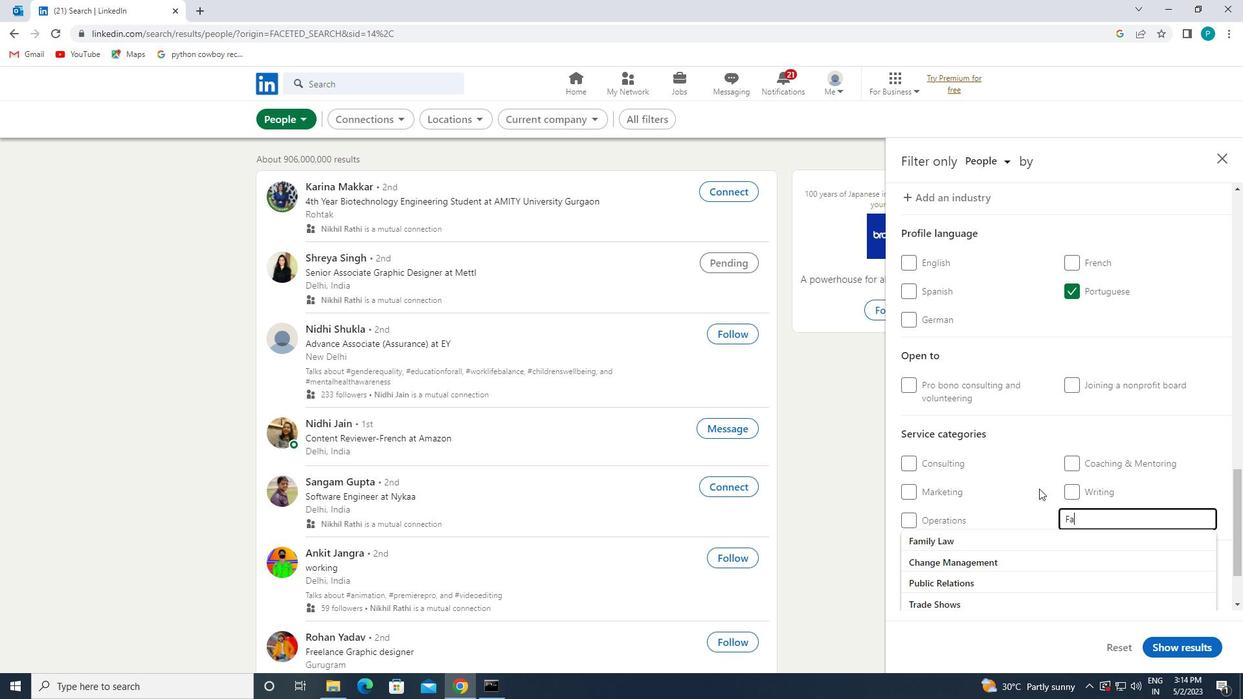 
Action: Key pressed MILY
Screenshot: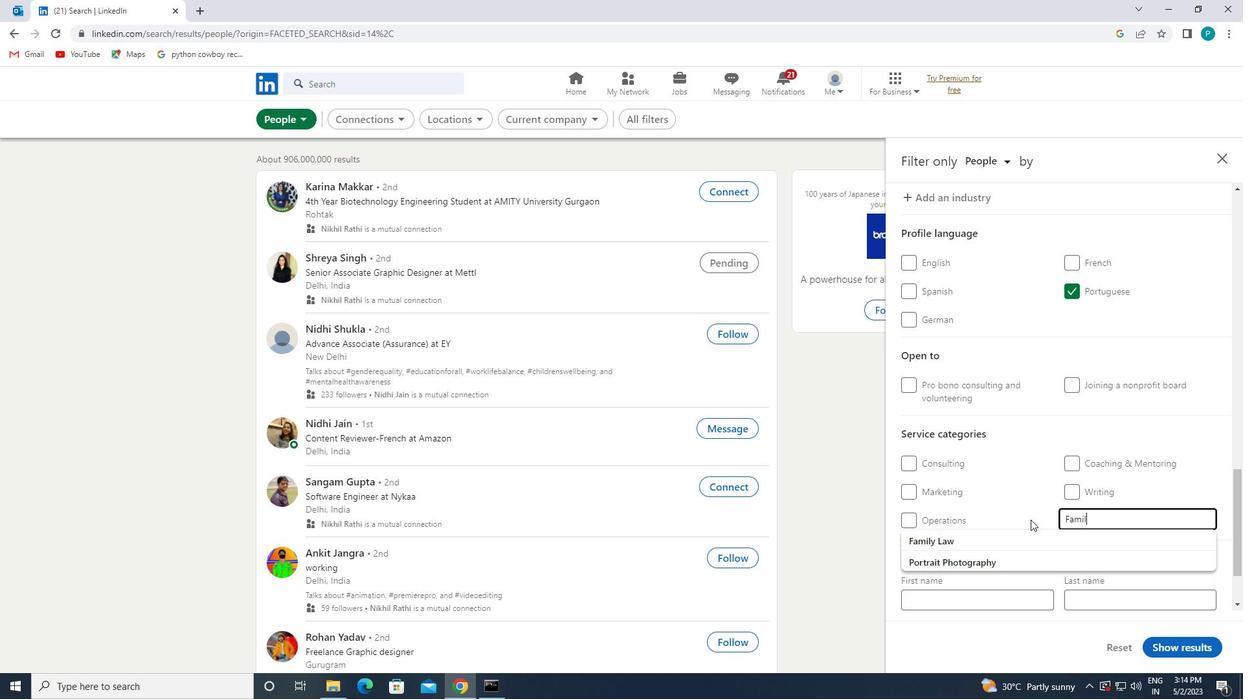 
Action: Mouse moved to (1009, 543)
Screenshot: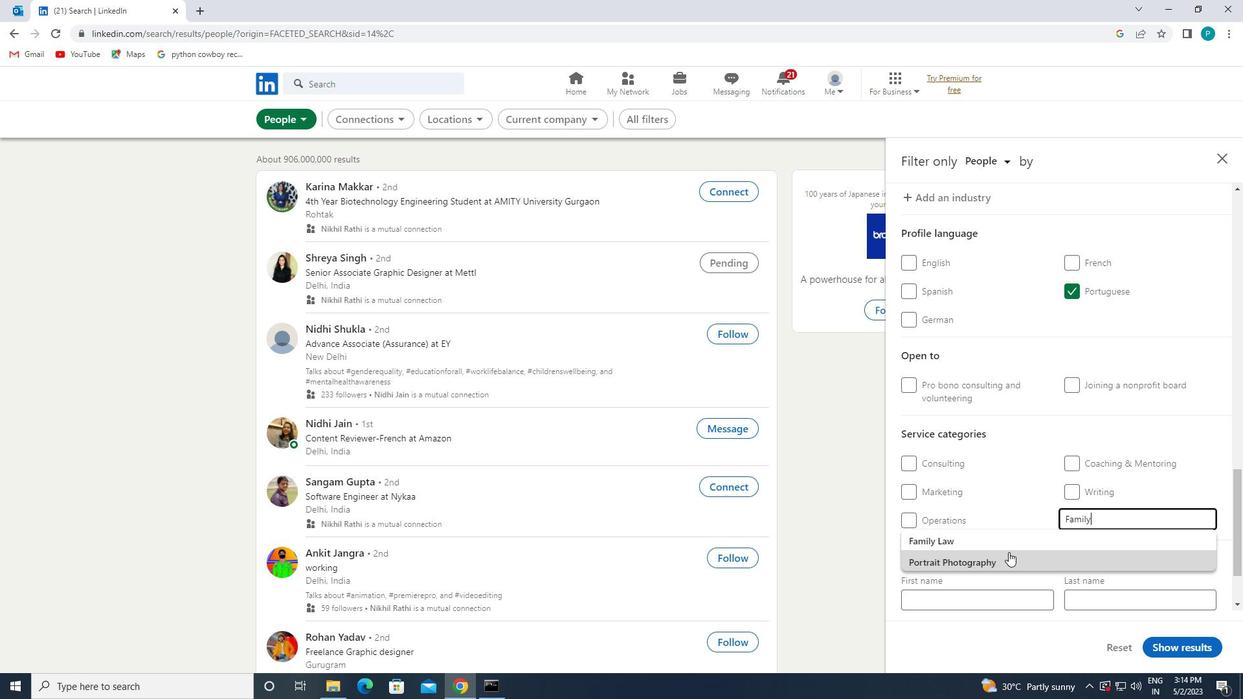 
Action: Mouse pressed left at (1009, 543)
Screenshot: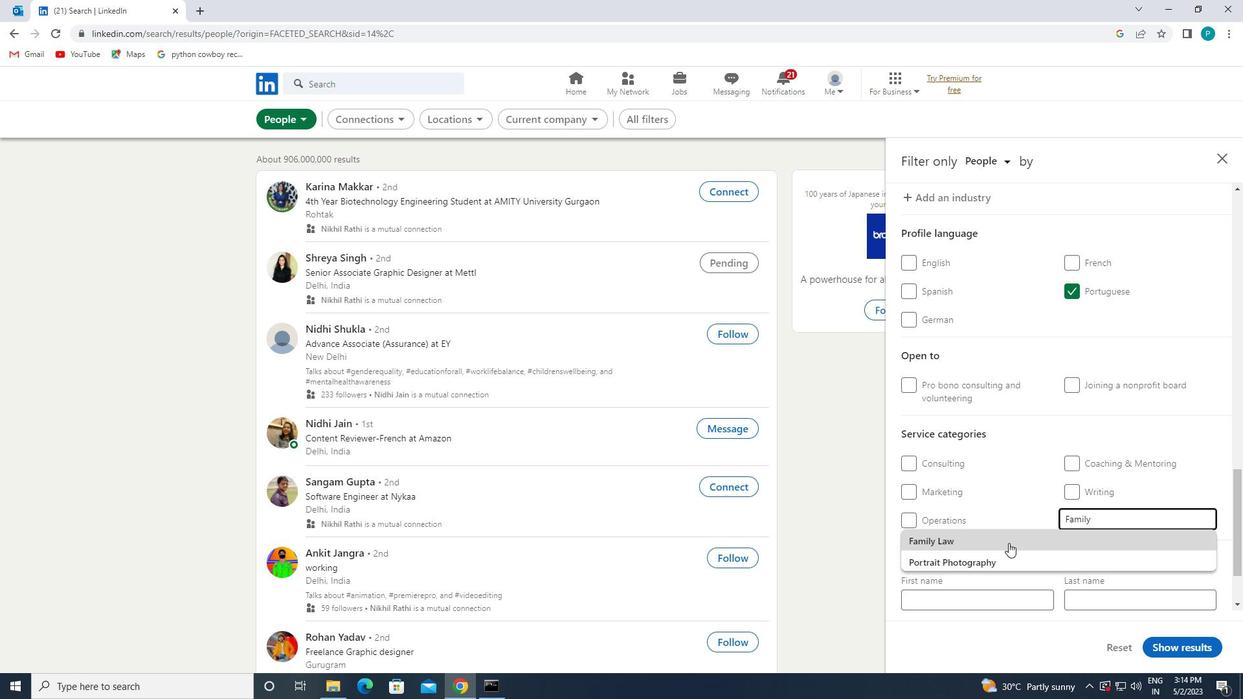 
Action: Mouse scrolled (1009, 542) with delta (0, 0)
Screenshot: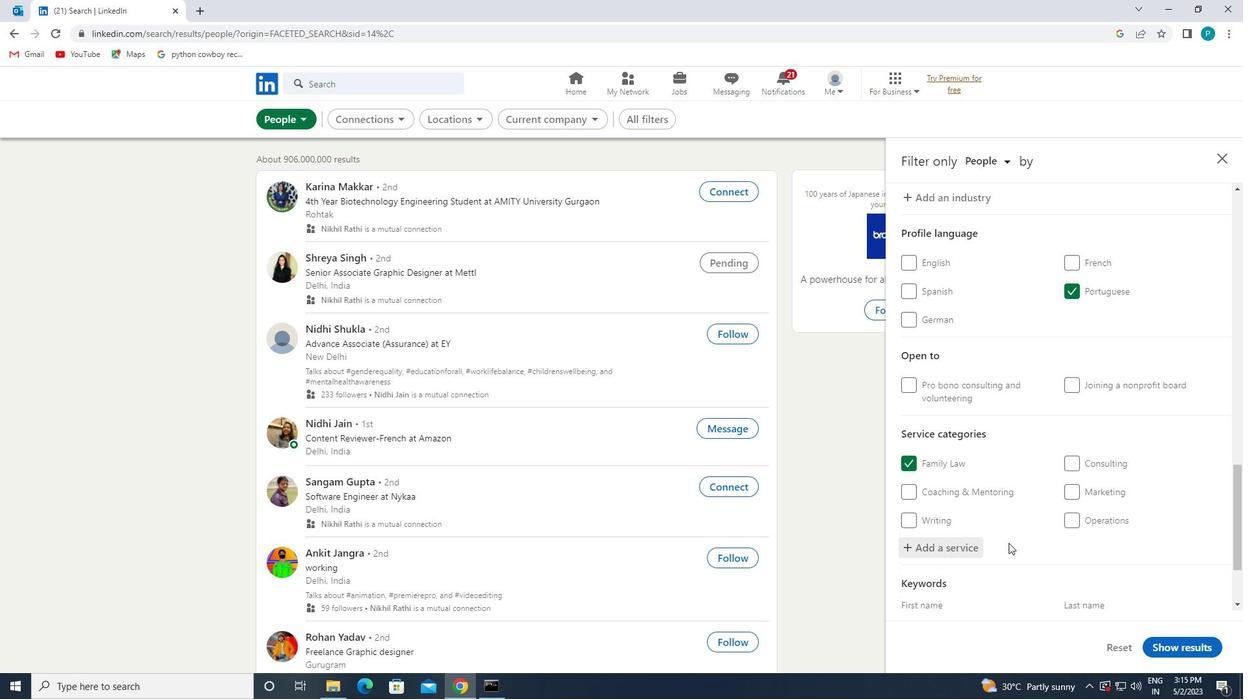 
Action: Mouse scrolled (1009, 542) with delta (0, 0)
Screenshot: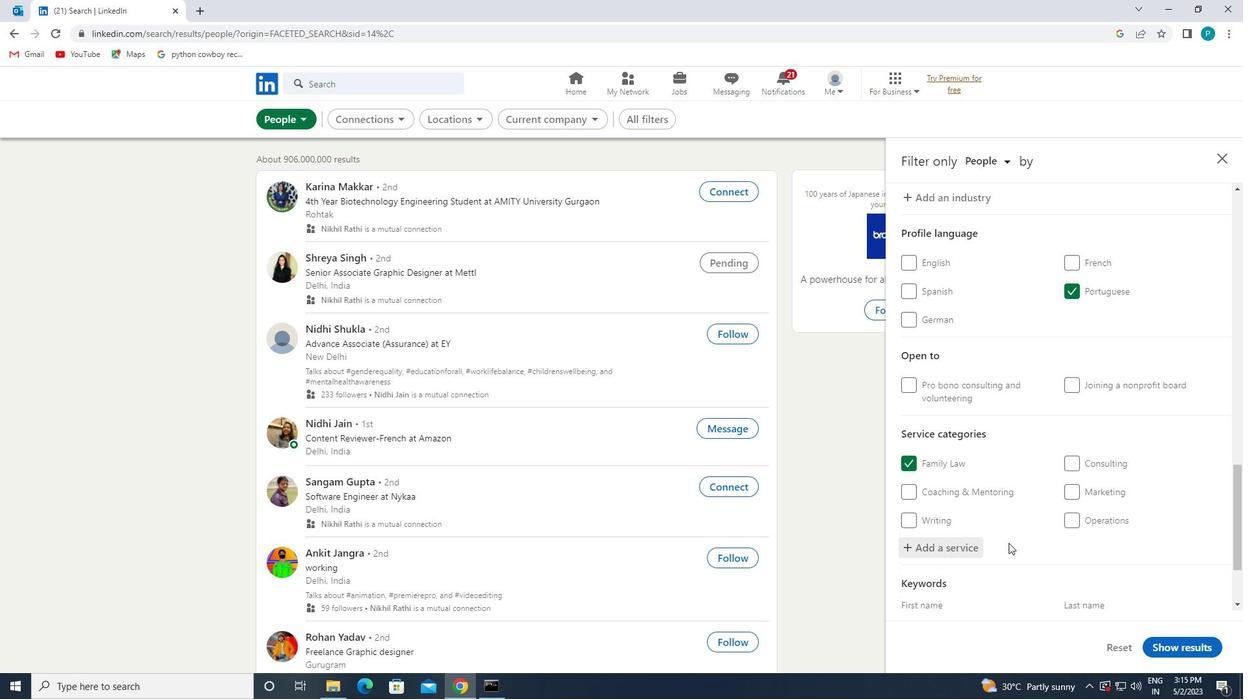 
Action: Mouse moved to (1010, 548)
Screenshot: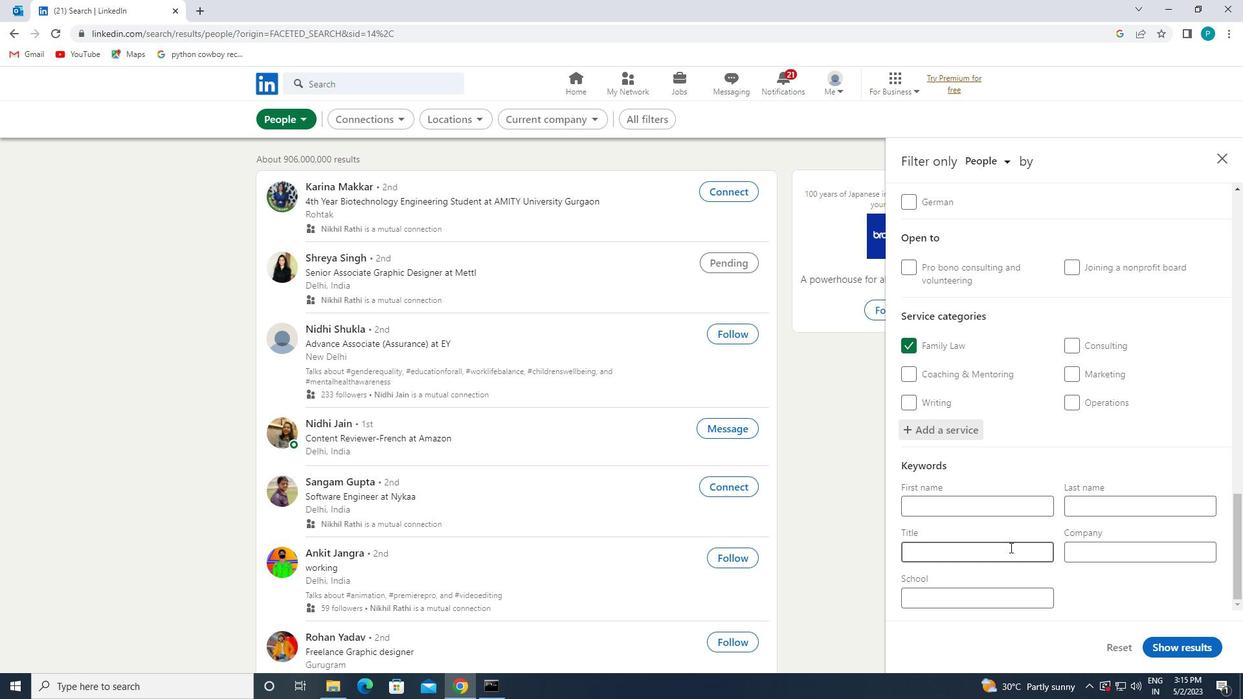 
Action: Mouse pressed left at (1010, 548)
Screenshot: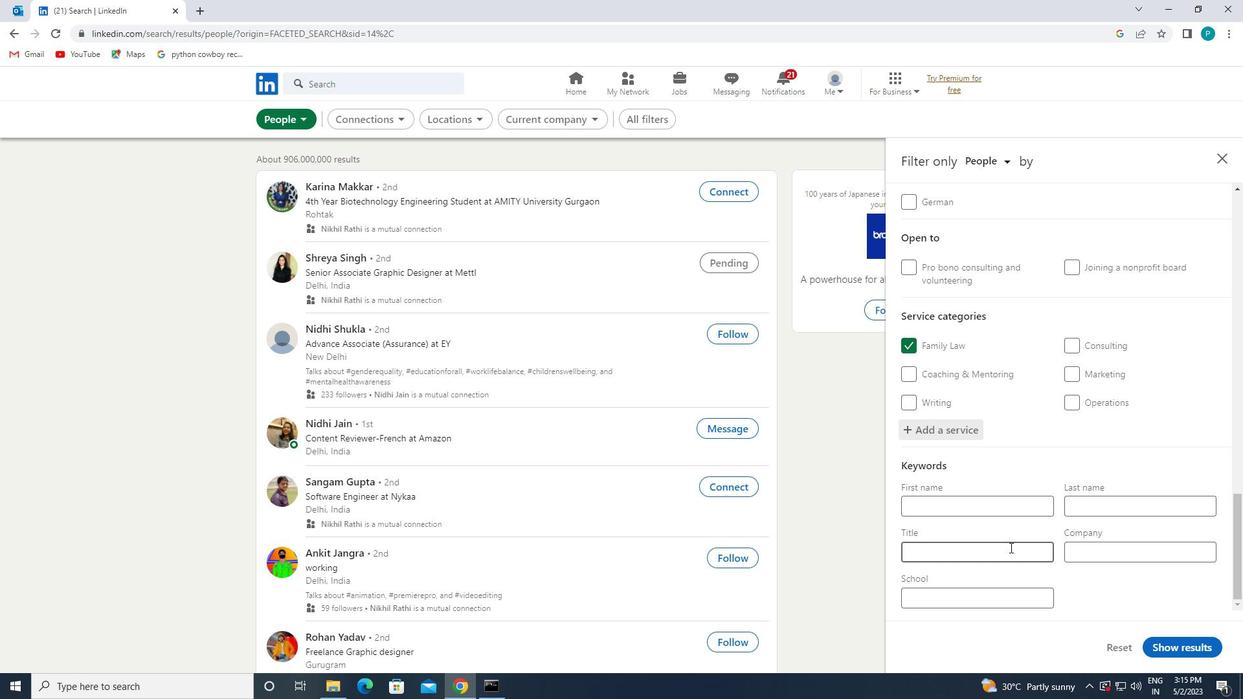 
Action: Mouse moved to (1016, 548)
Screenshot: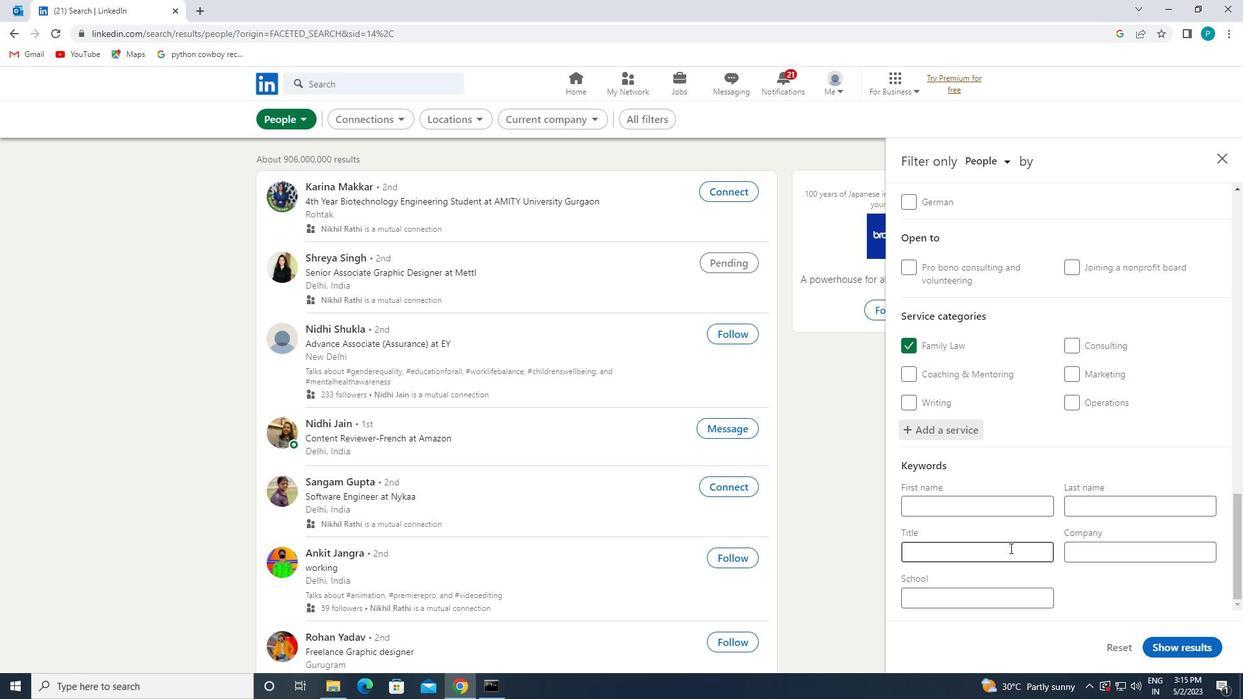 
Action: Key pressed <Key.caps_lock>T<Key.caps_lock>RANSLATOR
Screenshot: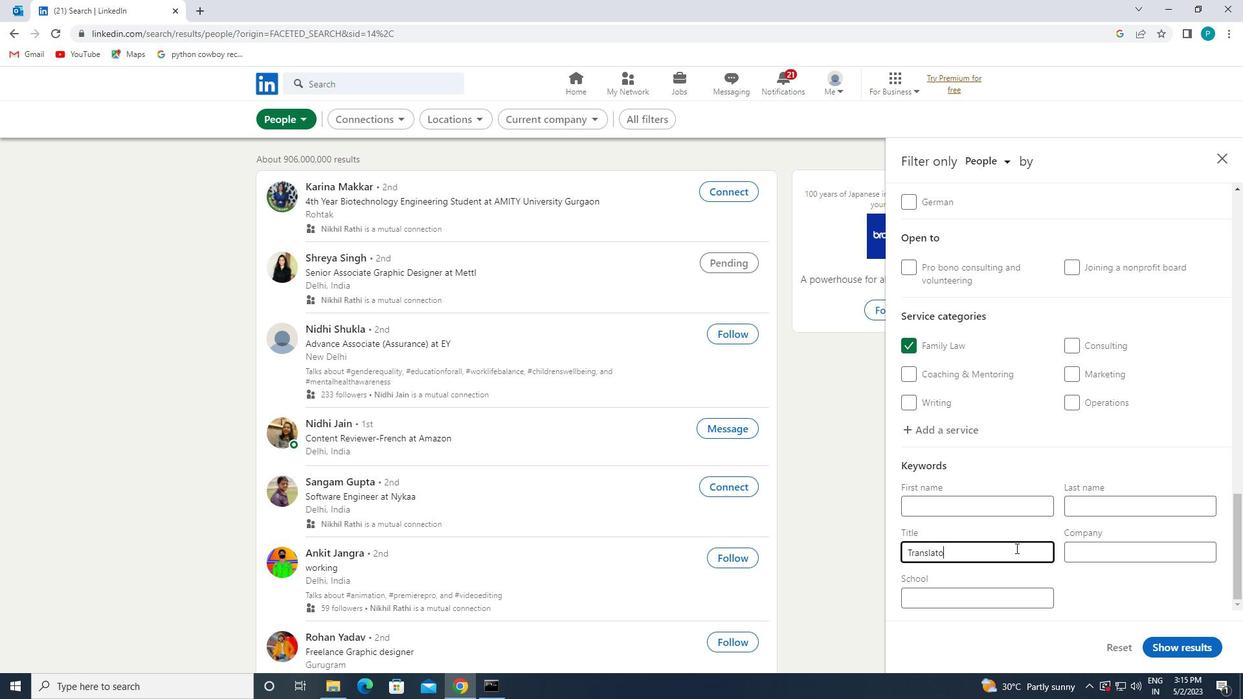 
Action: Mouse moved to (1178, 642)
Screenshot: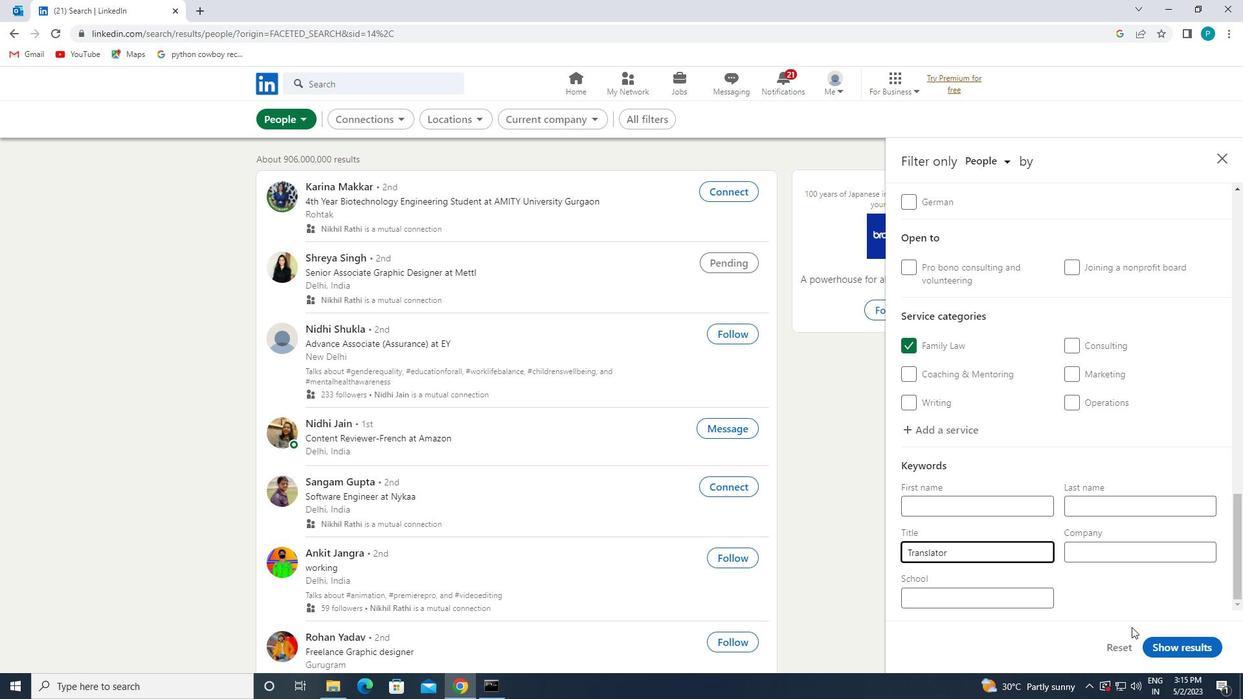 
Action: Mouse pressed left at (1178, 642)
Screenshot: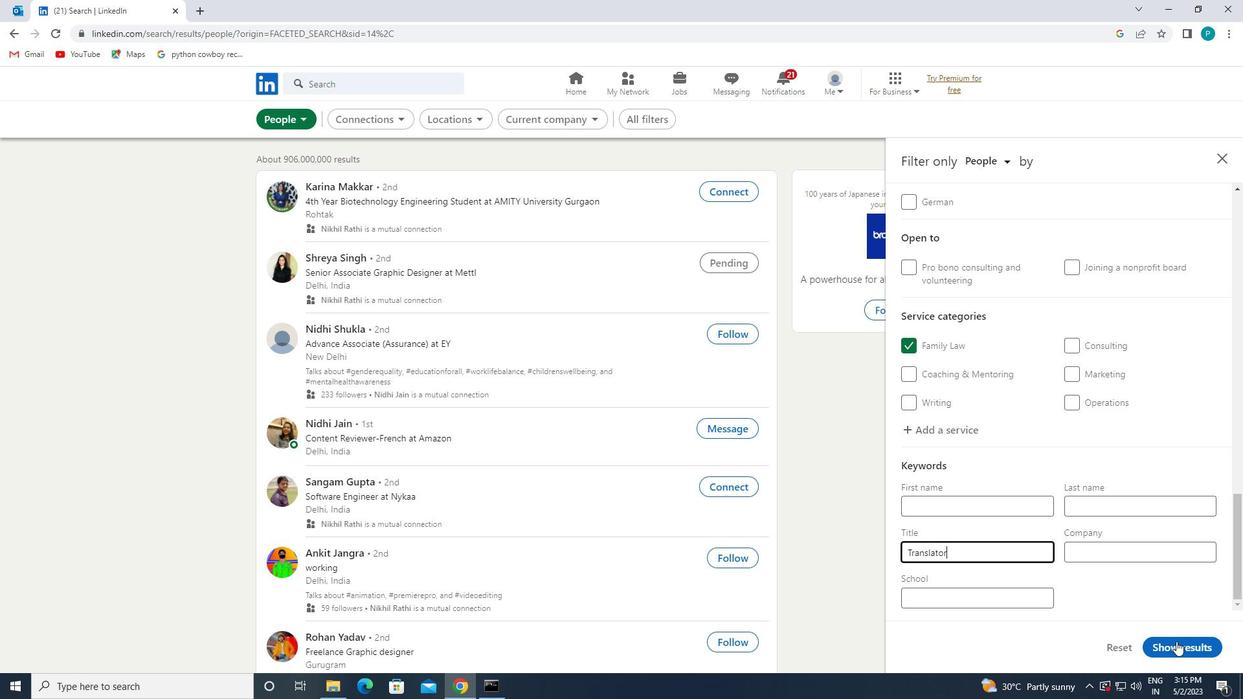 
